 Task: Add an event  with title  Casual Second Webinar: Digital Marketing Strategies, date '2024/05/02' to 2024/05/03  & Select Event type as  Group. Add location for the event as  Delhi, India and add a description: The session will begin with an introduction to the importance of effective presentations, emphasizing the impact of clear communication, engaging delivery, and confident body language. Participants will have the opportunity to learn key strategies and best practices for creating impactful presentations that captivate audiences and convey messages effectively.Create an event link  http-casualsecondwebinar:digitalmarketingstrategiescom & Select the event color as  Magenta. , logged in from the account softage.4@softage.netand send the event invitation to softage.7@softage.net and softage.8@softage.net
Action: Mouse pressed left at (682, 105)
Screenshot: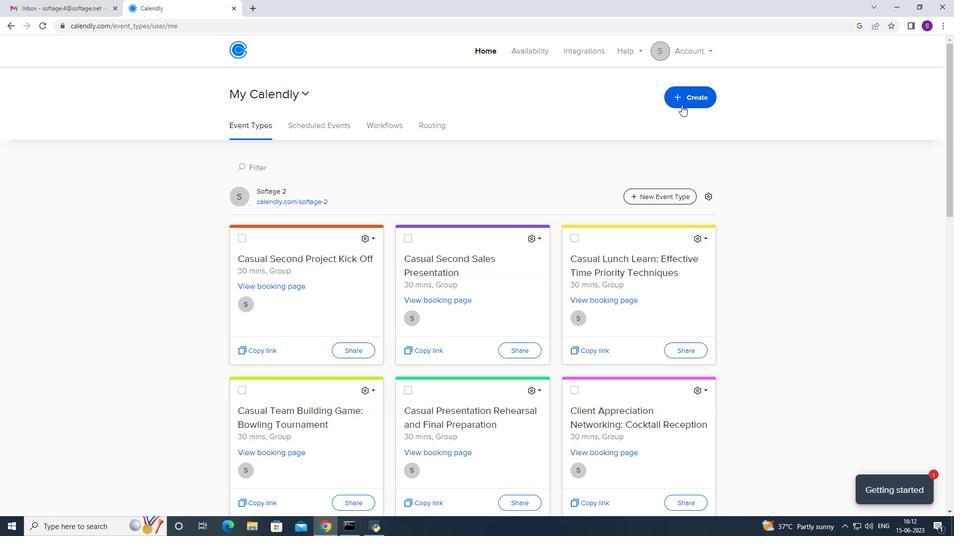 
Action: Mouse moved to (615, 144)
Screenshot: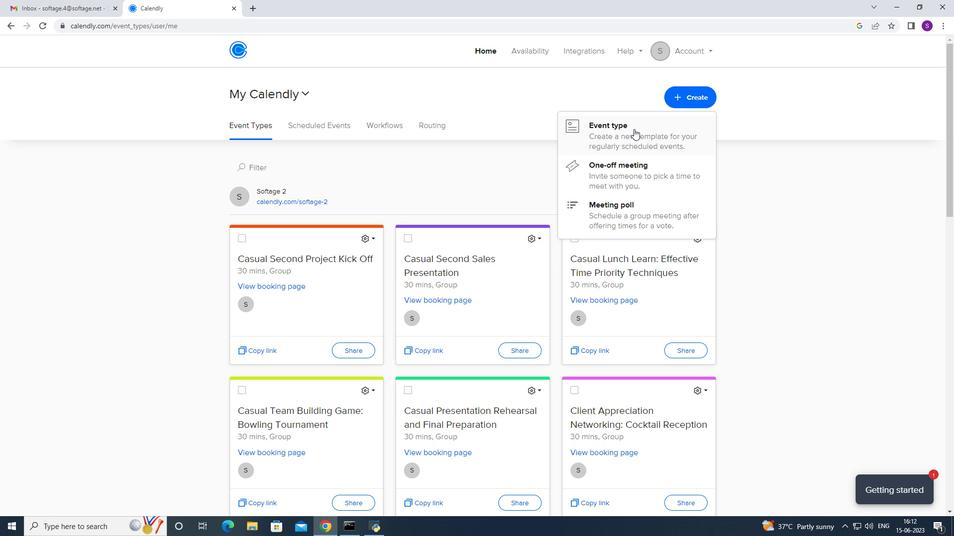 
Action: Mouse pressed left at (615, 144)
Screenshot: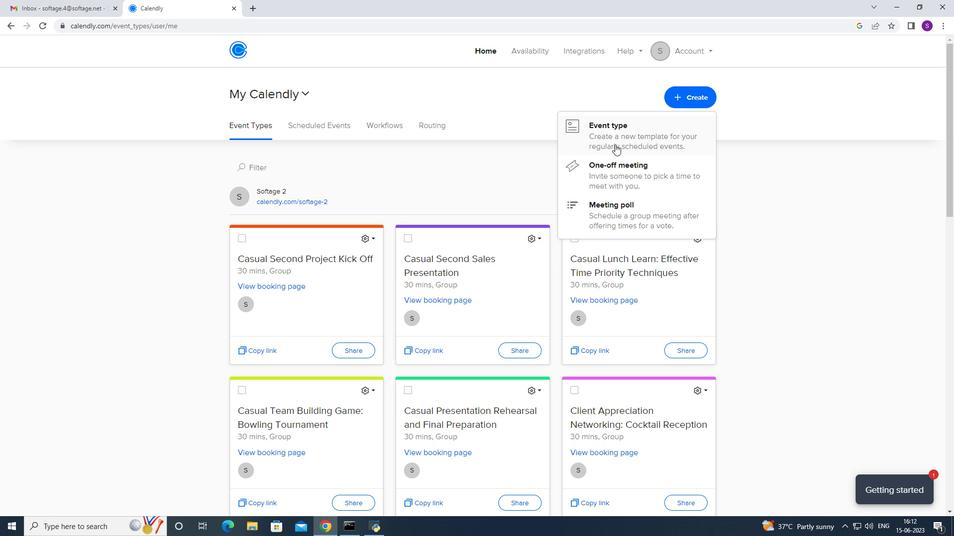 
Action: Mouse moved to (447, 240)
Screenshot: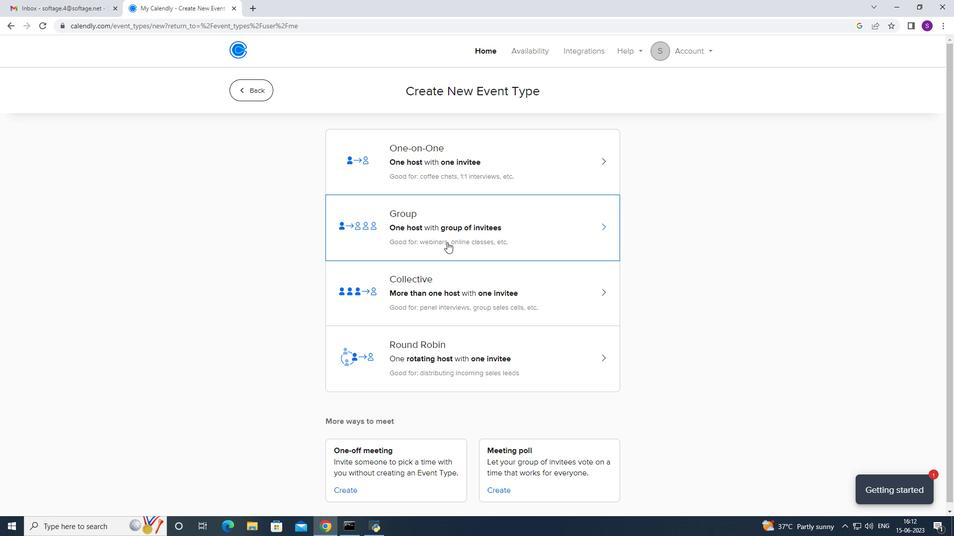 
Action: Mouse scrolled (447, 240) with delta (0, 0)
Screenshot: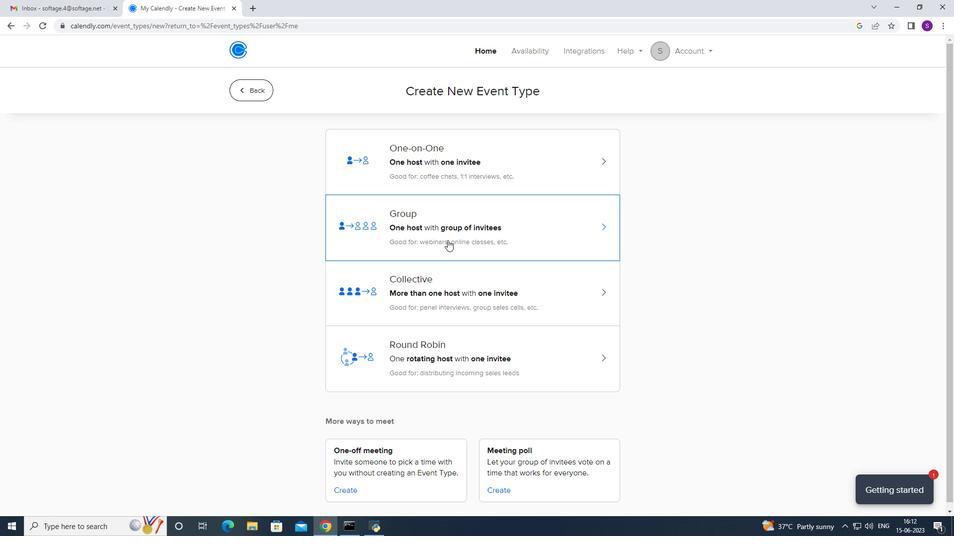 
Action: Mouse scrolled (447, 240) with delta (0, 0)
Screenshot: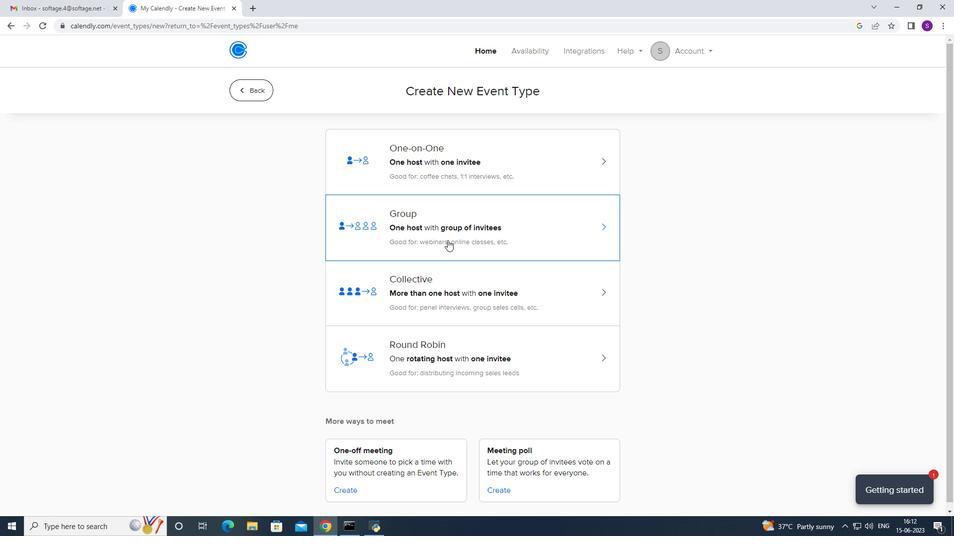 
Action: Mouse moved to (440, 220)
Screenshot: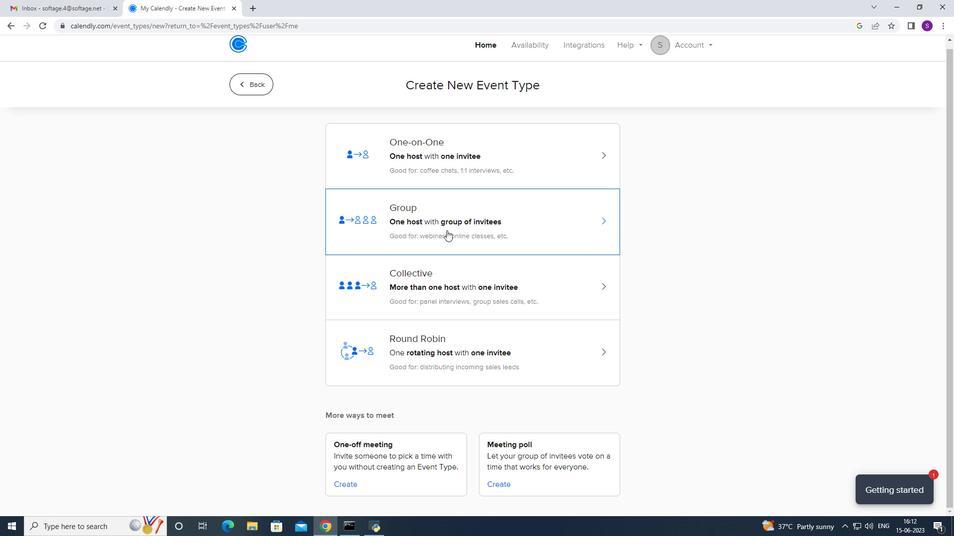 
Action: Mouse pressed left at (440, 220)
Screenshot: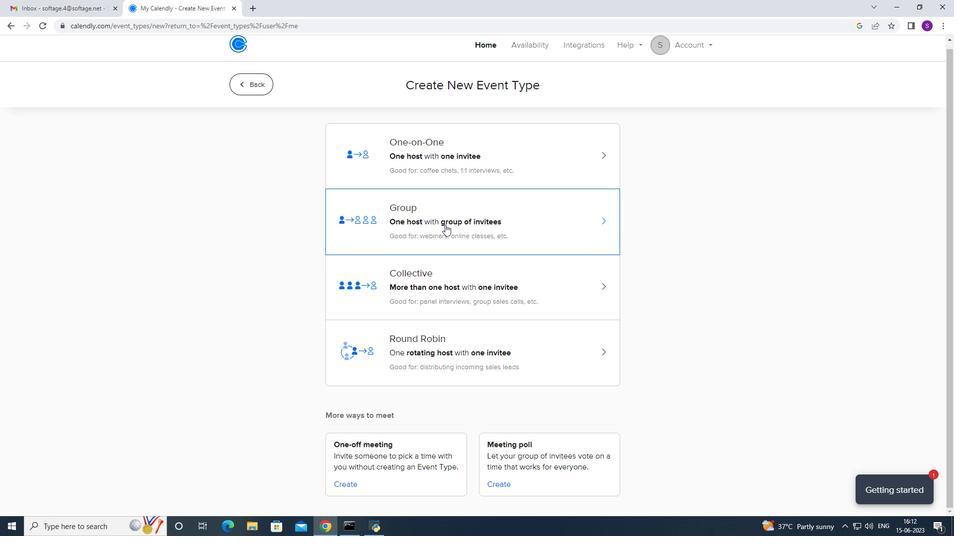 
Action: Mouse moved to (382, 228)
Screenshot: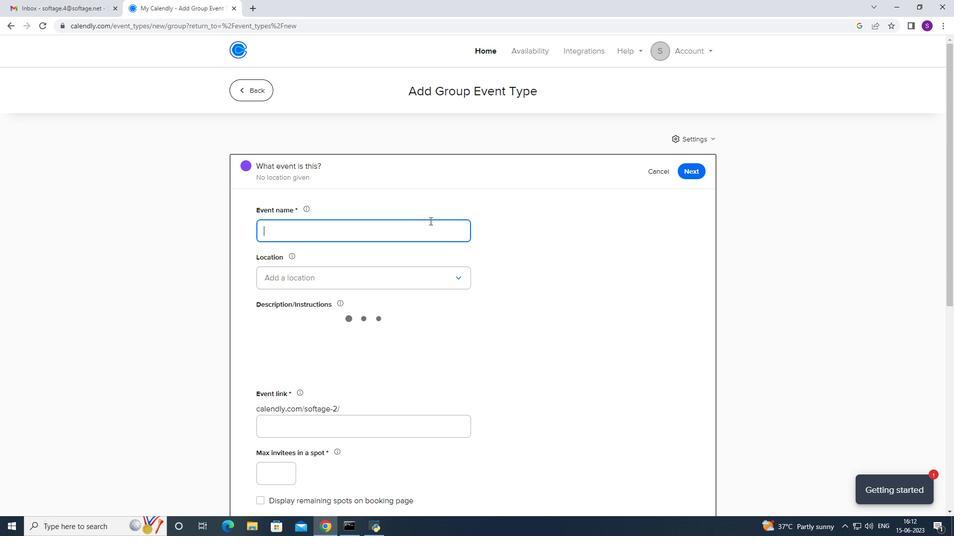 
Action: Key pressed <Key.caps_lock>C<Key.caps_lock>s=<Key.backspace><Key.backspace>asual<Key.space><Key.caps_lock>S<Key.caps_lock>econd<Key.space><Key.caps_lock>W<Key.caps_lock>eb9in<Key.backspace><Key.backspace><Key.backspace>inar<Key.shift_r>:<Key.space>
Screenshot: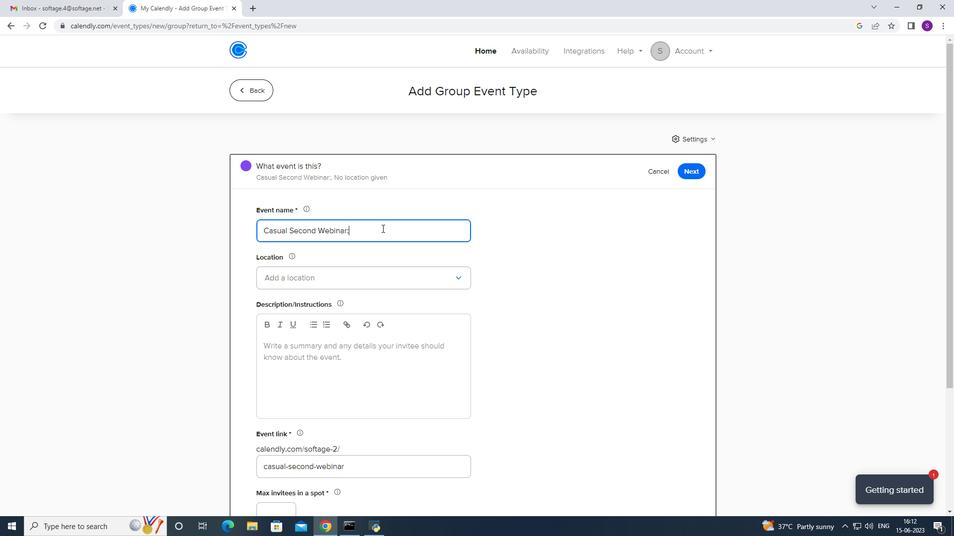 
Action: Mouse moved to (430, 241)
Screenshot: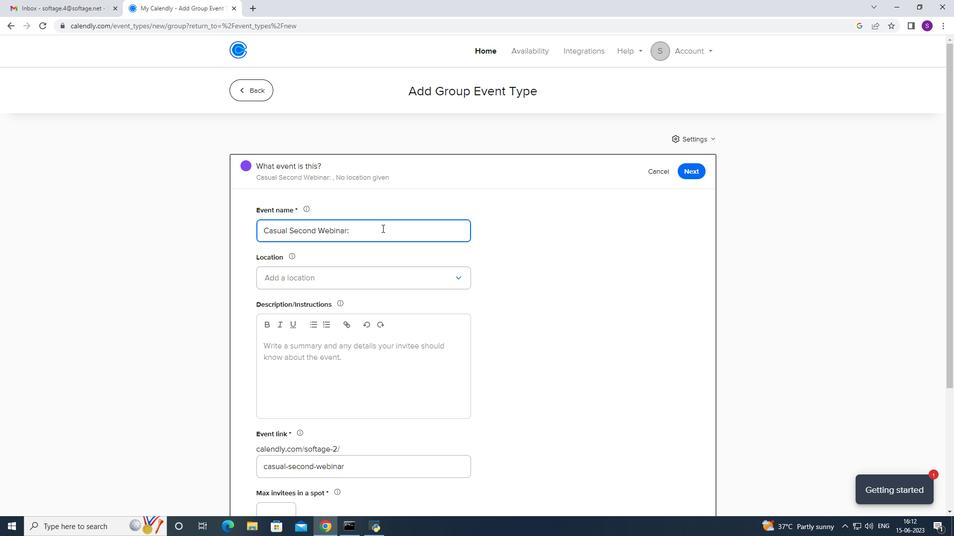 
Action: Key pressed <Key.caps_lock>D<Key.caps_lock>igital<Key.space><Key.caps_lock>M<Key.caps_lock>arketing<Key.space><Key.caps_lock>S<Key.caps_lock>trategies
Screenshot: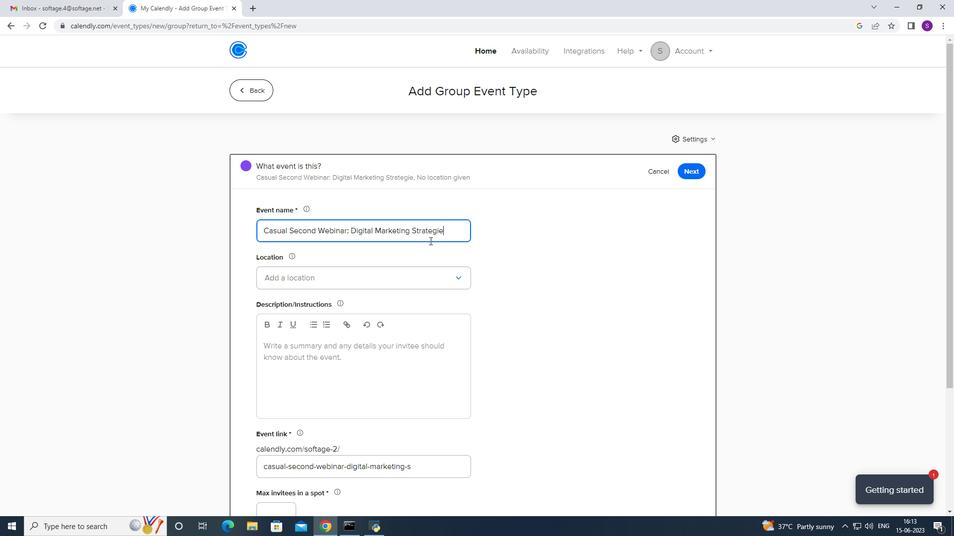 
Action: Mouse moved to (357, 280)
Screenshot: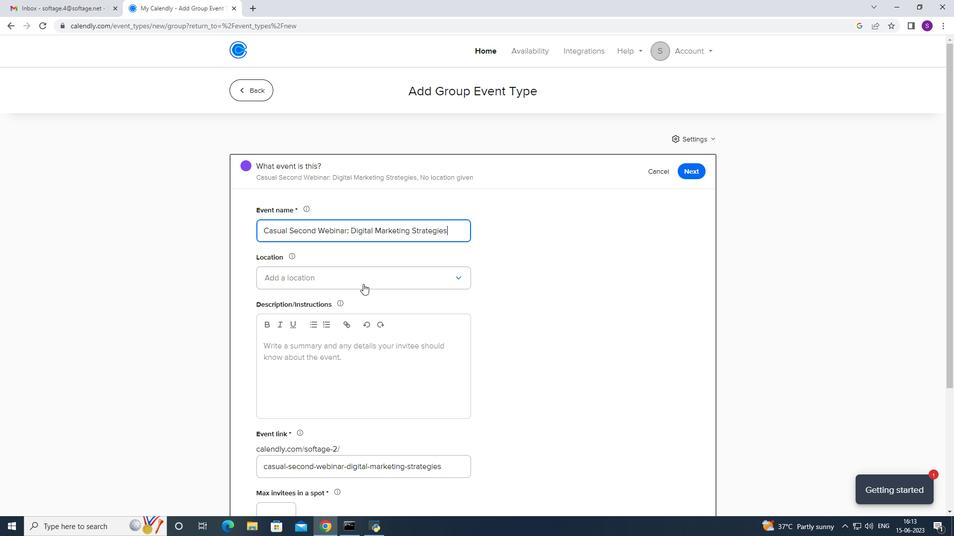 
Action: Mouse pressed left at (357, 280)
Screenshot: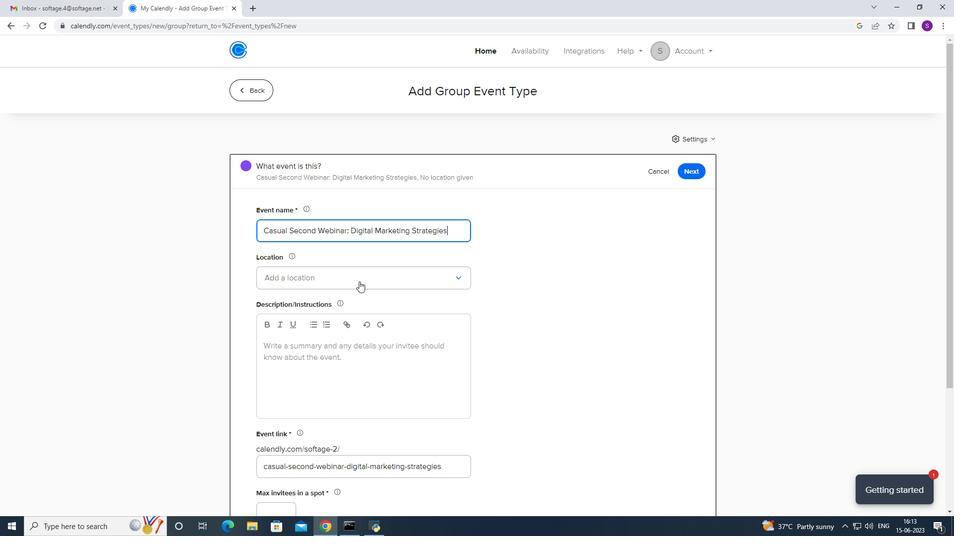 
Action: Mouse moved to (346, 315)
Screenshot: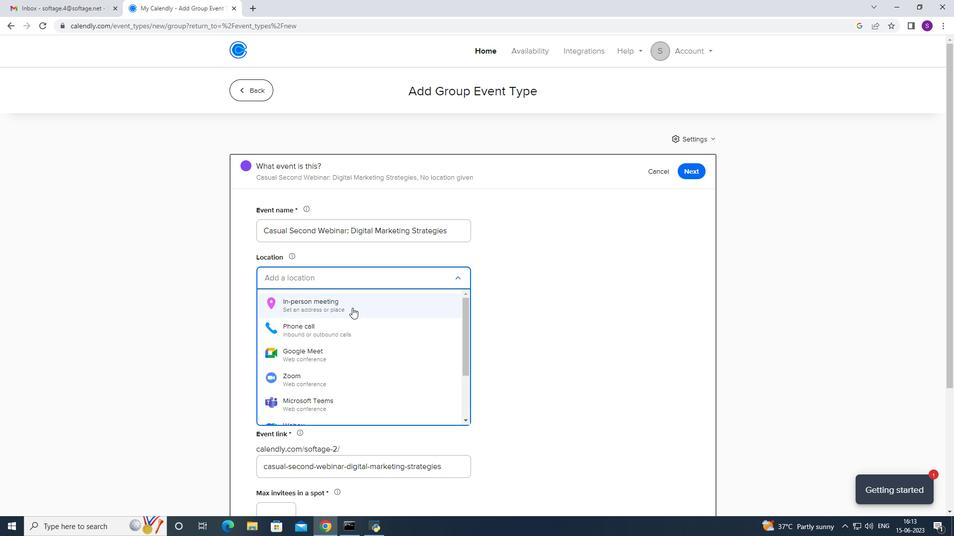 
Action: Mouse pressed left at (346, 315)
Screenshot: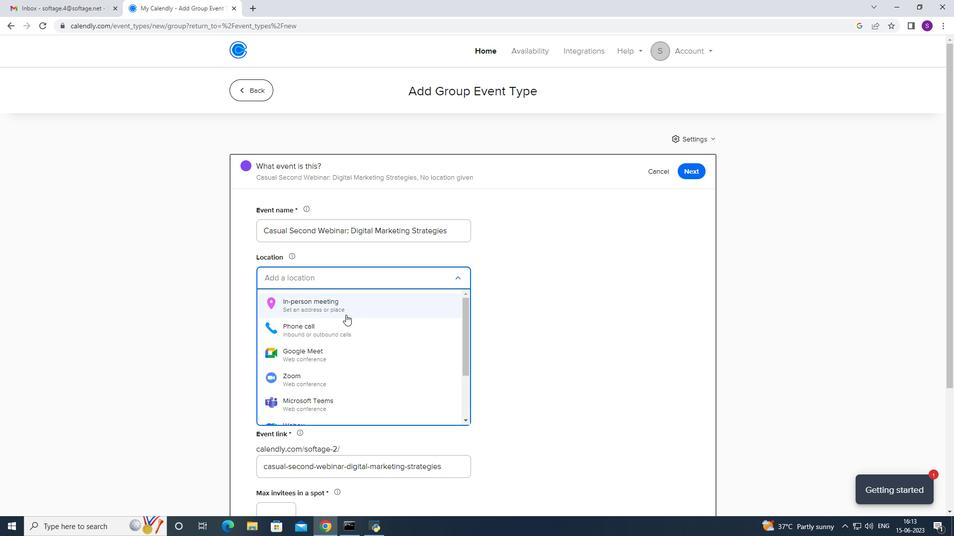 
Action: Mouse moved to (449, 154)
Screenshot: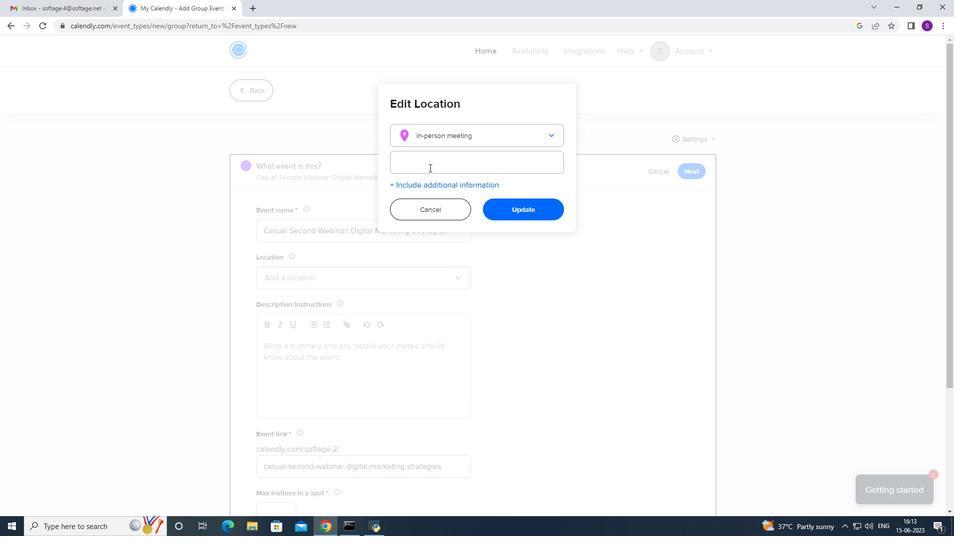 
Action: Mouse pressed left at (449, 154)
Screenshot: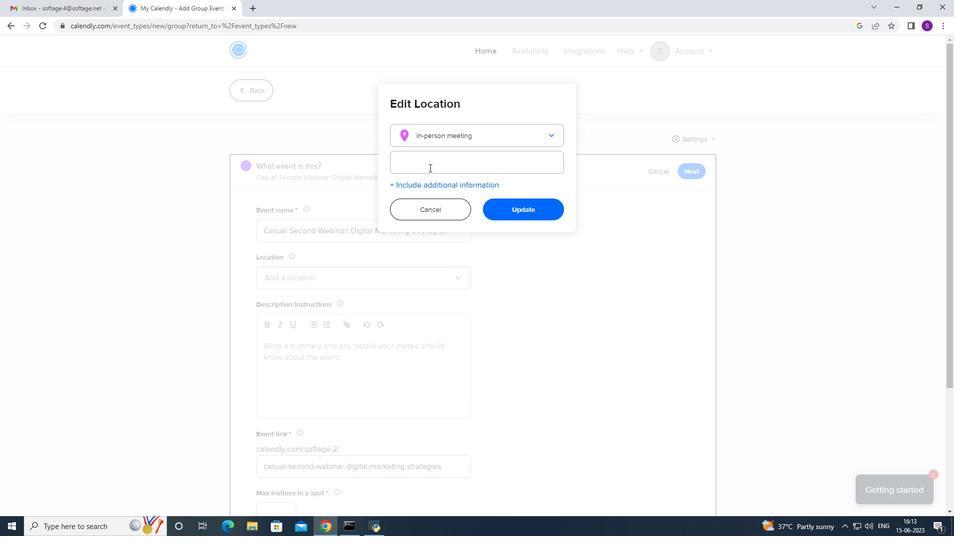 
Action: Mouse moved to (442, 155)
Screenshot: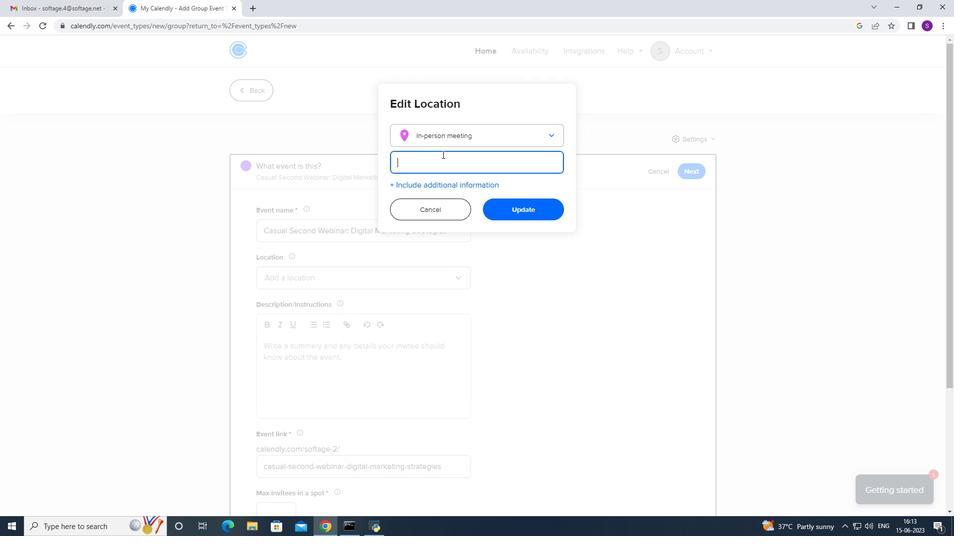 
Action: Key pressed <Key.caps_lock>D<Key.caps_lock>elhi,<Key.space><Key.caps_lock>I<Key.caps_lock>ndia
Screenshot: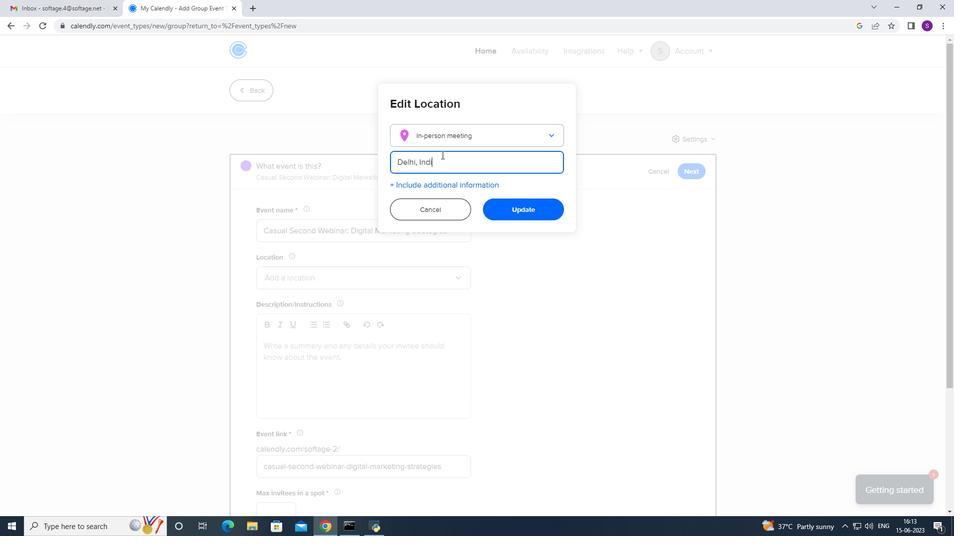 
Action: Mouse moved to (499, 206)
Screenshot: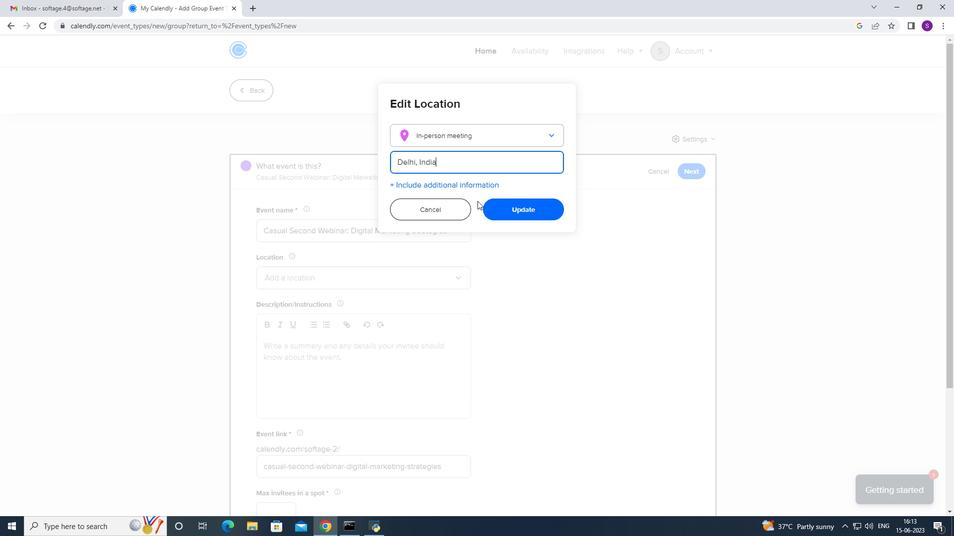 
Action: Mouse pressed left at (499, 206)
Screenshot: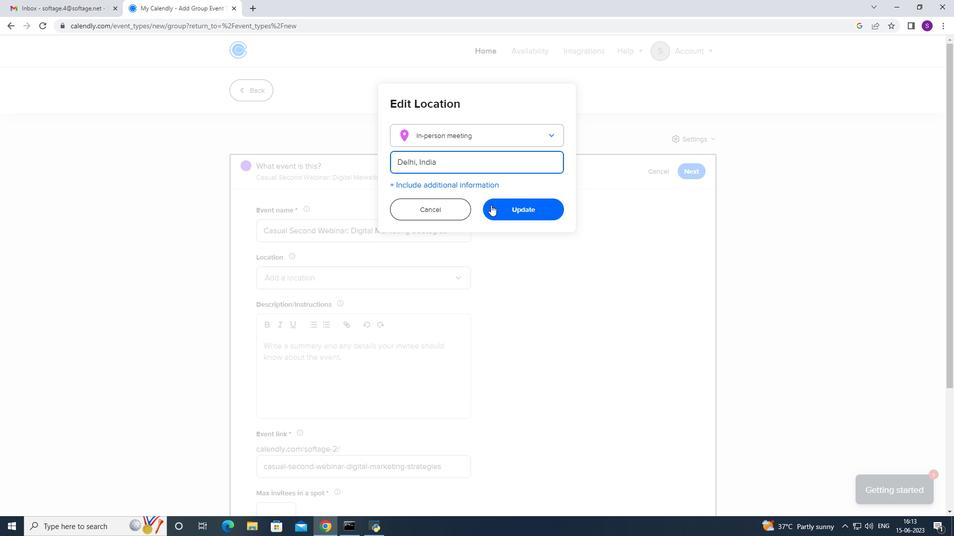
Action: Mouse moved to (345, 314)
Screenshot: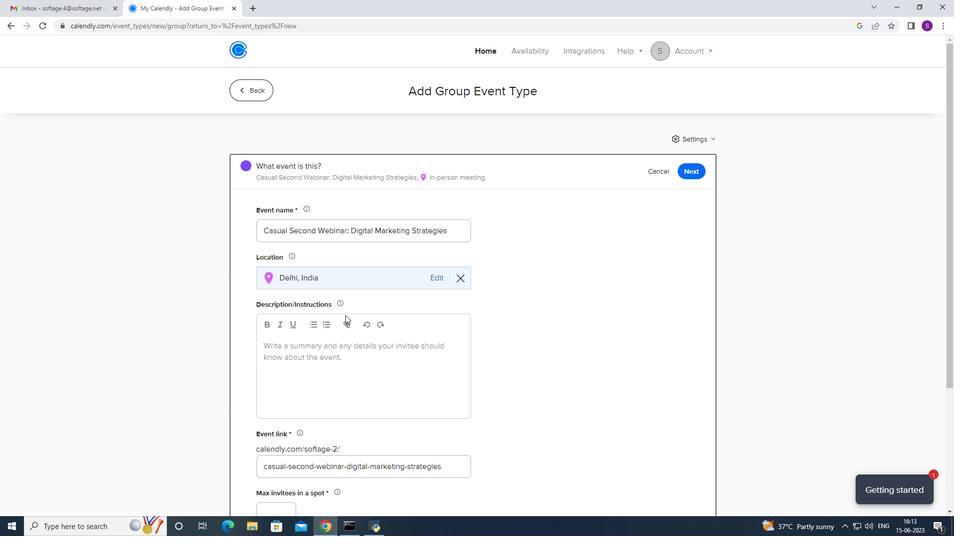 
Action: Mouse scrolled (345, 313) with delta (0, 0)
Screenshot: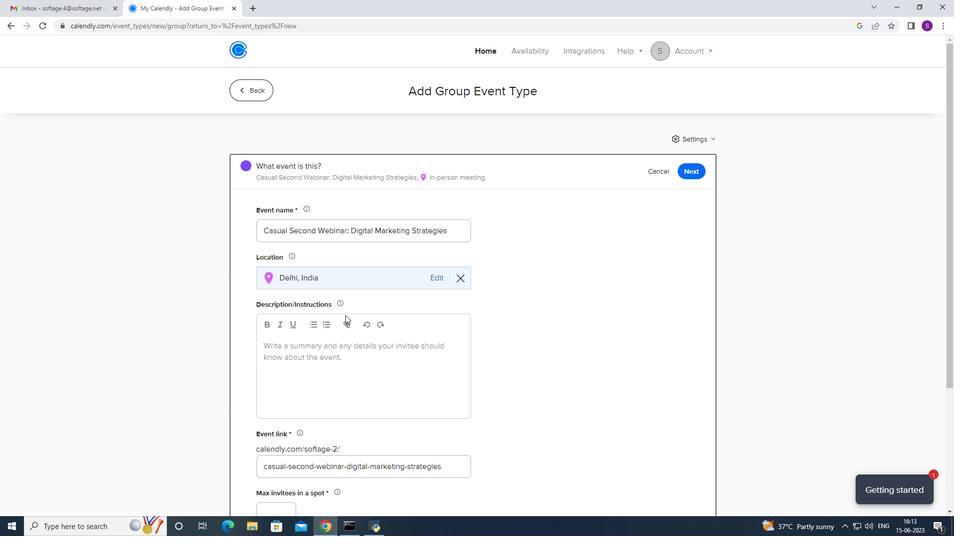 
Action: Mouse scrolled (345, 313) with delta (0, 0)
Screenshot: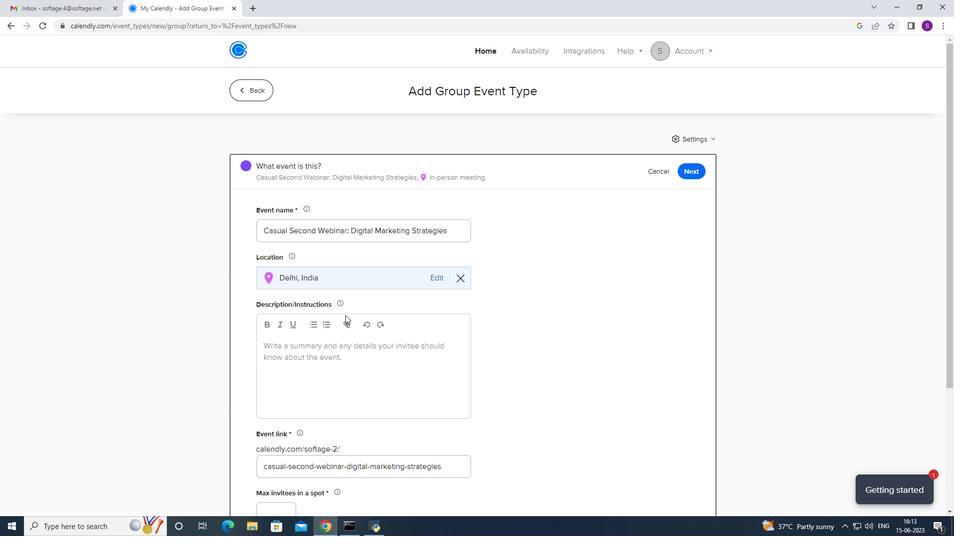 
Action: Mouse scrolled (345, 313) with delta (0, 0)
Screenshot: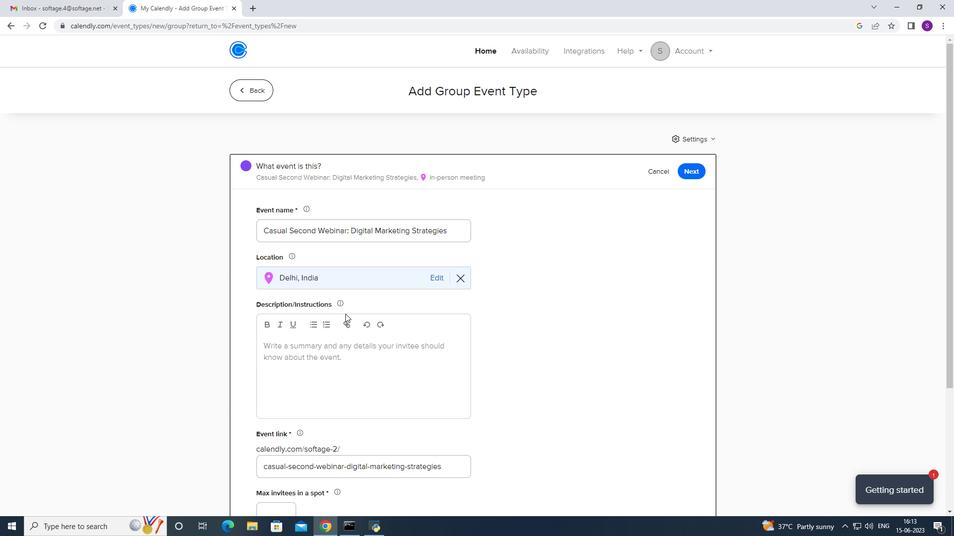 
Action: Mouse moved to (277, 370)
Screenshot: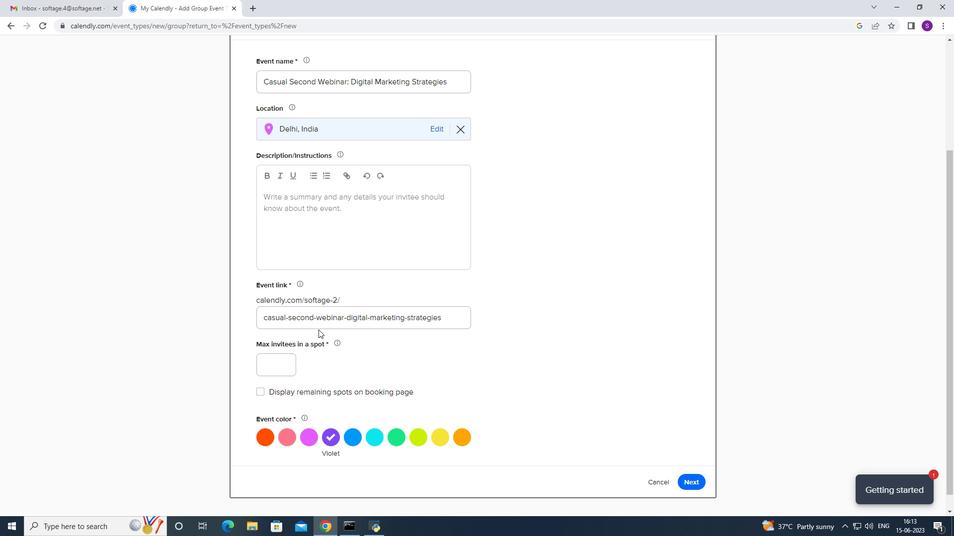 
Action: Mouse pressed left at (277, 370)
Screenshot: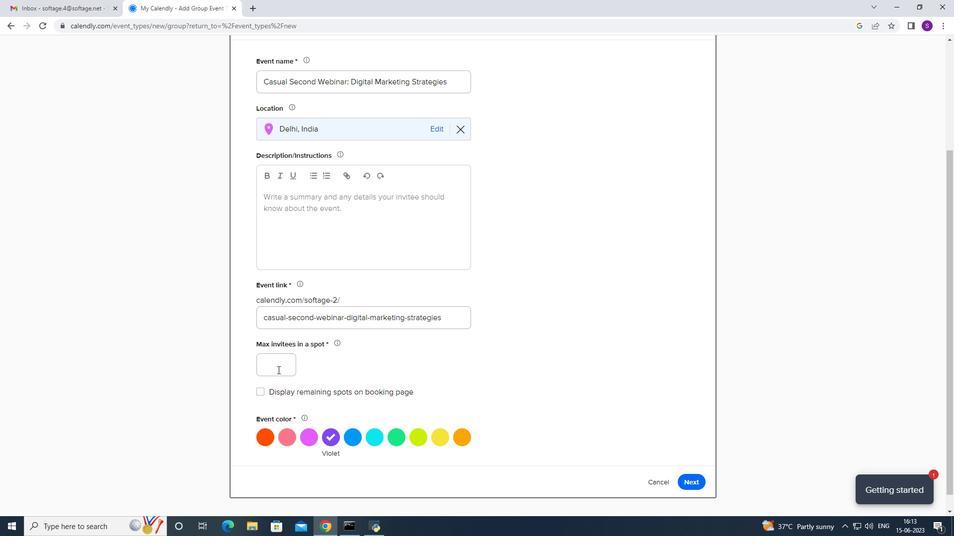 
Action: Mouse moved to (277, 370)
Screenshot: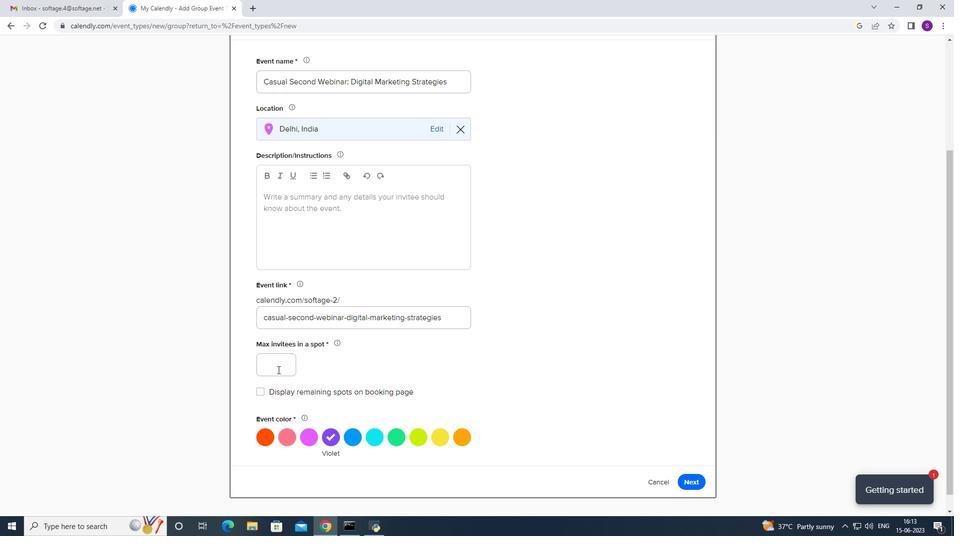 
Action: Key pressed 4
Screenshot: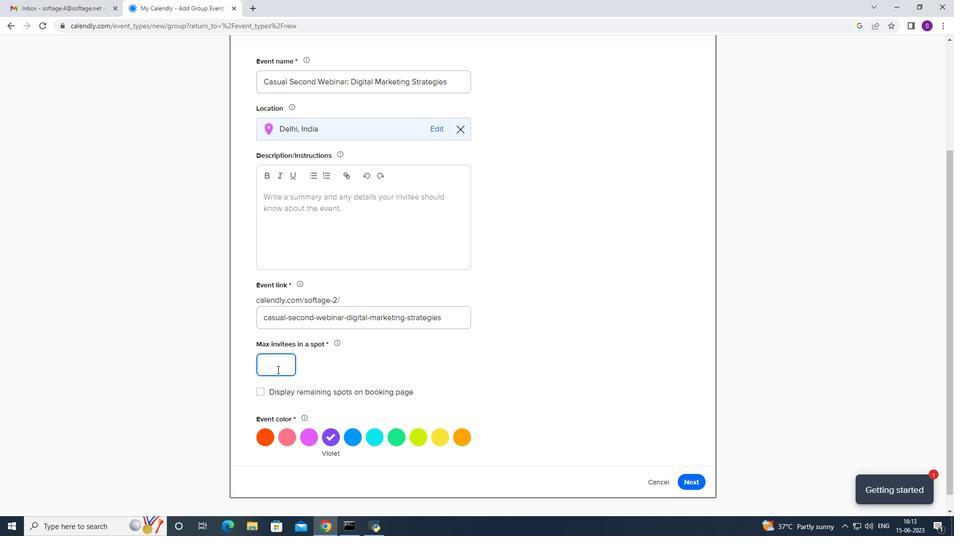 
Action: Mouse moved to (307, 432)
Screenshot: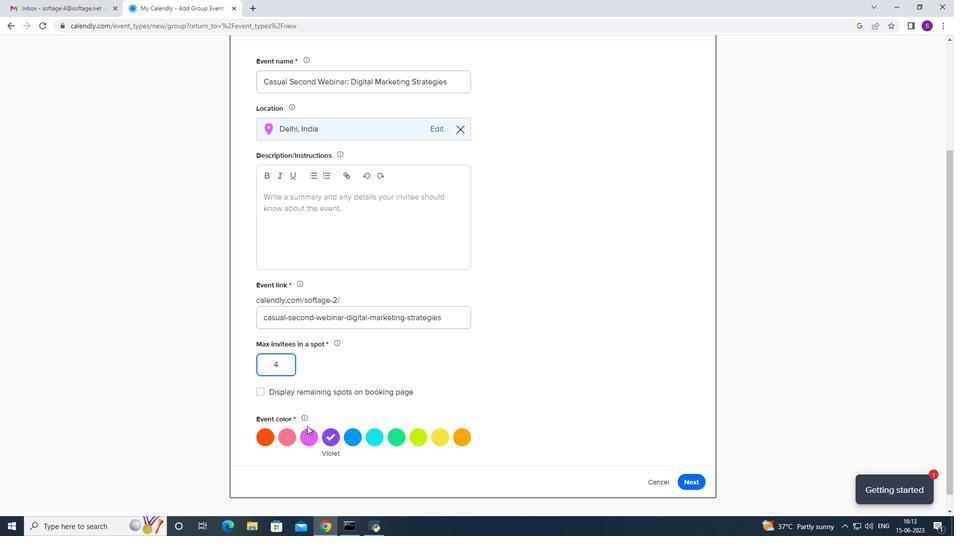 
Action: Mouse pressed left at (307, 432)
Screenshot: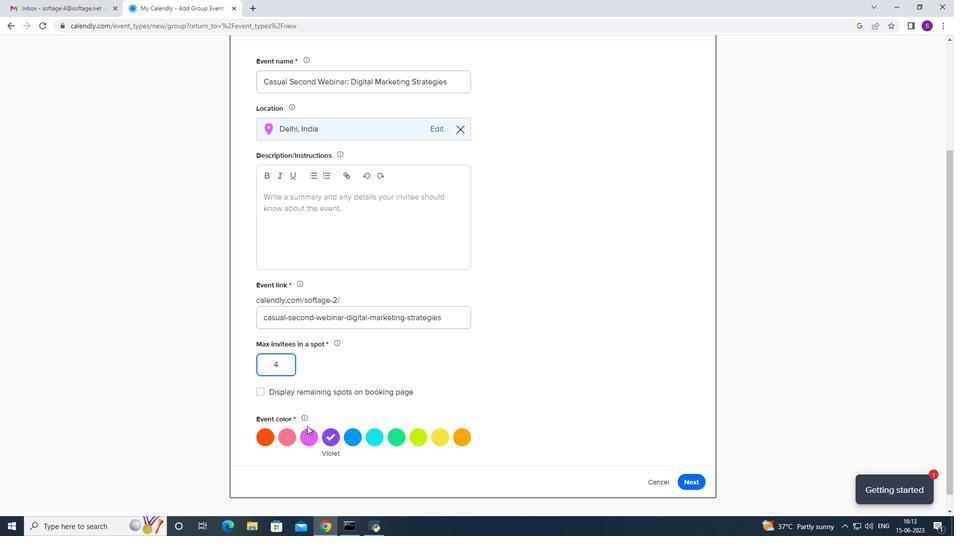 
Action: Mouse moved to (265, 231)
Screenshot: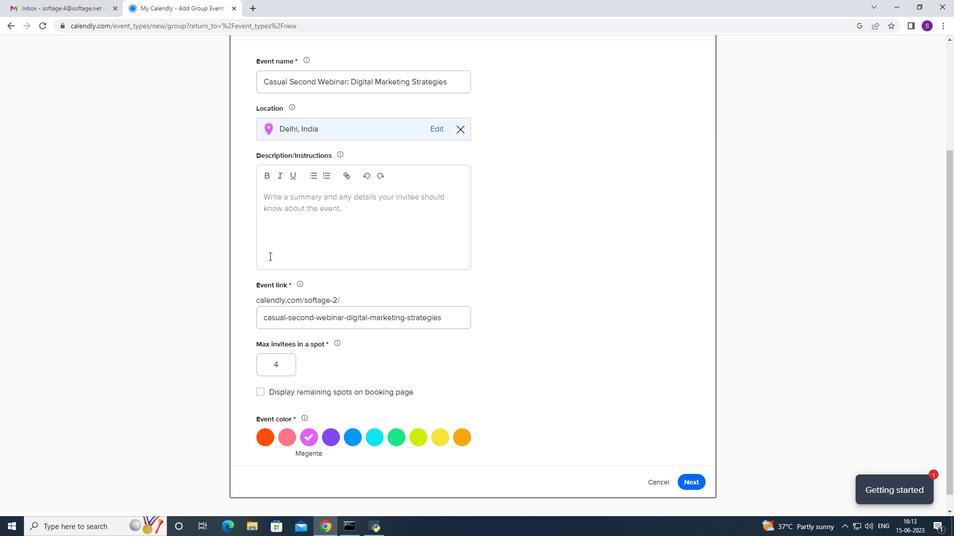 
Action: Mouse pressed left at (265, 231)
Screenshot: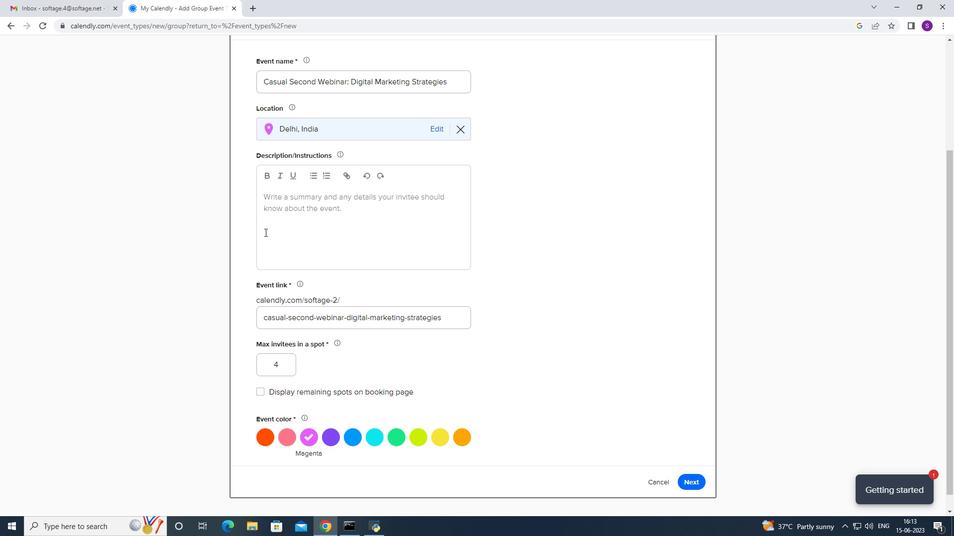 
Action: Mouse moved to (275, 227)
Screenshot: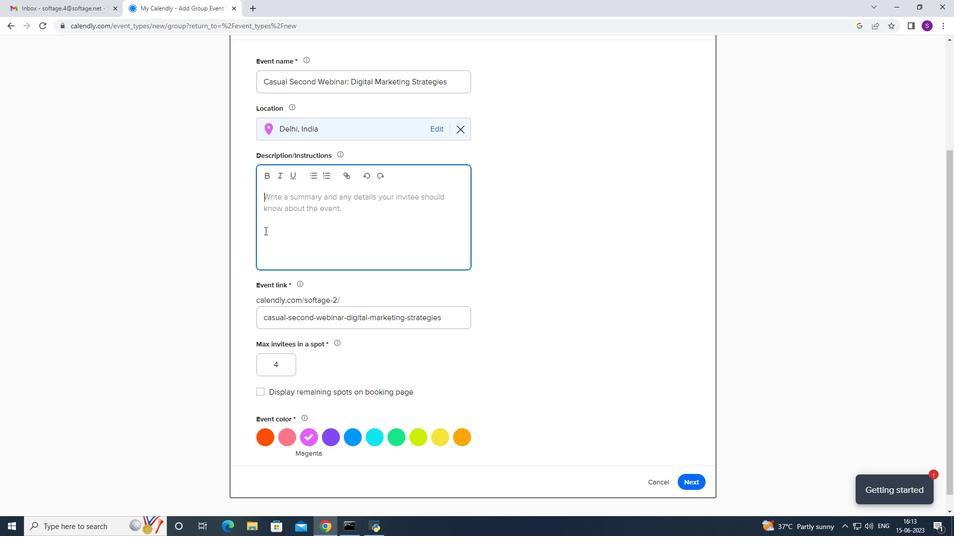 
Action: Mouse scrolled (275, 228) with delta (0, 0)
Screenshot: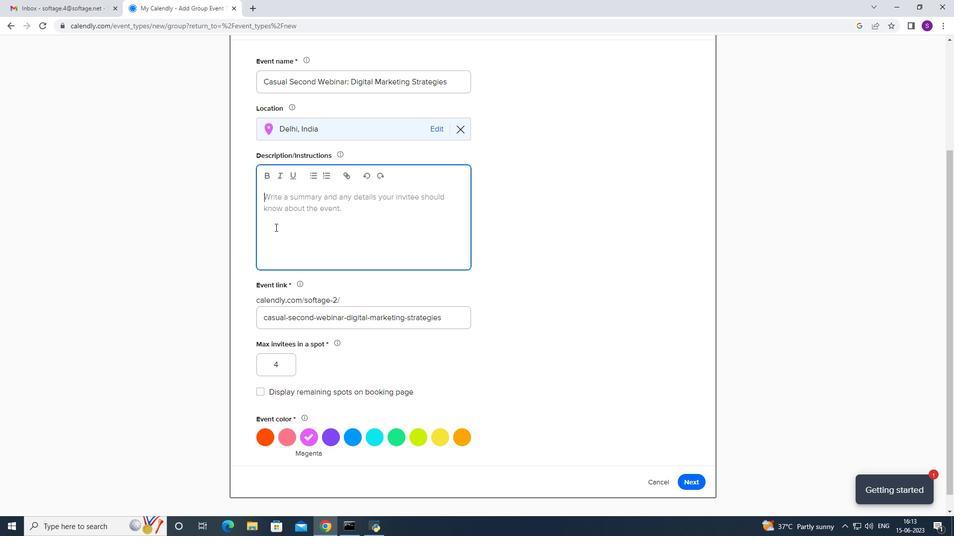 
Action: Mouse scrolled (275, 228) with delta (0, 0)
Screenshot: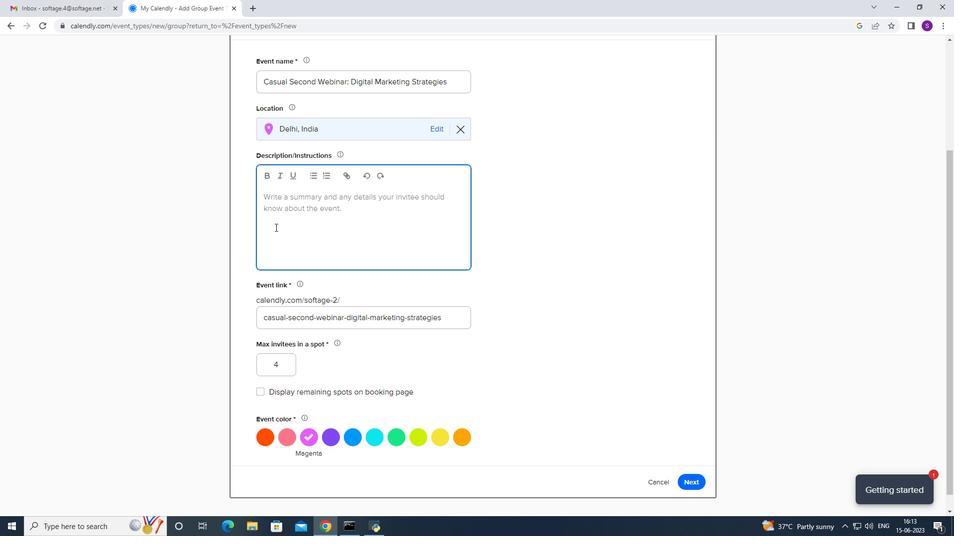 
Action: Mouse scrolled (275, 228) with delta (0, 0)
Screenshot: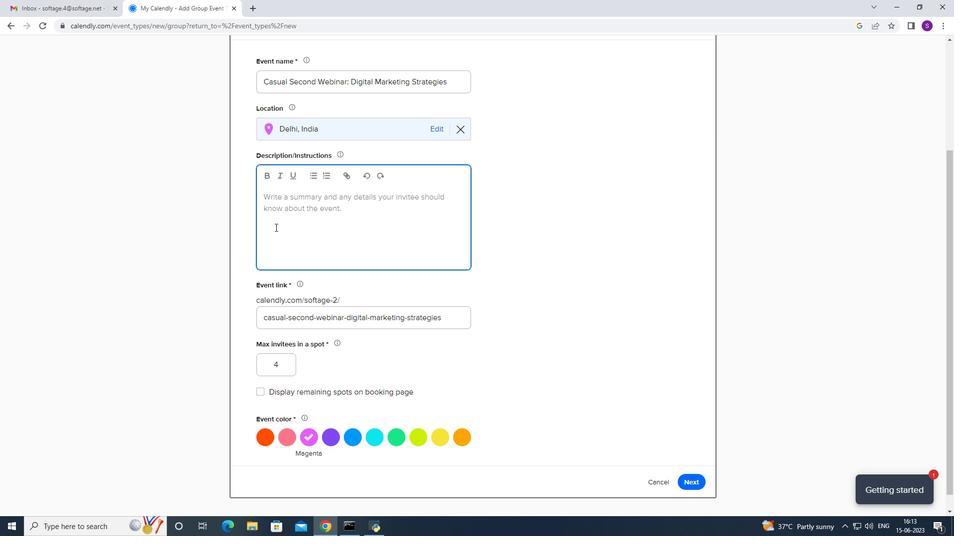 
Action: Key pressed <Key.caps_lock>T<Key.caps_lock>he<Key.space>session<Key.space>will<Key.space>begin<Key.space>with<Key.space>an<Key.space>introduction<Key.space>to<Key.space>the<Key.space>impr<Key.backspace>ortance<Key.space>of<Key.space>effecxtivre<Key.space>presentations,<Key.space>
Screenshot: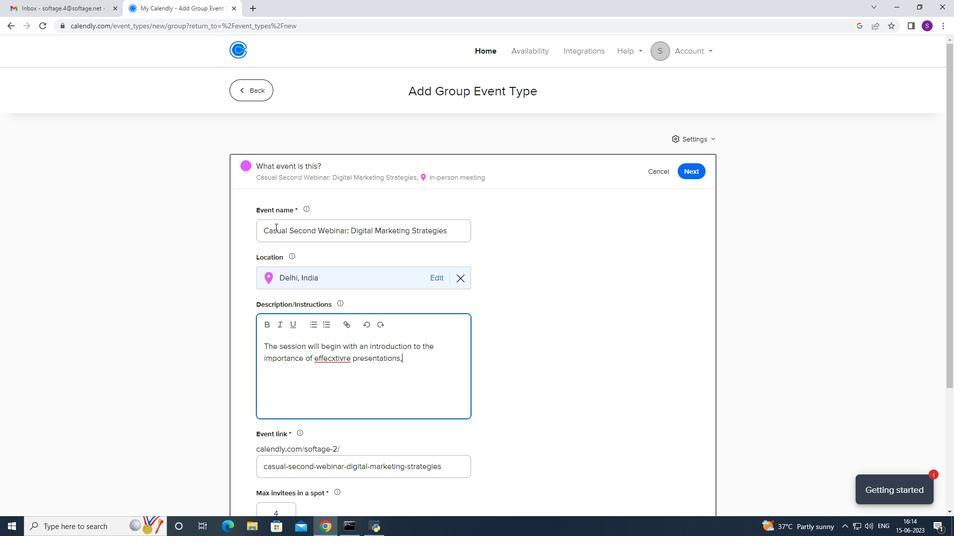 
Action: Mouse moved to (349, 363)
Screenshot: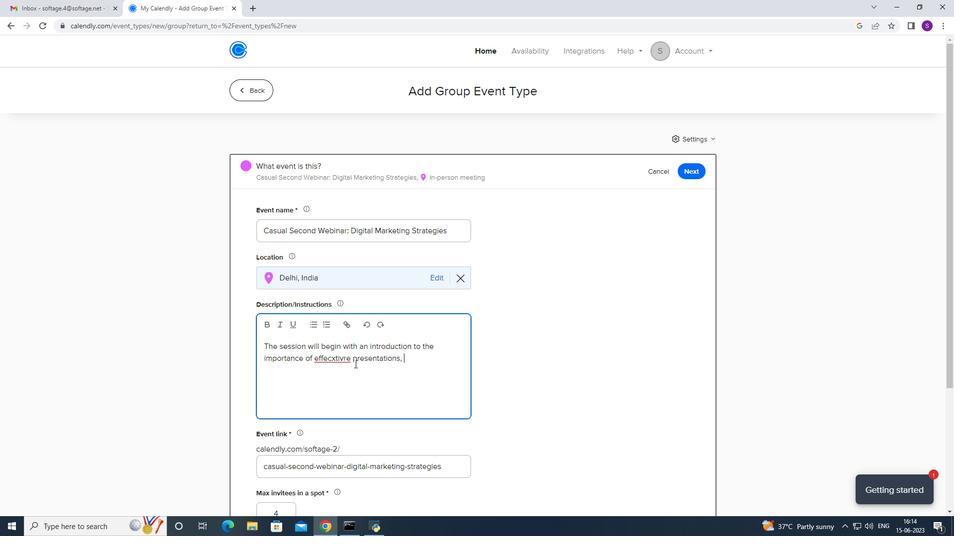 
Action: Mouse pressed left at (349, 363)
Screenshot: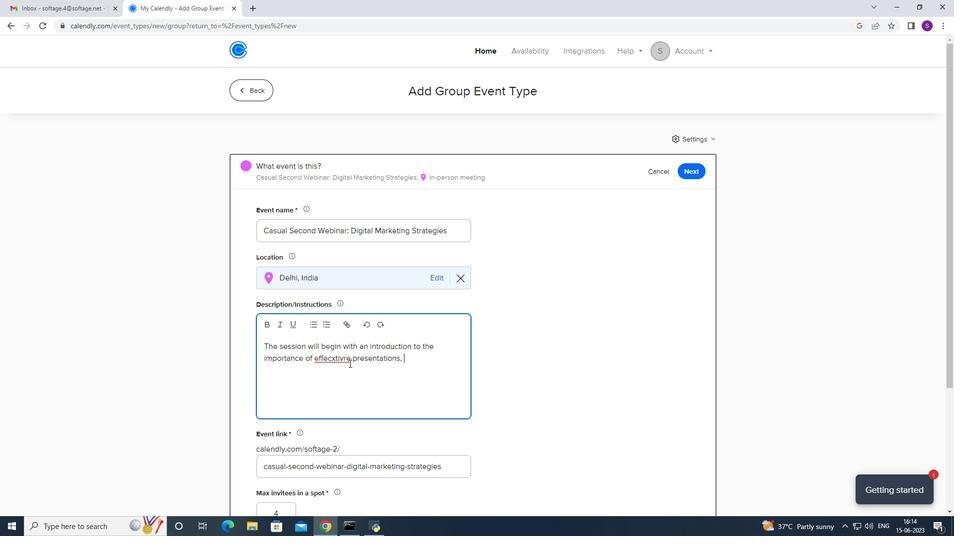 
Action: Mouse moved to (344, 362)
Screenshot: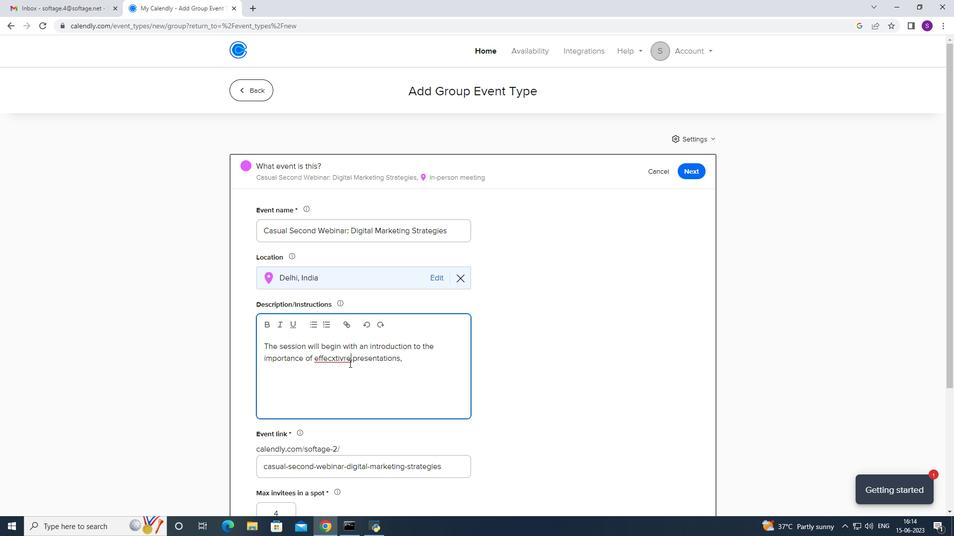 
Action: Mouse pressed left at (344, 362)
Screenshot: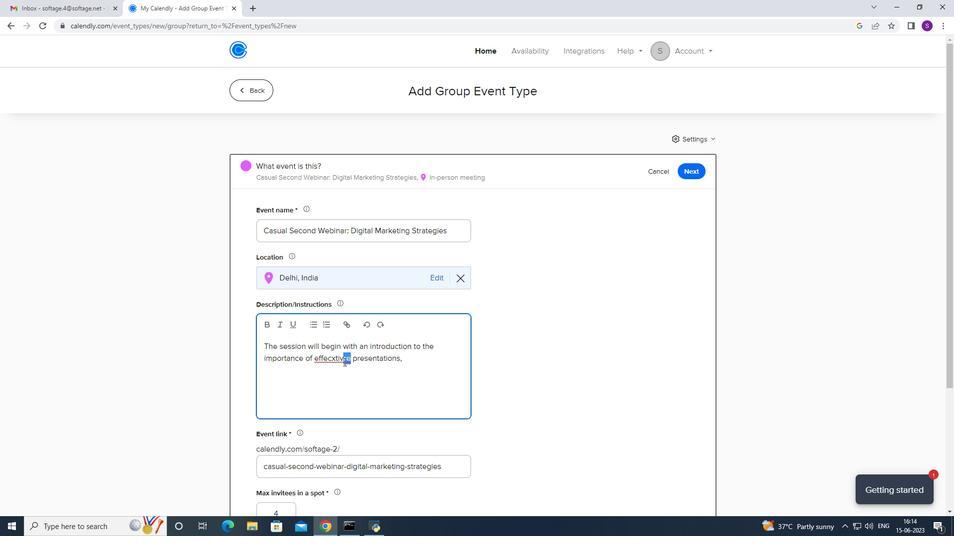 
Action: Mouse pressed right at (344, 362)
Screenshot: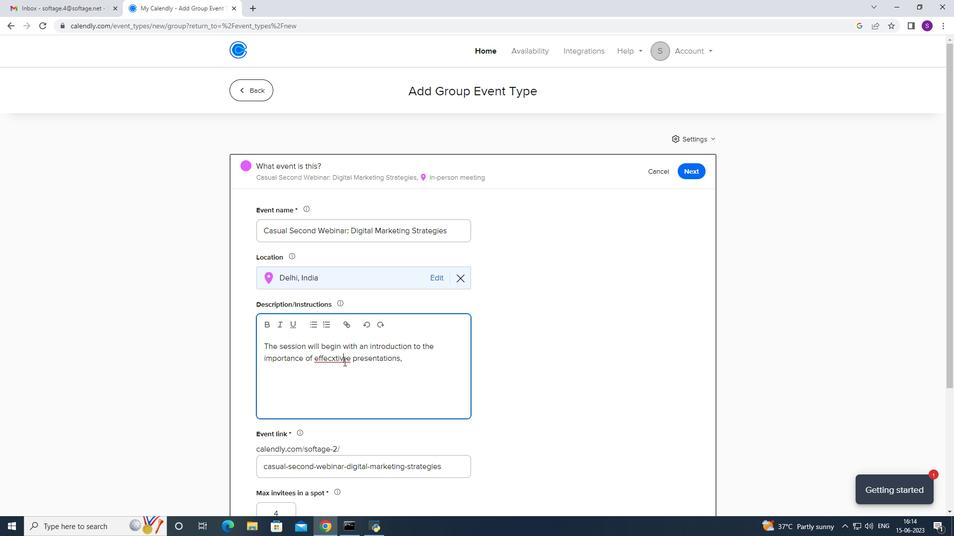 
Action: Mouse moved to (419, 235)
Screenshot: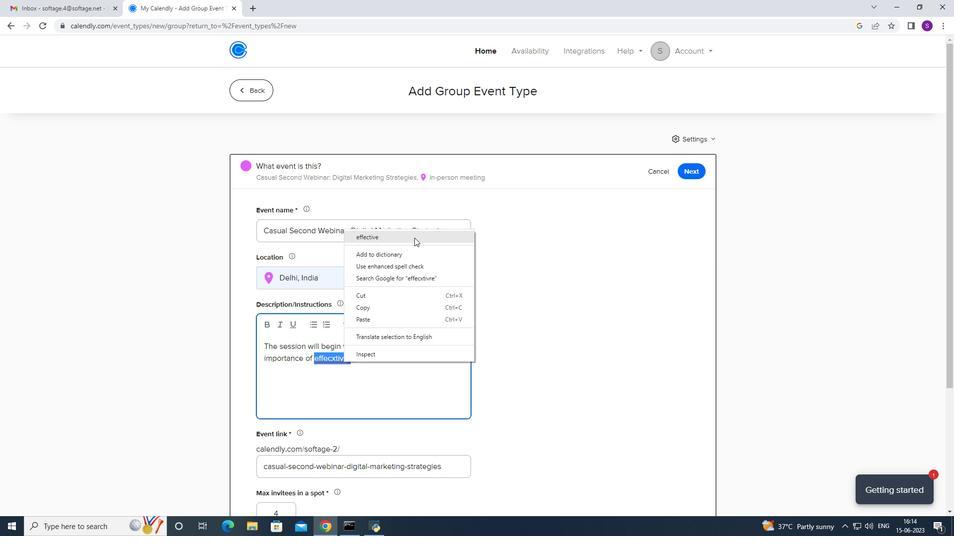 
Action: Mouse pressed left at (419, 235)
Screenshot: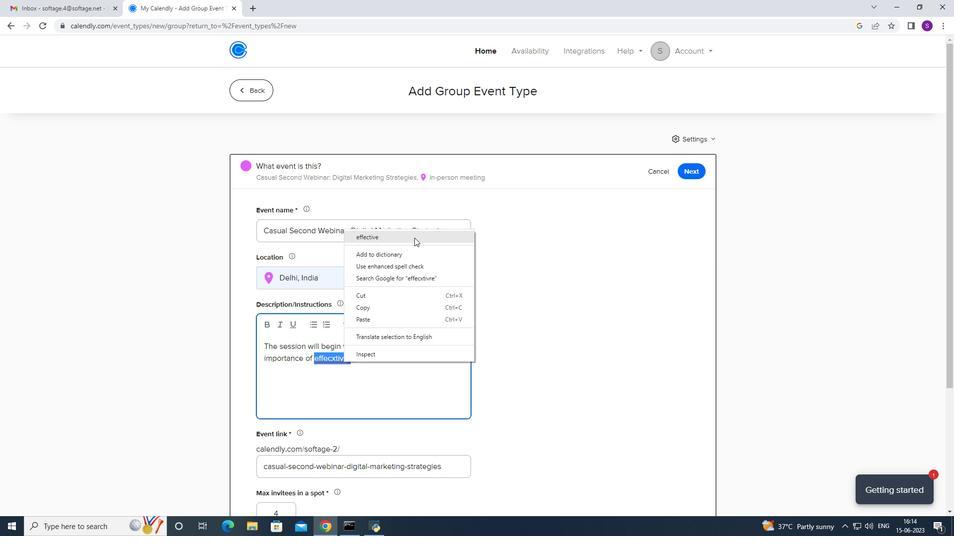 
Action: Mouse moved to (422, 359)
Screenshot: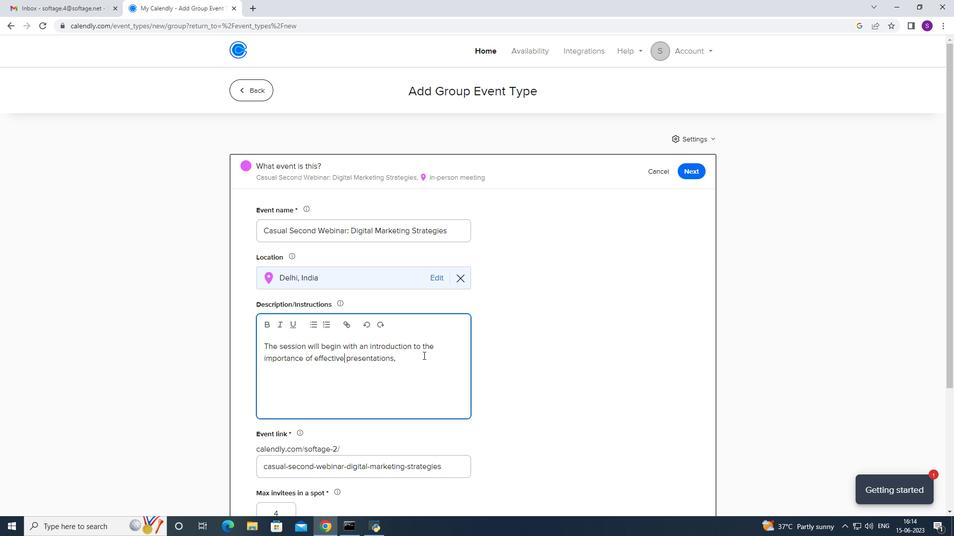 
Action: Mouse pressed left at (422, 359)
Screenshot: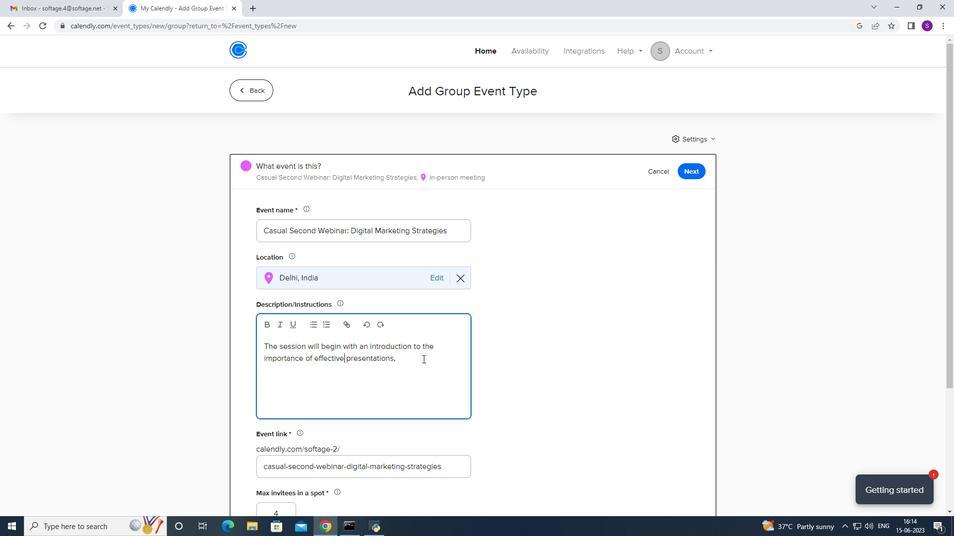 
Action: Mouse moved to (421, 359)
Screenshot: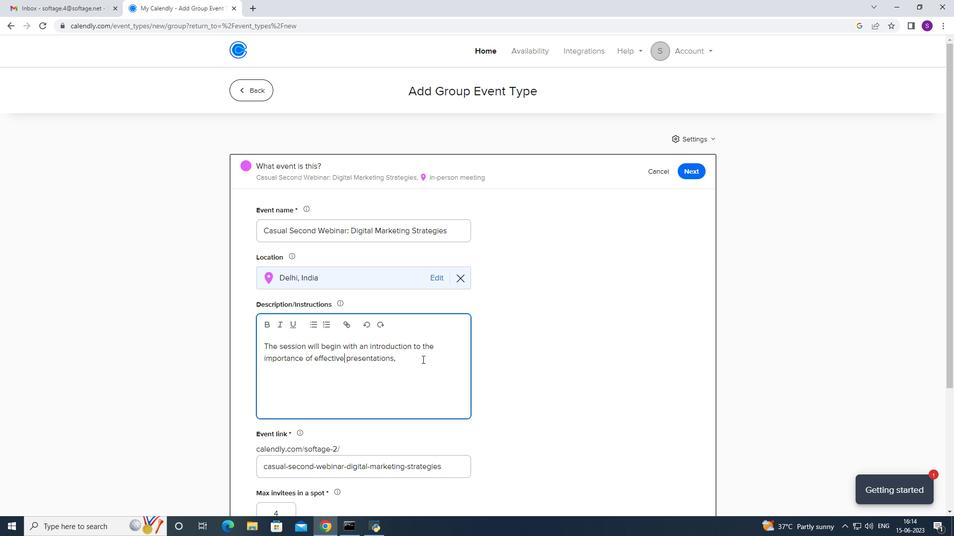 
Action: Key pressed emphasois<Key.backspace><Key.backspace><Key.backspace>
Screenshot: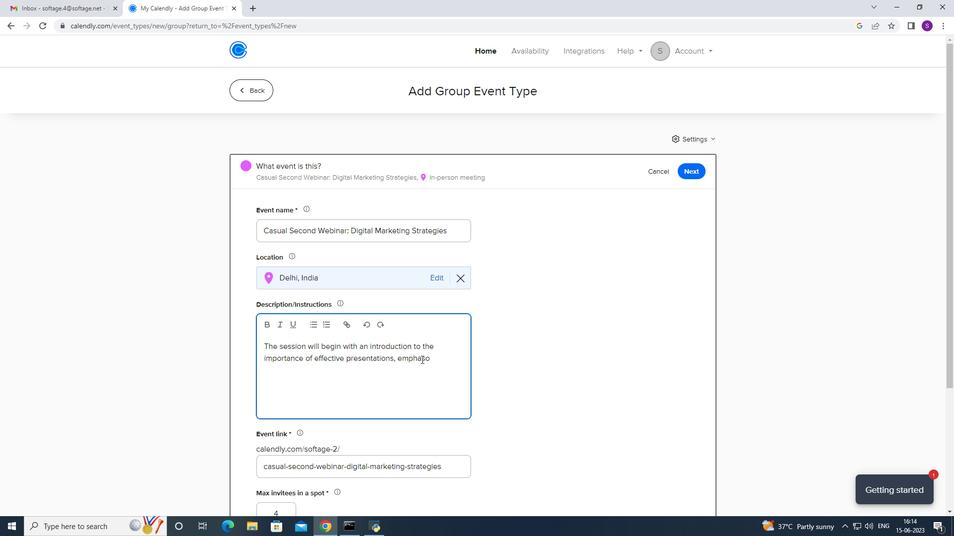 
Action: Mouse moved to (431, 357)
Screenshot: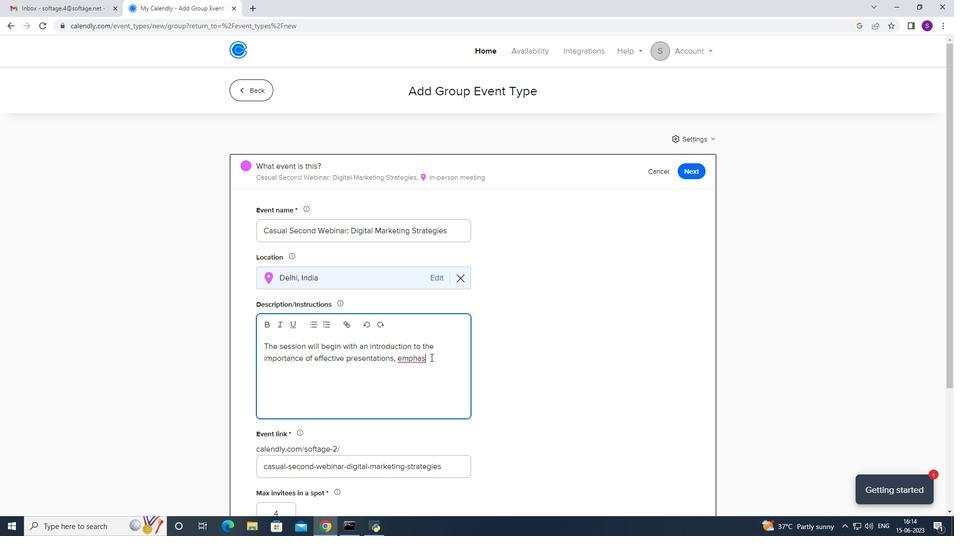 
Action: Key pressed izing<Key.space>the<Key.space>impact<Key.space>vof<Key.space>clear<Key.space>communication<Key.space>,<Key.space>engageing<Key.space><Key.backspace><Key.backspace><Key.backspace><Key.backspace><Key.backspace>ing<Key.space>dewlivery<Key.space>and<Key.space>confident<Key.space>
Screenshot: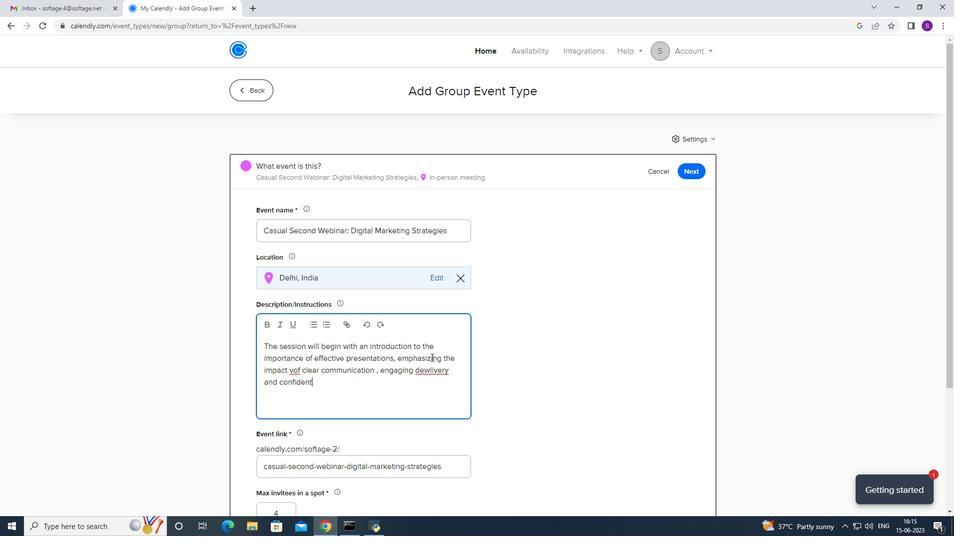 
Action: Mouse moved to (431, 374)
Screenshot: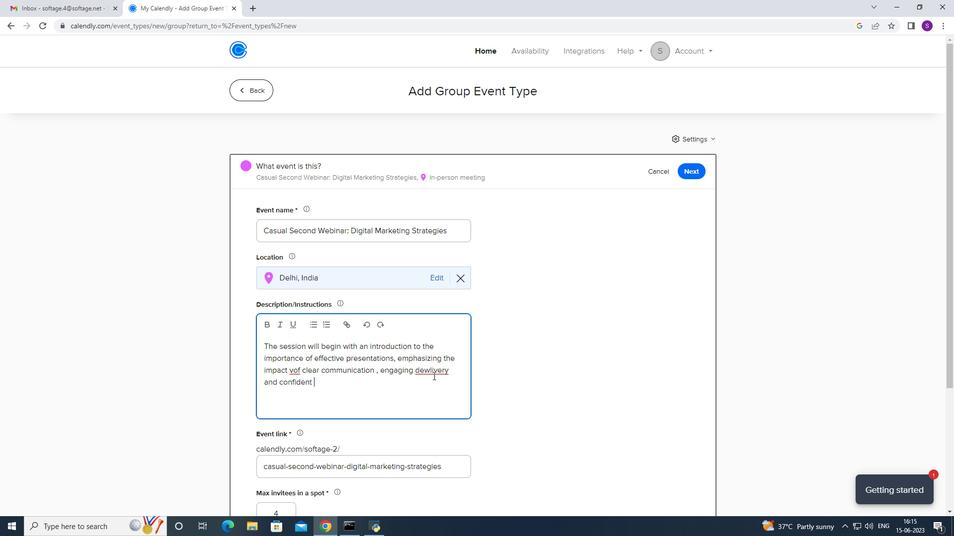 
Action: Mouse pressed left at (431, 374)
Screenshot: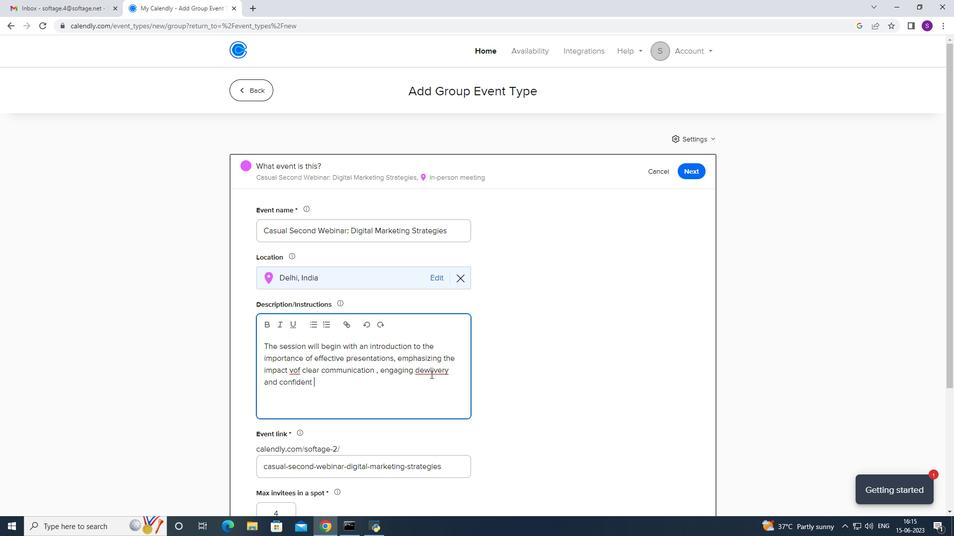 
Action: Key pressed <Key.backspace>
Screenshot: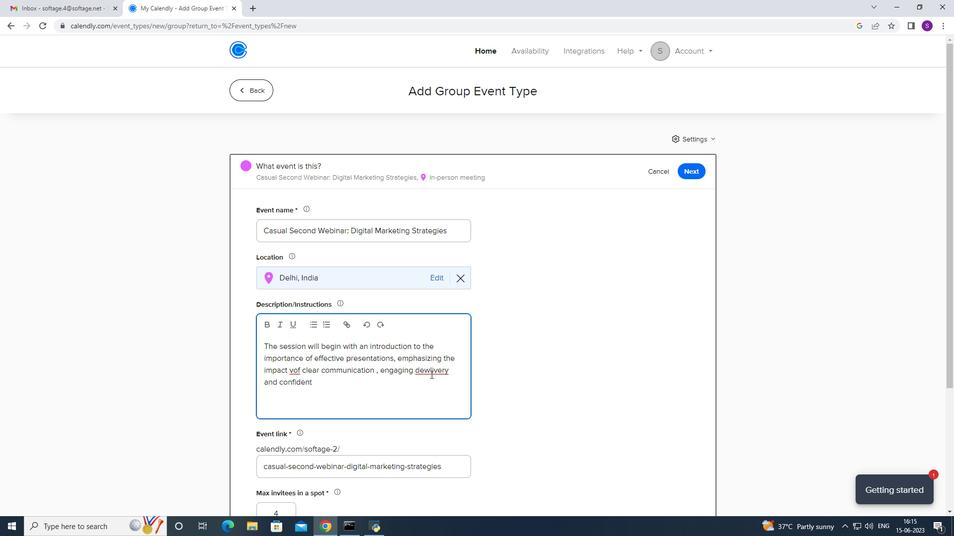
Action: Mouse moved to (393, 372)
Screenshot: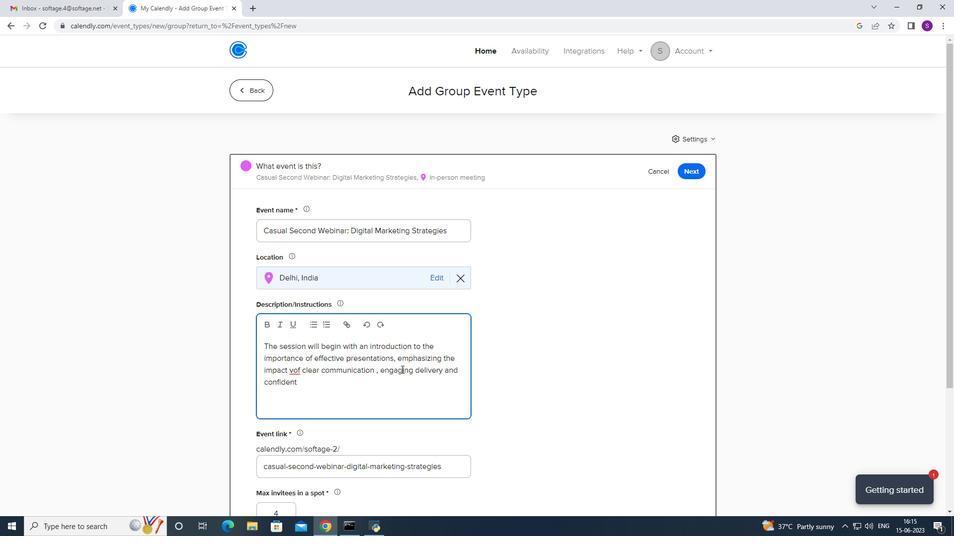 
Action: Mouse pressed left at (393, 372)
Screenshot: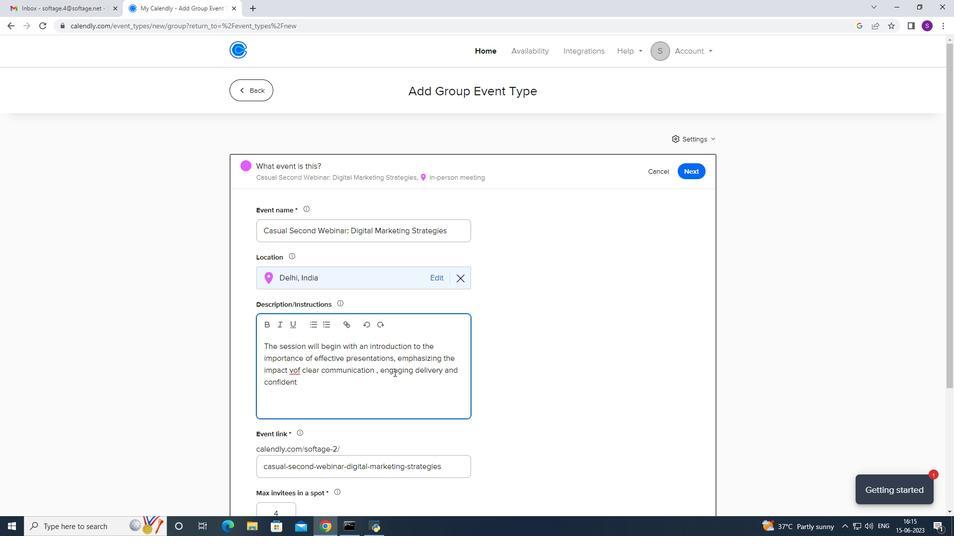 
Action: Mouse moved to (295, 374)
Screenshot: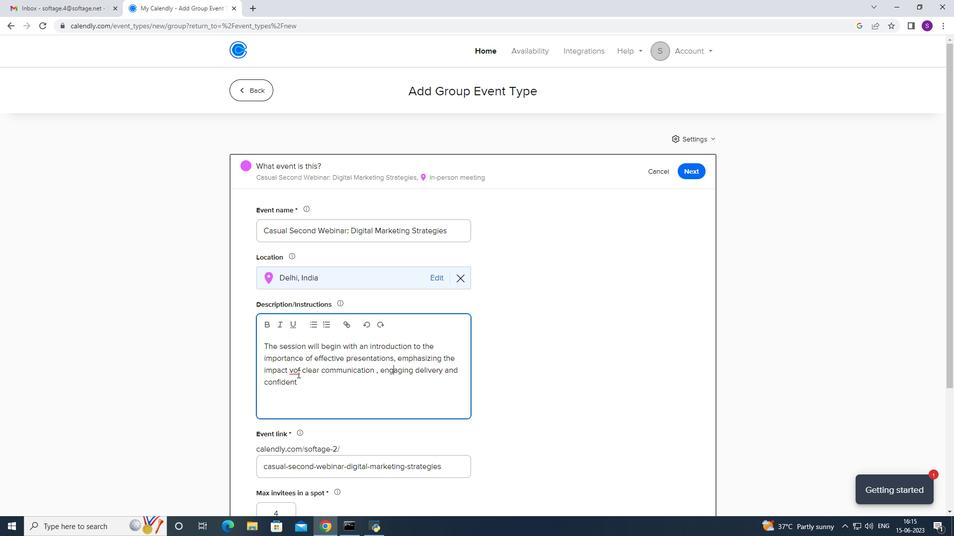 
Action: Mouse pressed left at (295, 374)
Screenshot: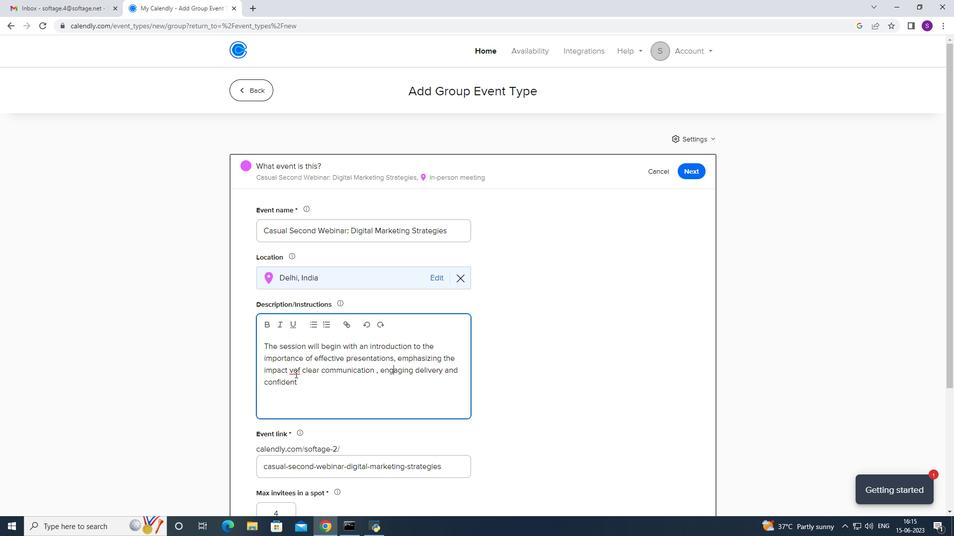 
Action: Key pressed \
Screenshot: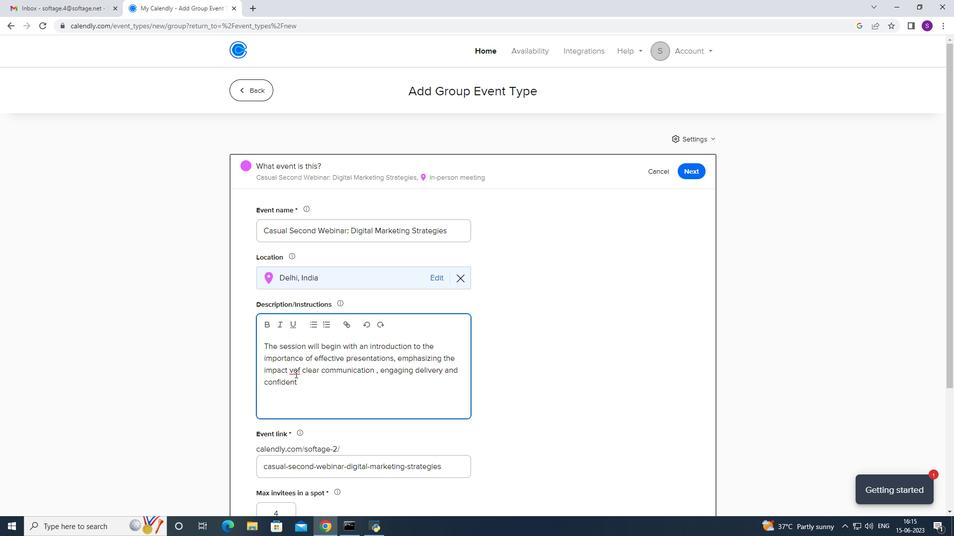 
Action: Mouse moved to (302, 378)
Screenshot: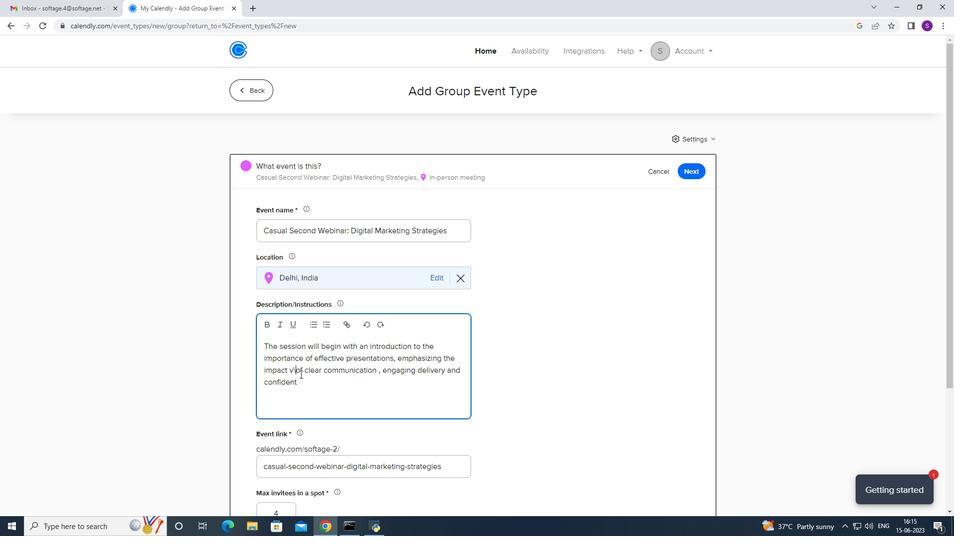 
Action: Key pressed <Key.backspace>
Screenshot: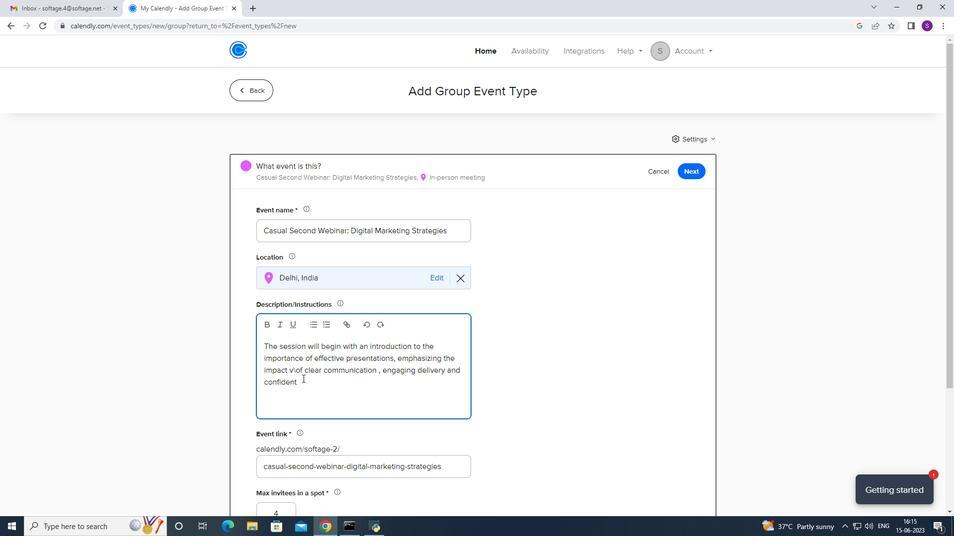 
Action: Mouse moved to (304, 381)
Screenshot: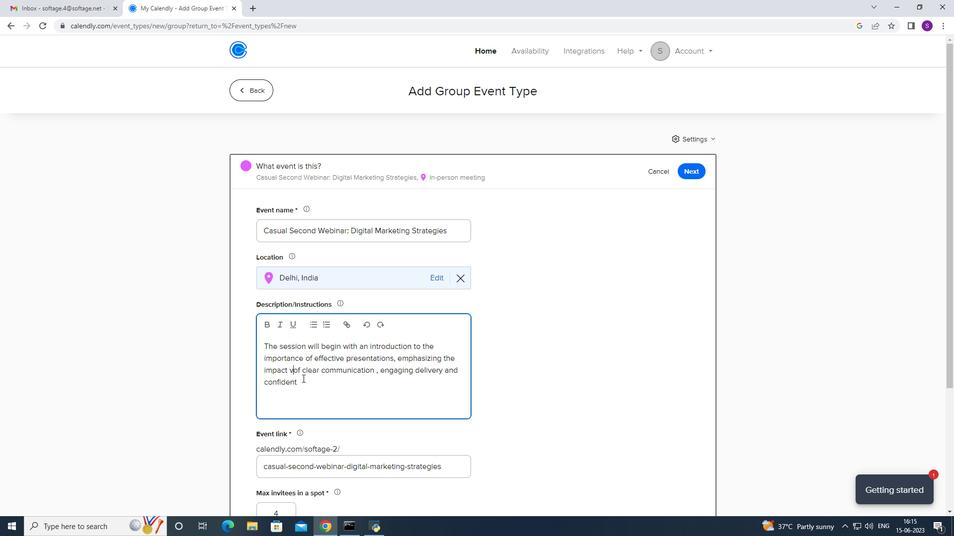 
Action: Key pressed <Key.backspace>
Screenshot: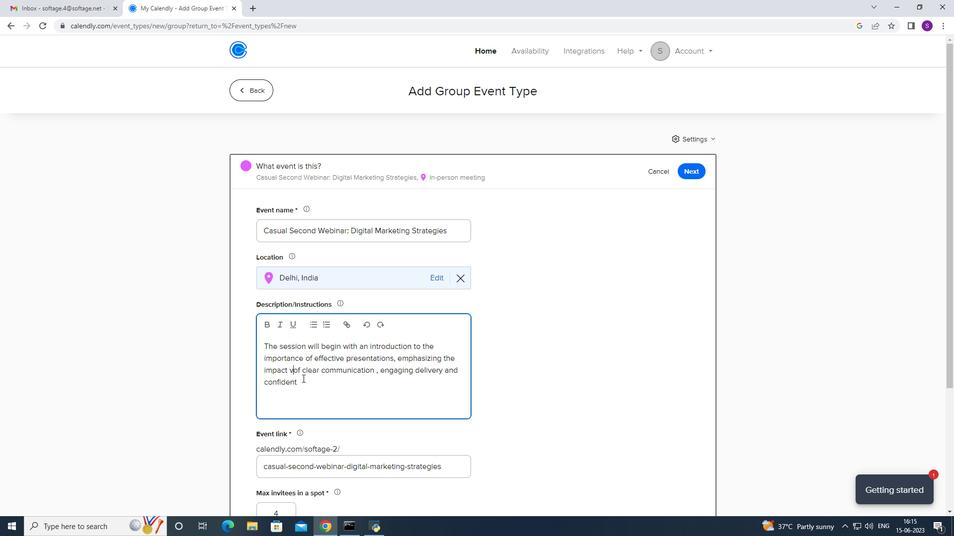 
Action: Mouse moved to (306, 388)
Screenshot: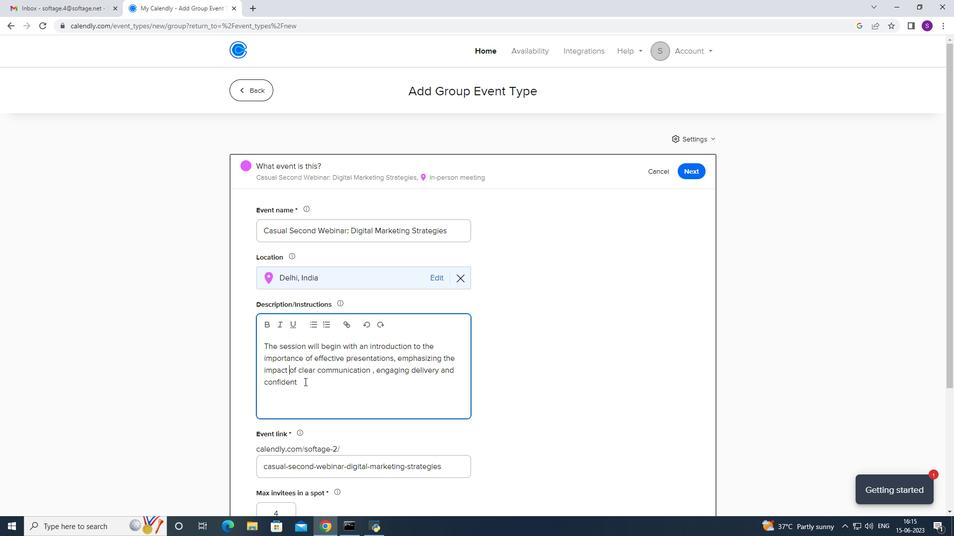 
Action: Mouse pressed left at (306, 388)
Screenshot: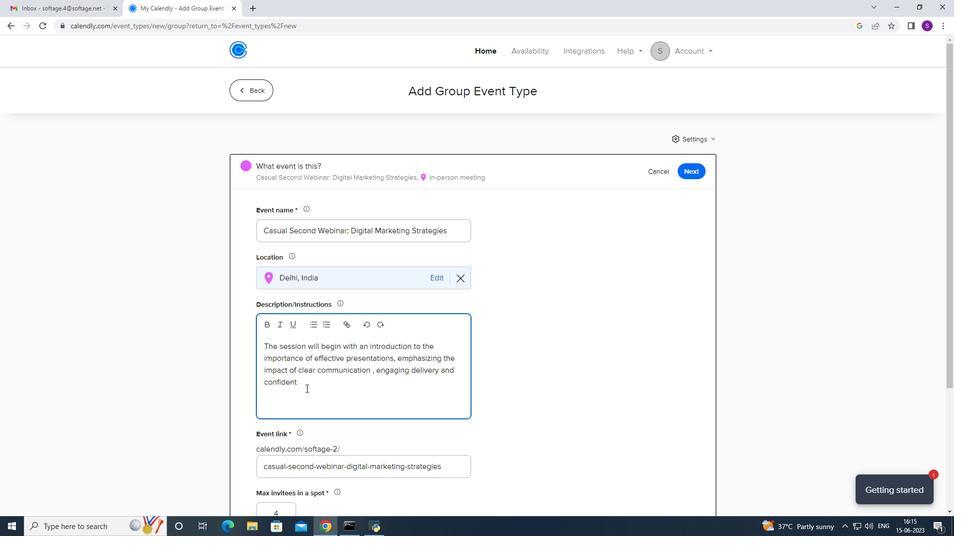 
Action: Mouse moved to (306, 388)
Screenshot: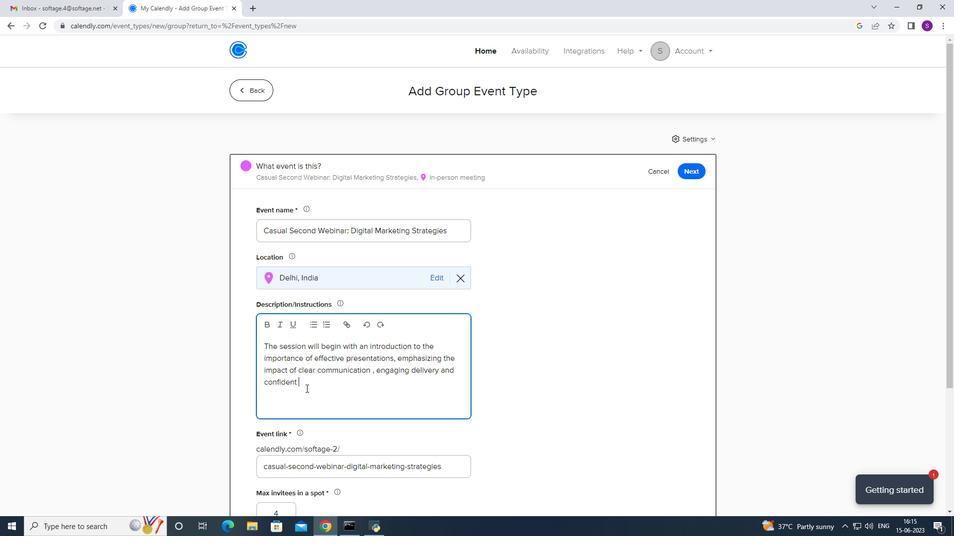 
Action: Key pressed <Key.space><Key.backspace>bodfy<Key.backspace><Key.backspace>y<Key.space>language<Key.space>.<Key.caps_lock>P<Key.caps_lock>articipanyde<Key.backspace><Key.backspace><Key.backspace>ts<Key.space>will<Key.space>
Screenshot: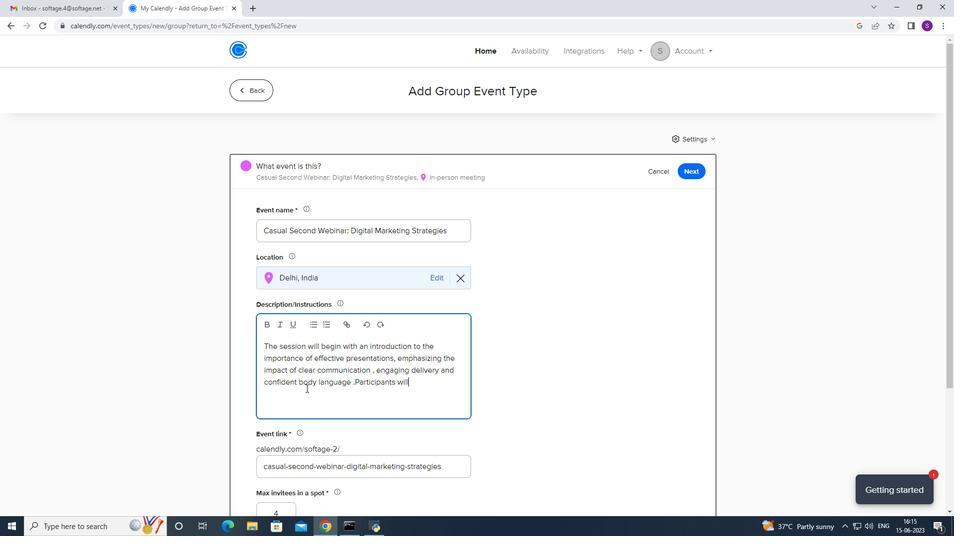 
Action: Mouse moved to (954, 536)
Screenshot: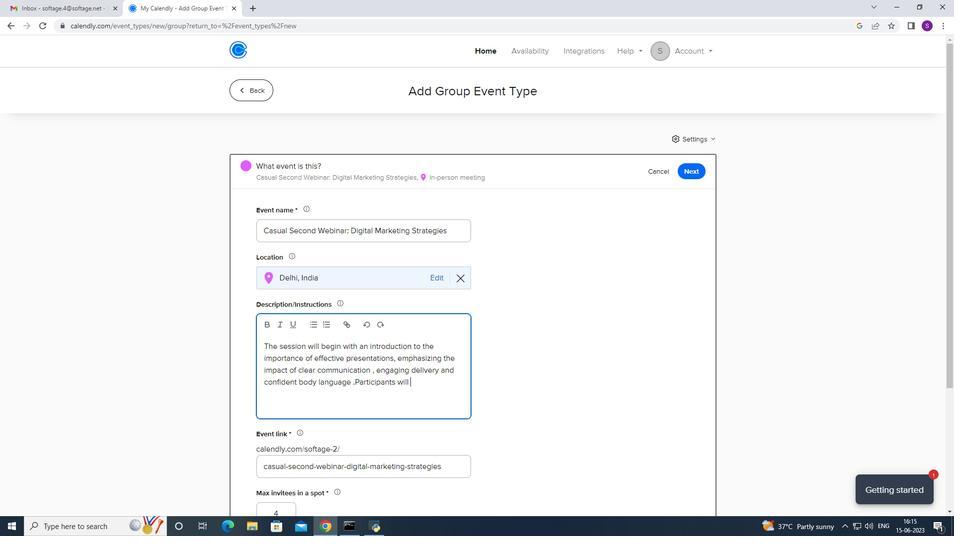 
Action: Key pressed j<Key.backspace>have<Key.space>the<Key.space>opportunity<Key.space>to<Key.space>learn<Key.space>key<Key.space>strategies<Key.space>and<Key.space>best<Key.space>practices<Key.space>for<Key.space>impactful<Key.space>presentations<Key.space>that<Key.space>capoivate<Key.space>
Screenshot: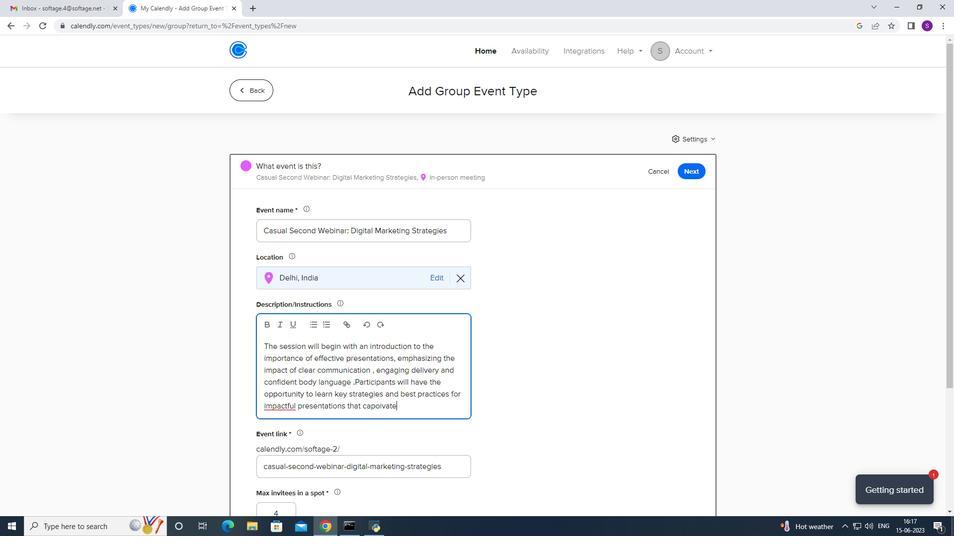
Action: Mouse moved to (357, 390)
Screenshot: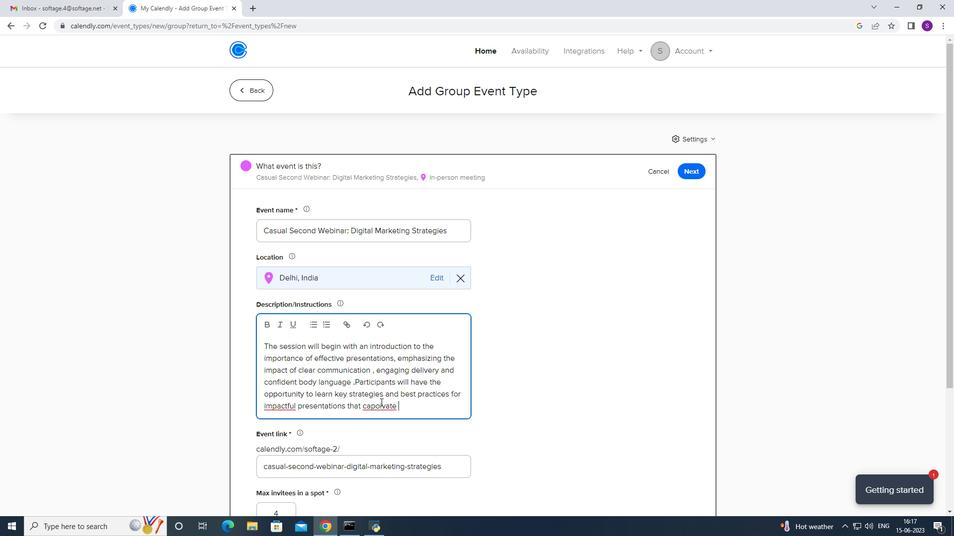 
Action: Mouse pressed right at (357, 390)
Screenshot: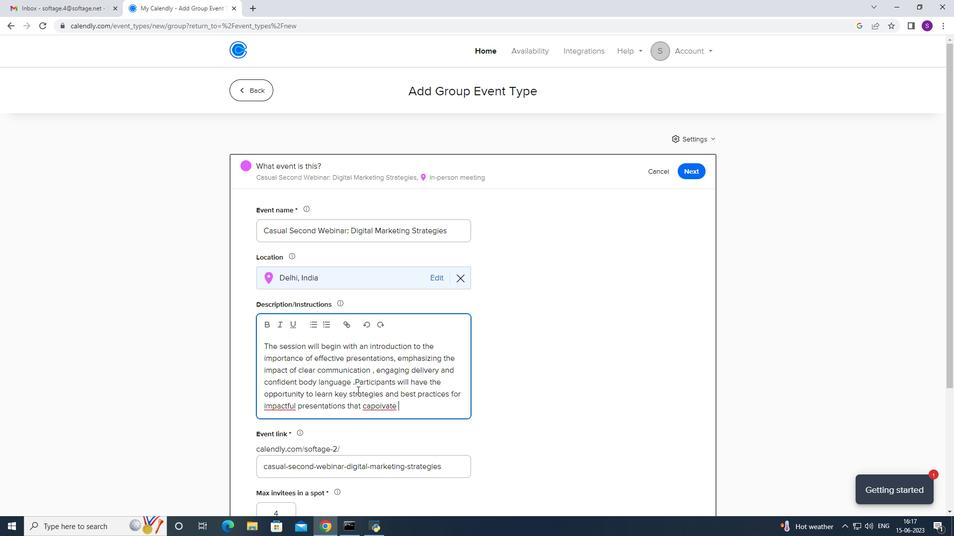 
Action: Mouse moved to (379, 404)
Screenshot: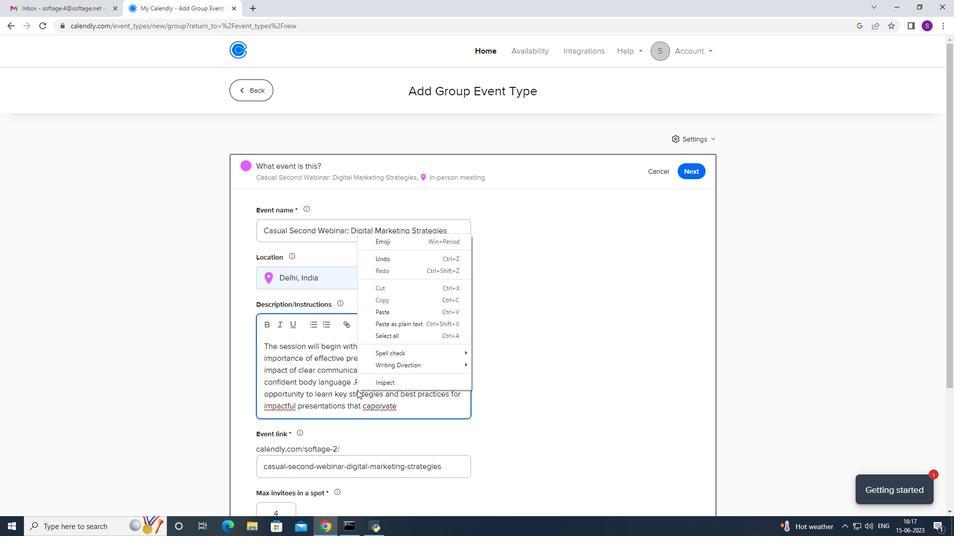 
Action: Mouse pressed left at (379, 404)
Screenshot: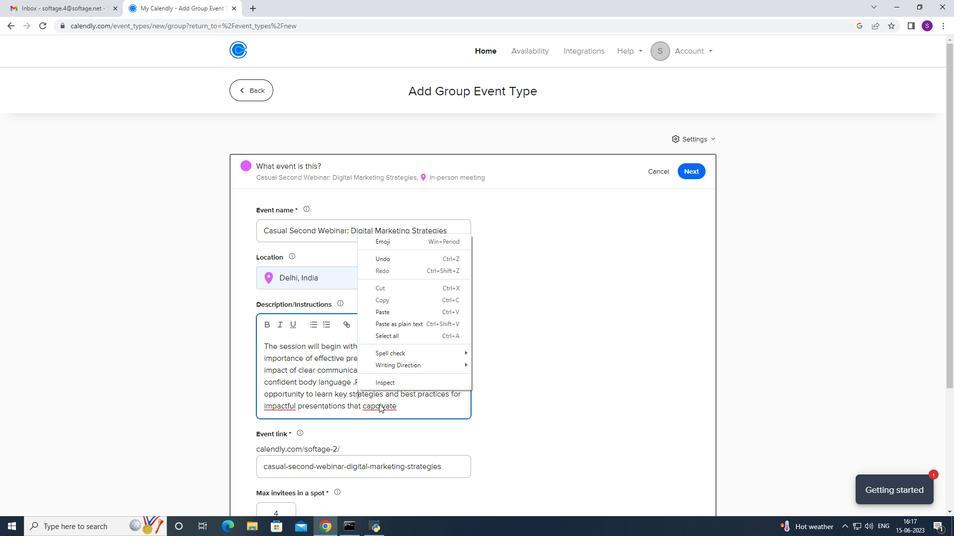 
Action: Mouse pressed right at (379, 404)
Screenshot: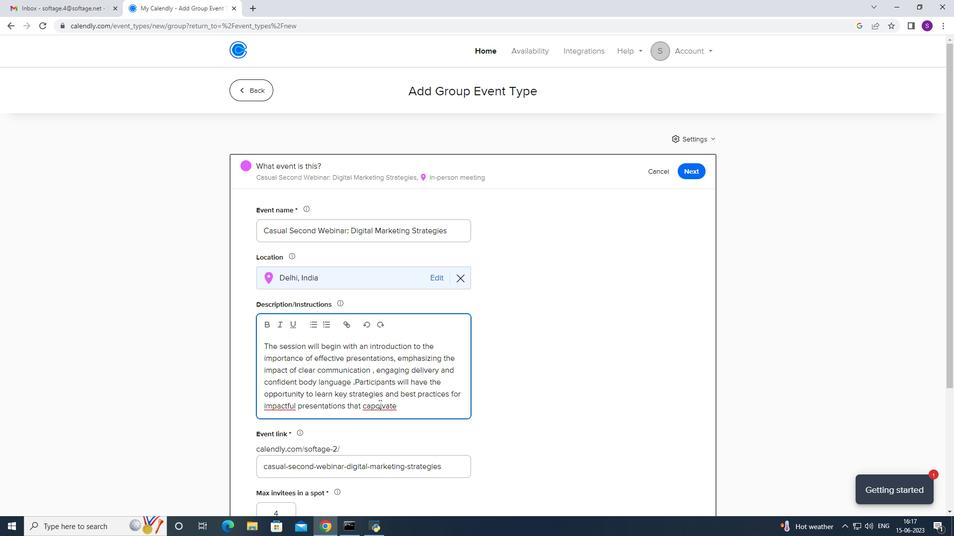 
Action: Mouse moved to (411, 264)
Screenshot: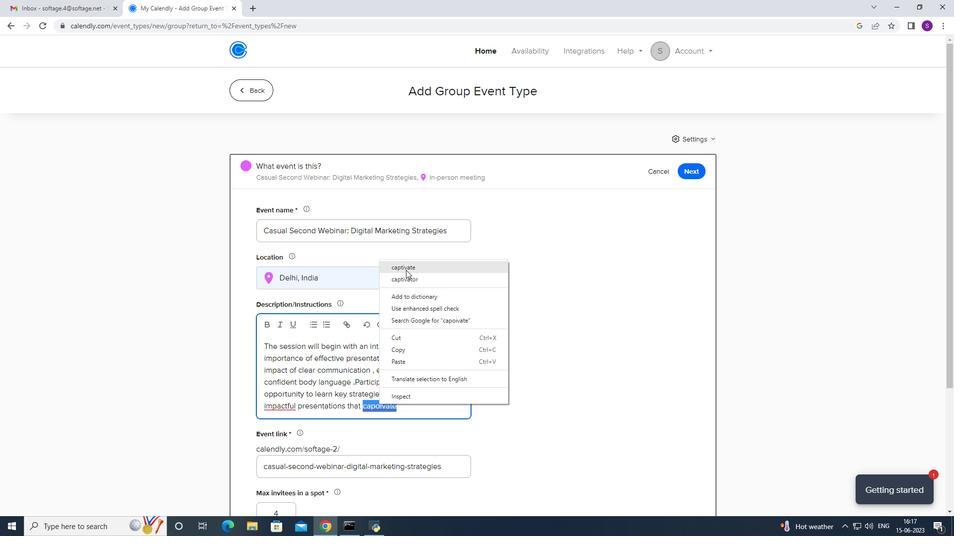 
Action: Mouse pressed left at (411, 264)
Screenshot: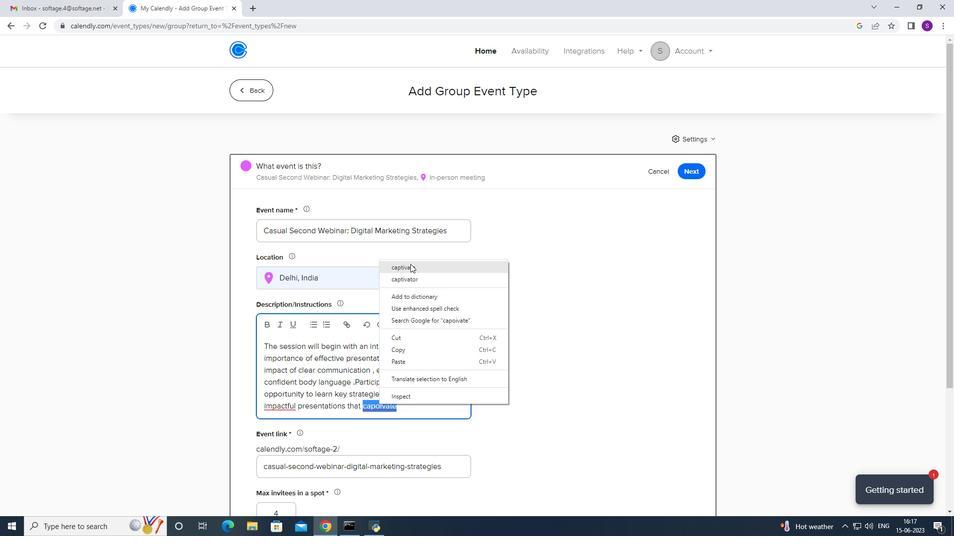 
Action: Mouse moved to (402, 402)
Screenshot: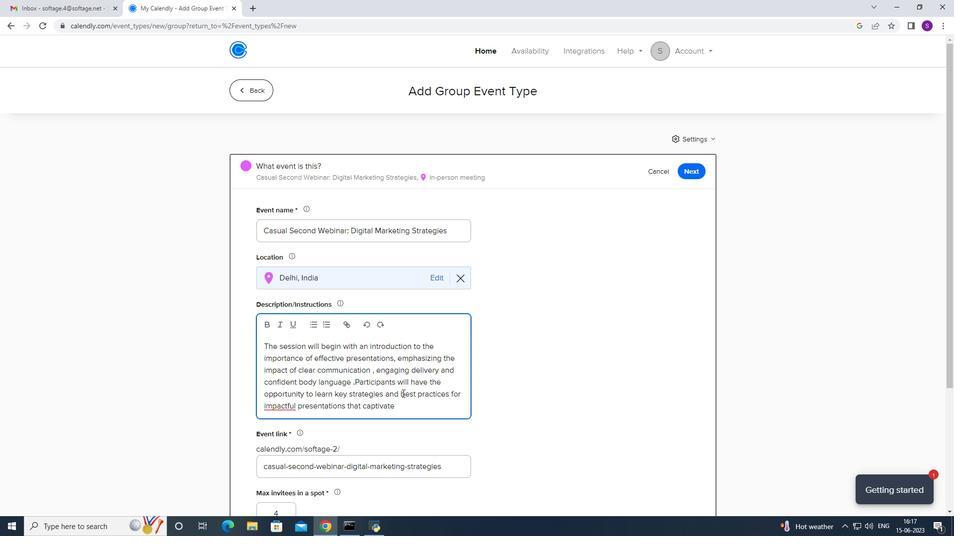 
Action: Mouse pressed left at (402, 402)
Screenshot: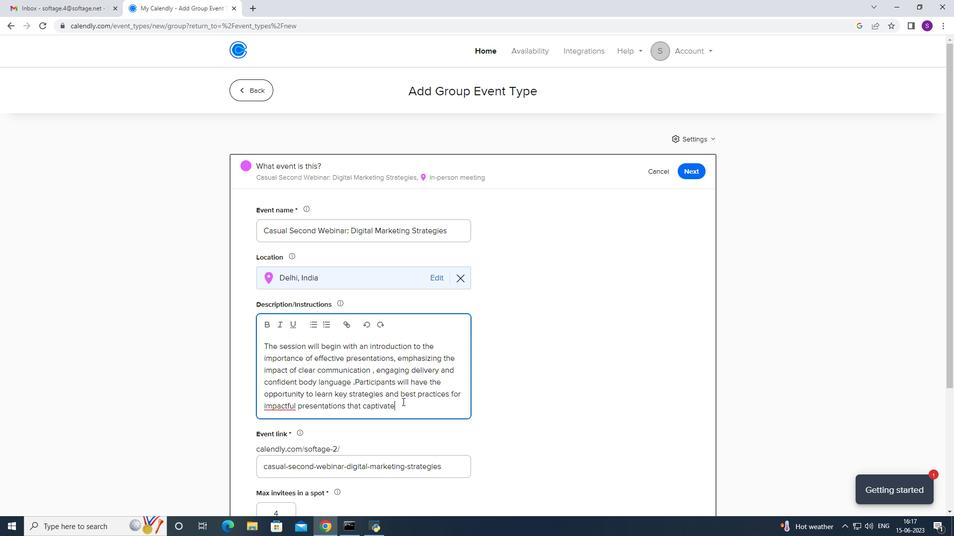 
Action: Mouse moved to (398, 411)
Screenshot: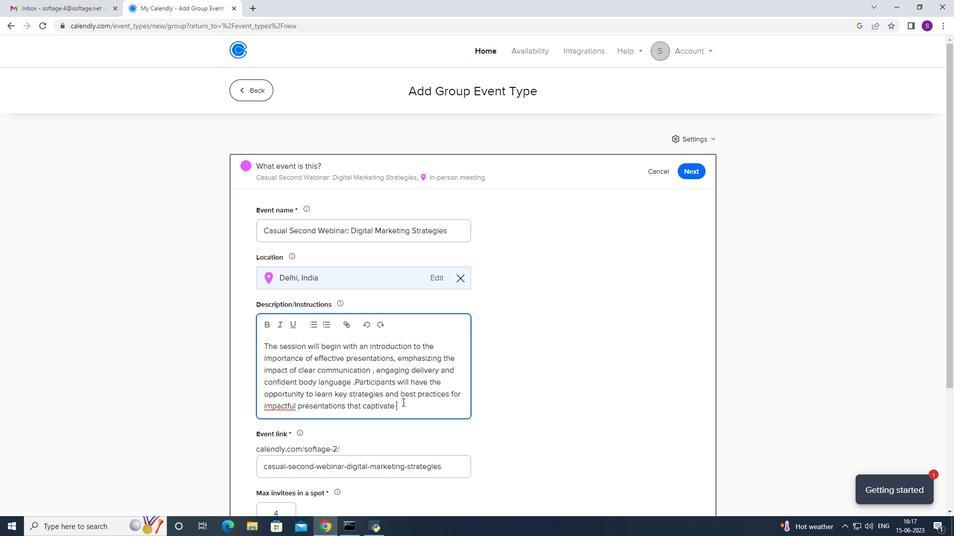 
Action: Key pressed auduiebxces<Key.space>
Screenshot: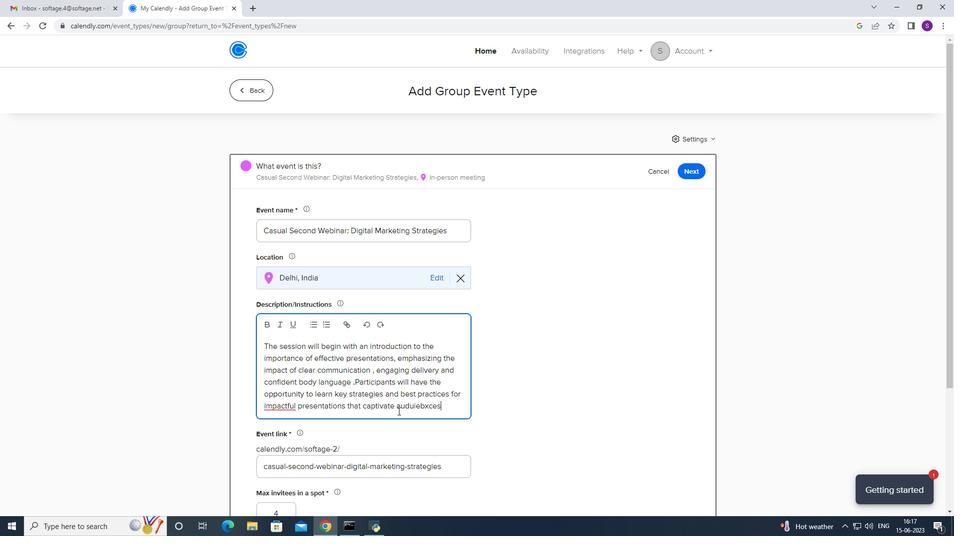
Action: Mouse moved to (419, 405)
Screenshot: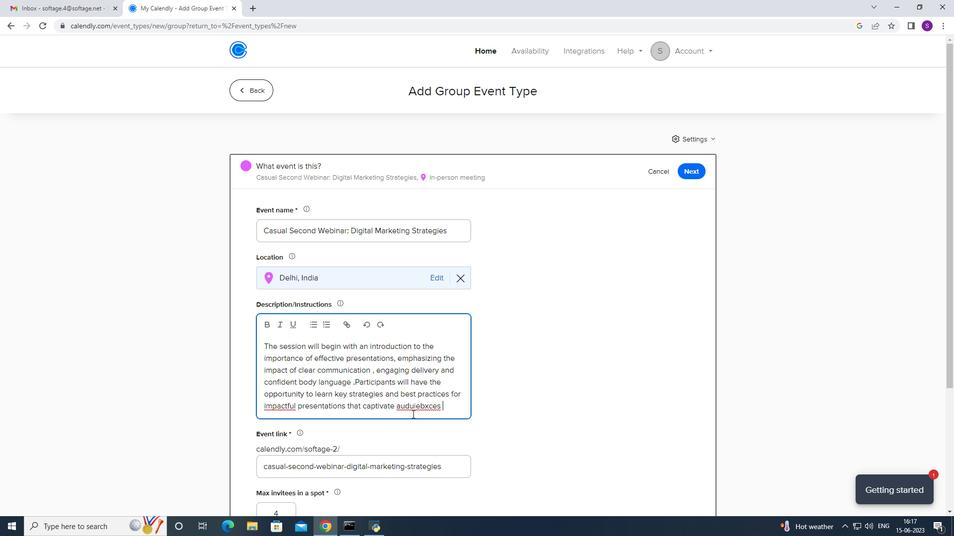 
Action: Mouse pressed right at (419, 405)
Screenshot: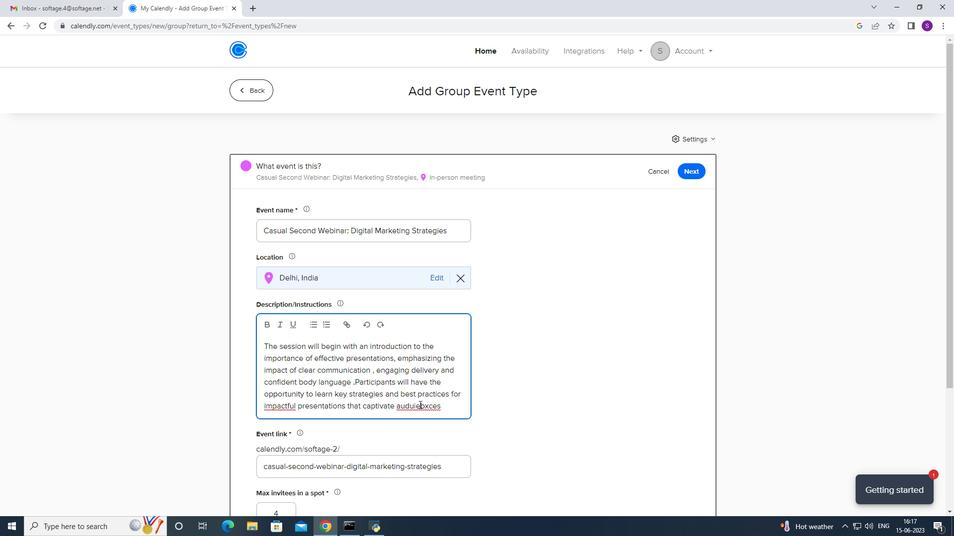 
Action: Mouse moved to (459, 282)
Screenshot: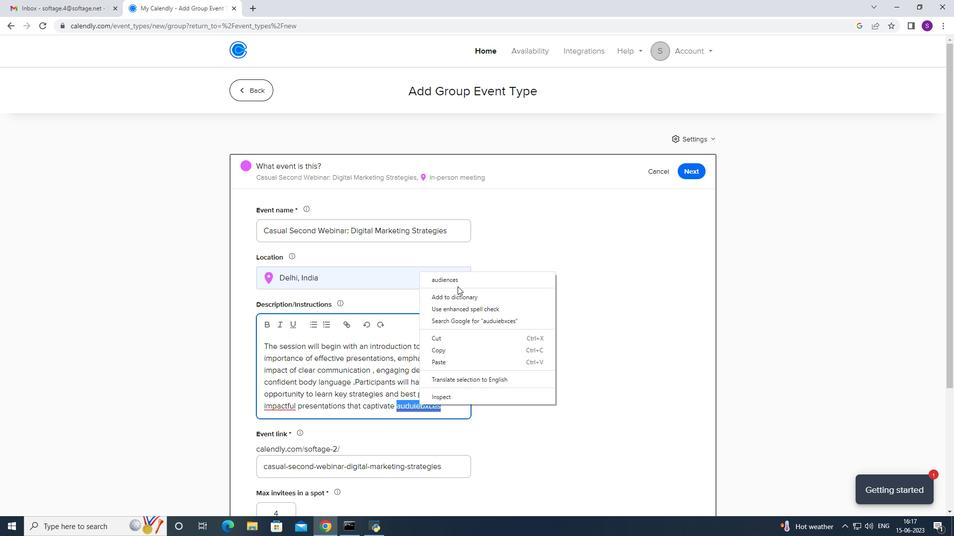 
Action: Mouse pressed left at (459, 282)
Screenshot: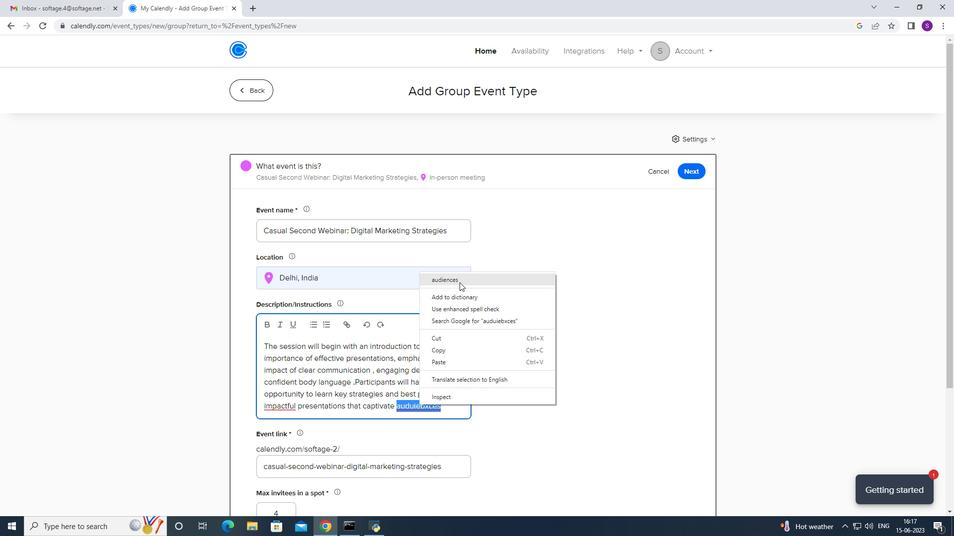 
Action: Mouse moved to (444, 403)
Screenshot: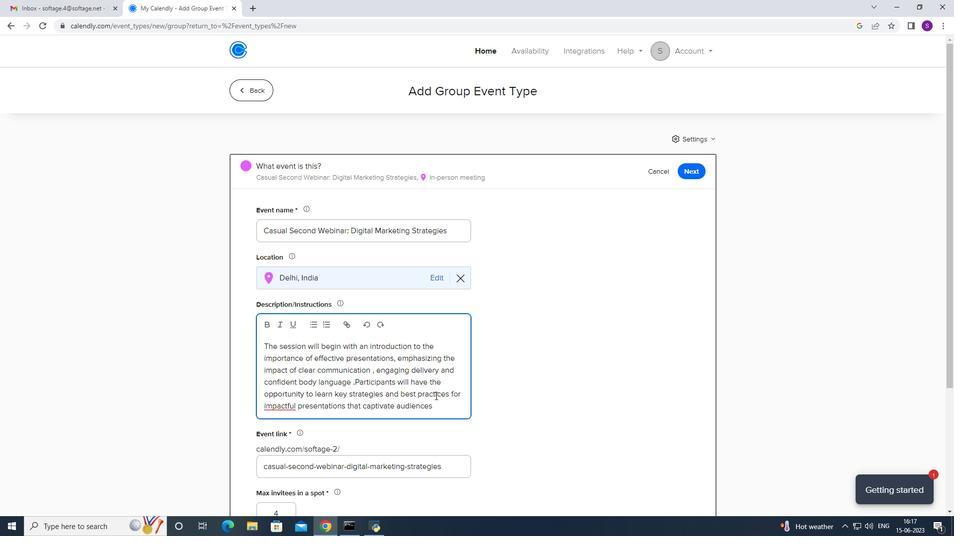 
Action: Mouse pressed left at (444, 403)
Screenshot: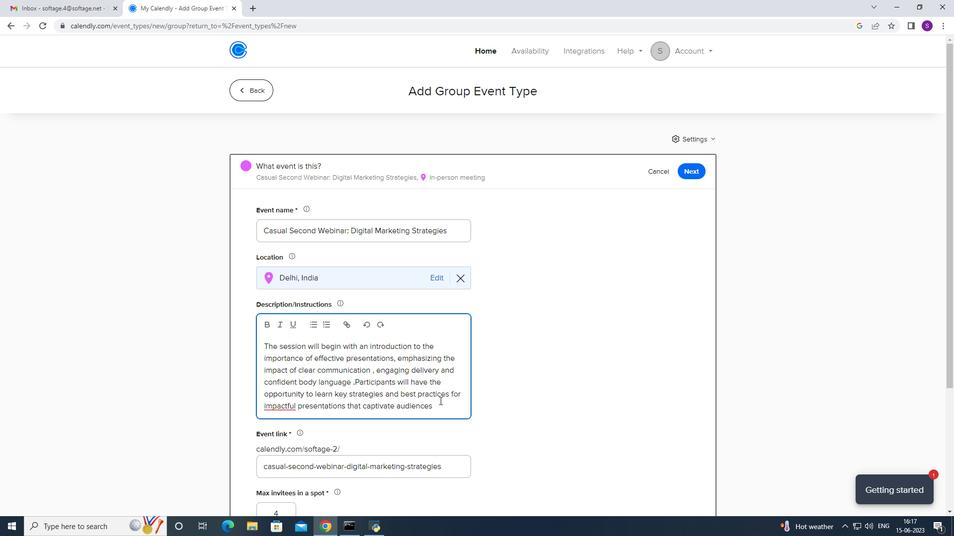 
Action: Mouse moved to (445, 403)
Screenshot: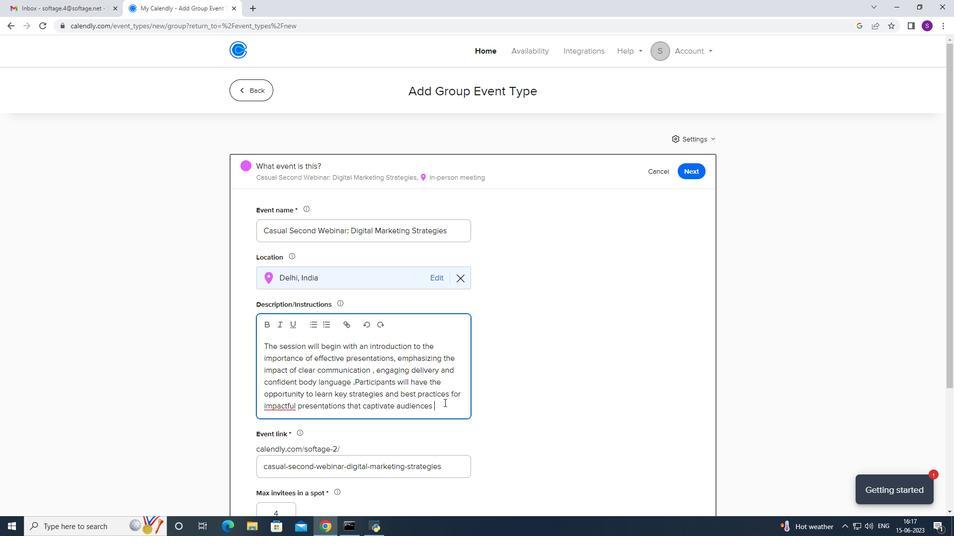 
Action: Key pressed and<Key.space>convey<Key.space>messages<Key.space>effewciveky.
Screenshot: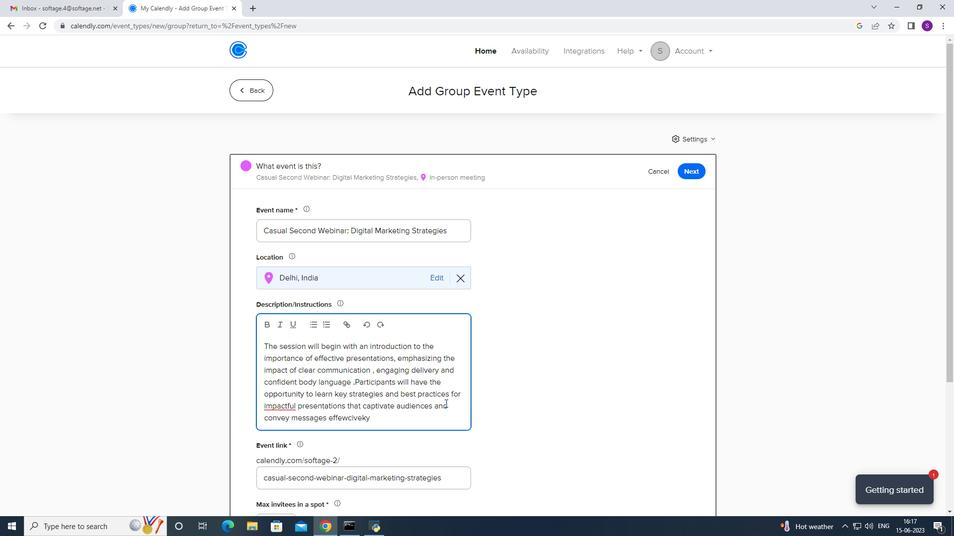 
Action: Mouse moved to (355, 421)
Screenshot: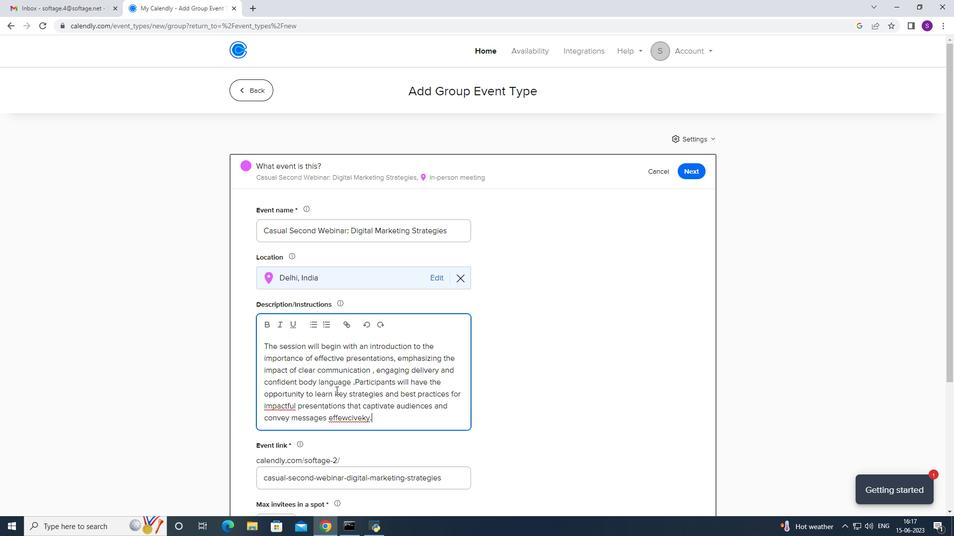 
Action: Mouse pressed right at (355, 421)
Screenshot: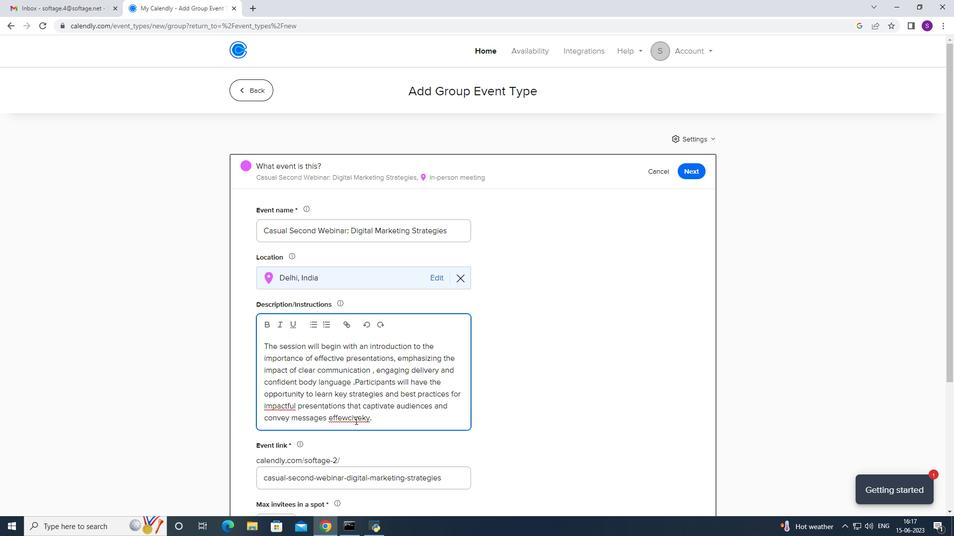 
Action: Mouse moved to (413, 291)
Screenshot: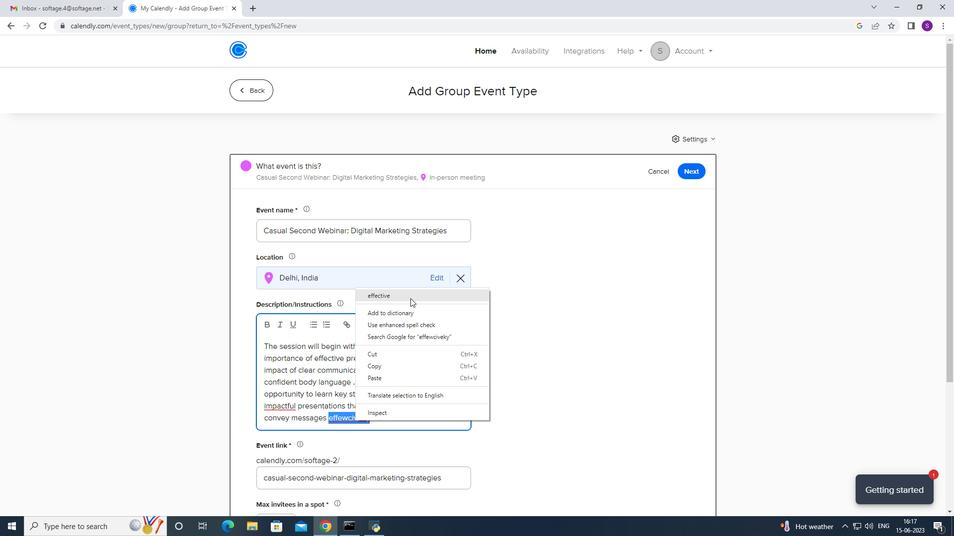 
Action: Mouse pressed left at (413, 291)
Screenshot: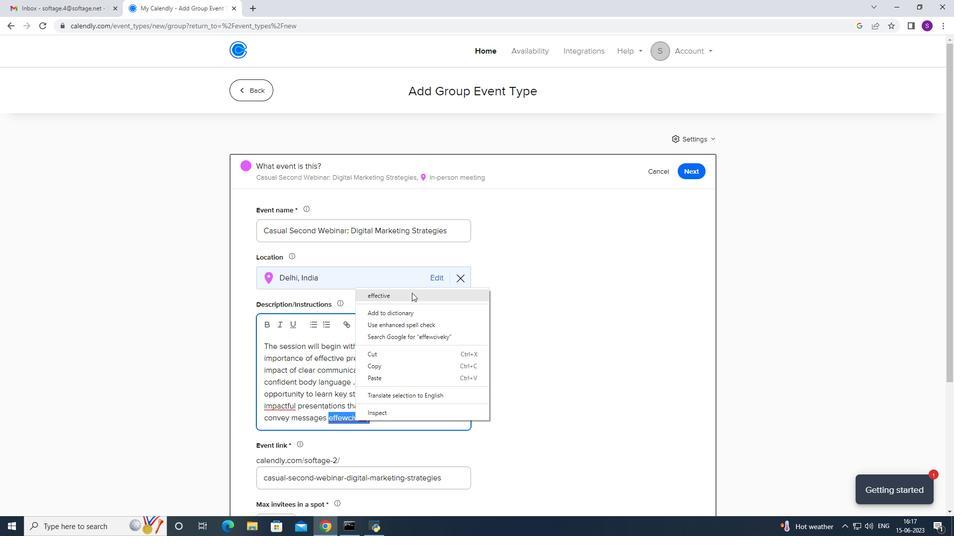 
Action: Mouse moved to (380, 409)
Screenshot: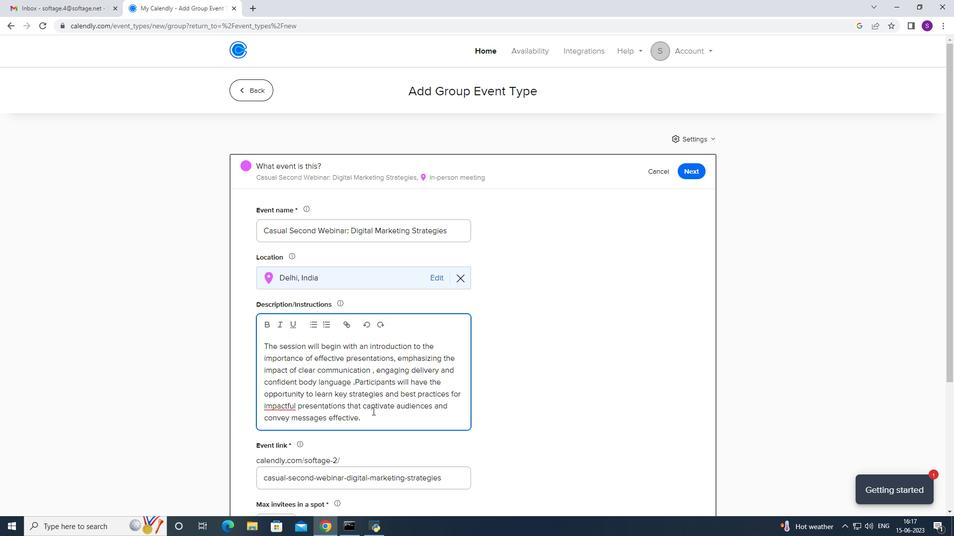 
Action: Key pressed ly
Screenshot: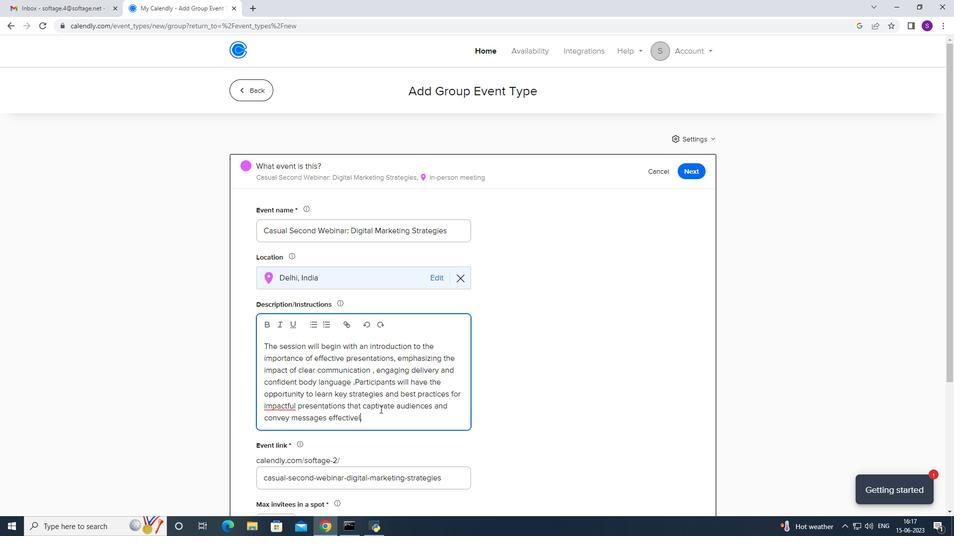 
Action: Mouse scrolled (380, 410) with delta (0, 0)
Screenshot: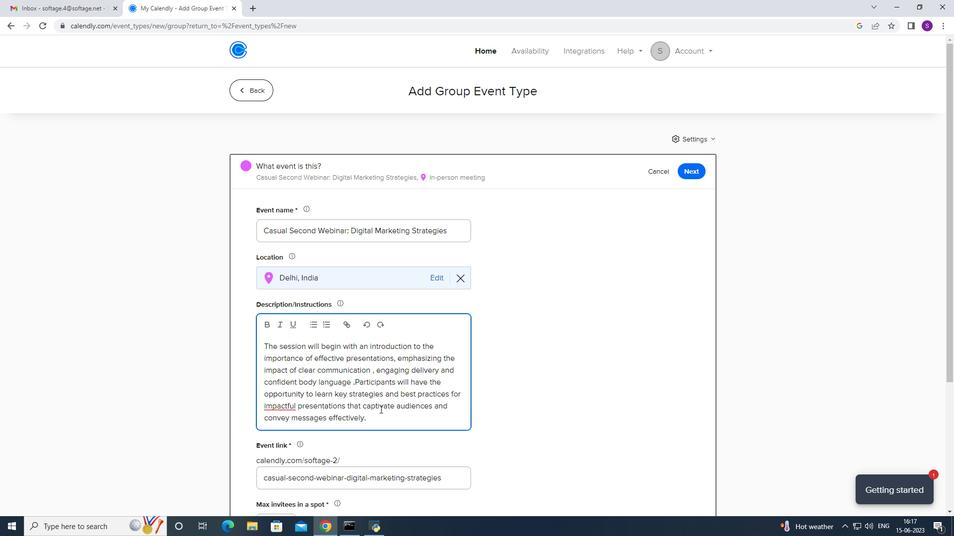 
Action: Mouse moved to (373, 416)
Screenshot: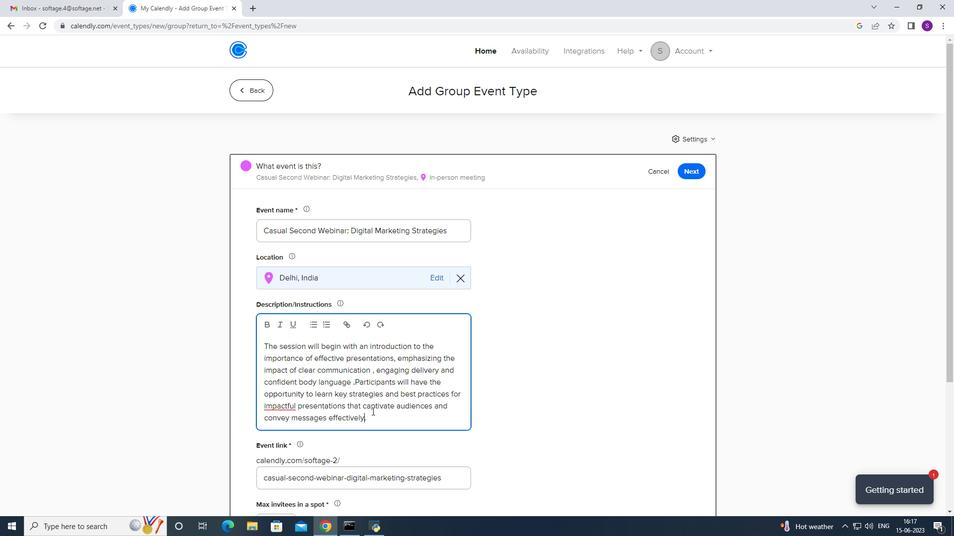 
Action: Mouse pressed left at (373, 416)
Screenshot: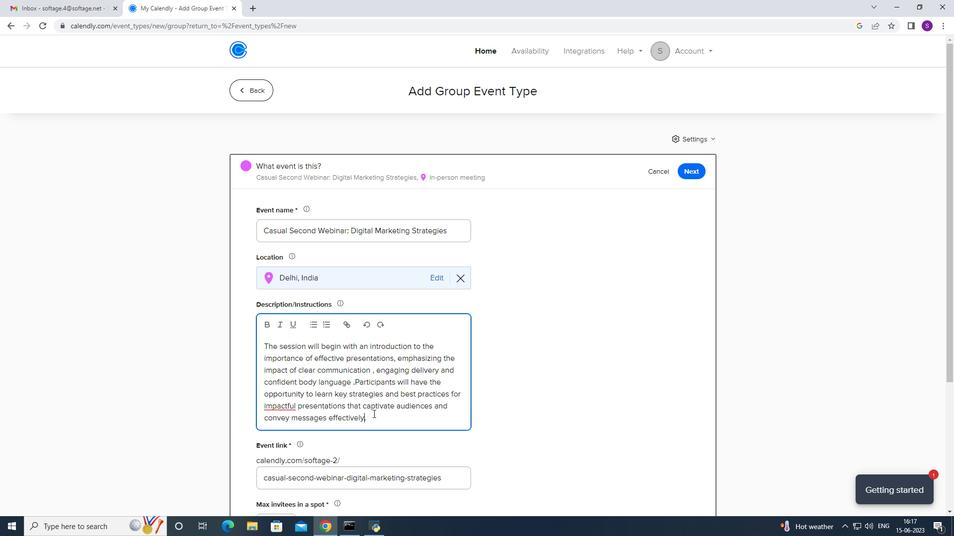 
Action: Mouse moved to (277, 324)
Screenshot: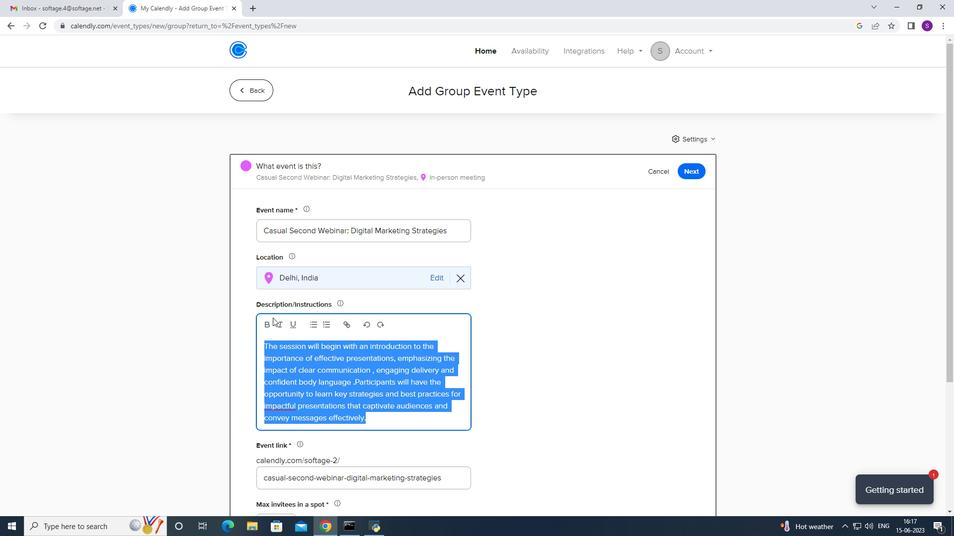 
Action: Mouse pressed left at (277, 324)
Screenshot: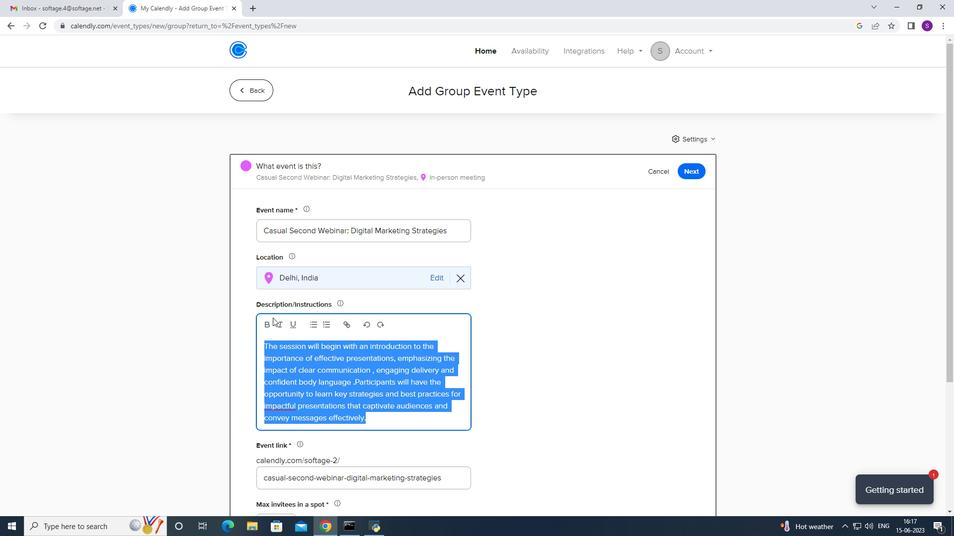 
Action: Mouse moved to (282, 359)
Screenshot: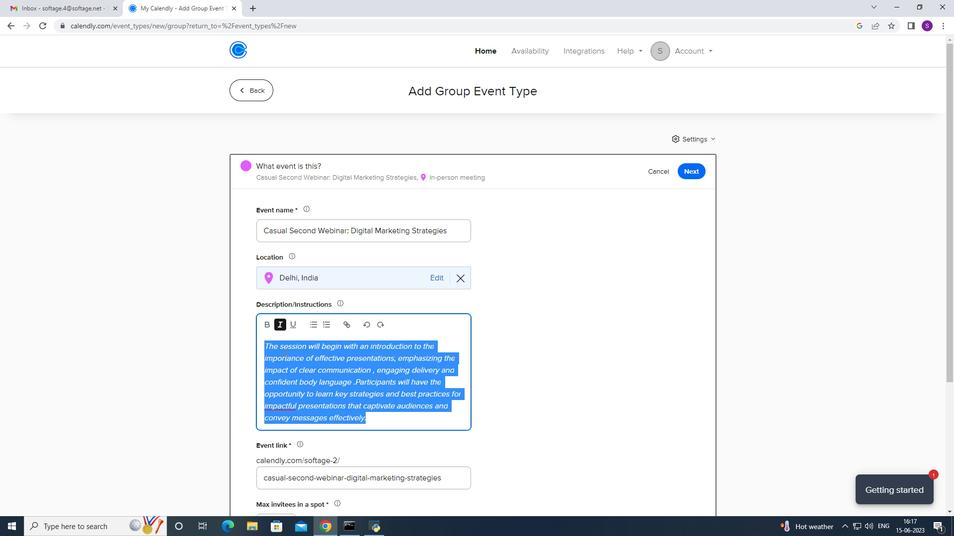 
Action: Mouse pressed left at (282, 359)
Screenshot: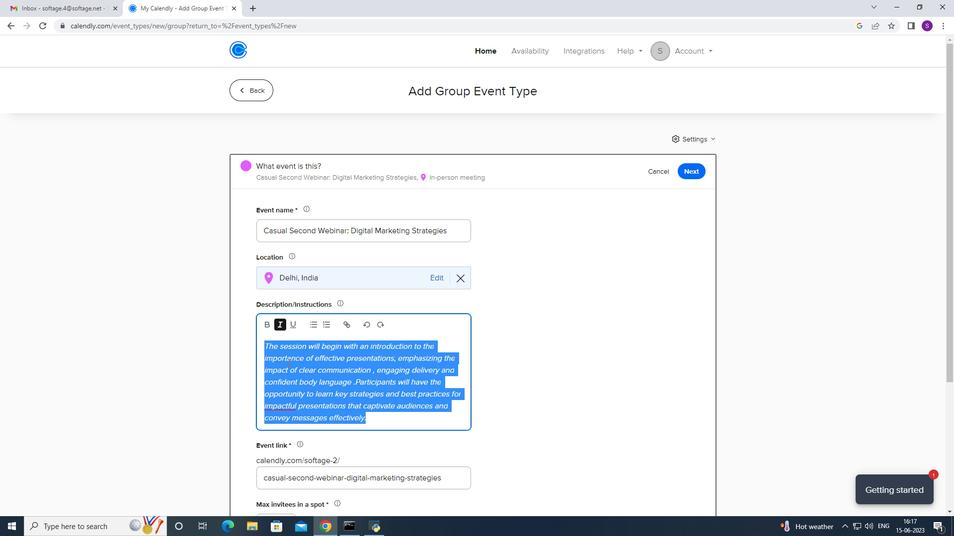 
Action: Mouse moved to (315, 412)
Screenshot: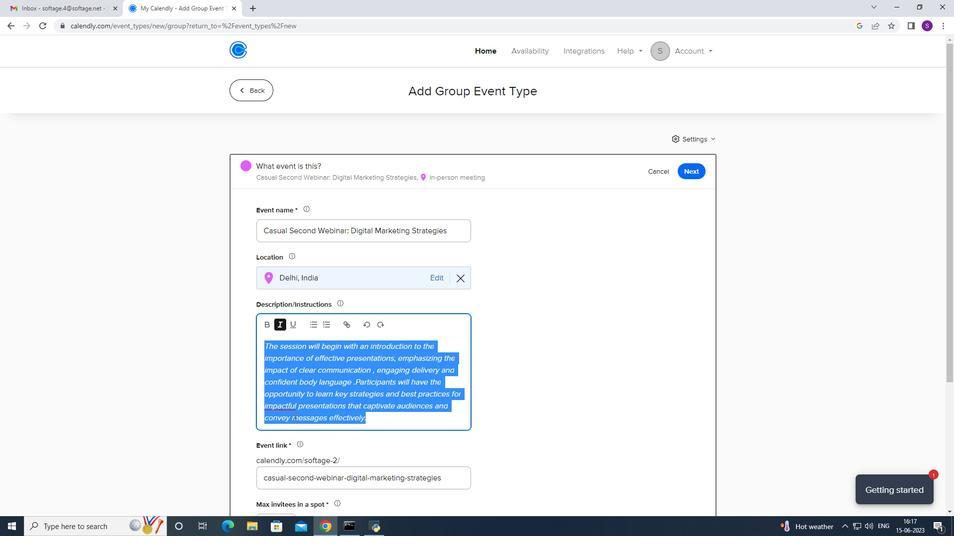 
Action: Mouse pressed left at (315, 412)
Screenshot: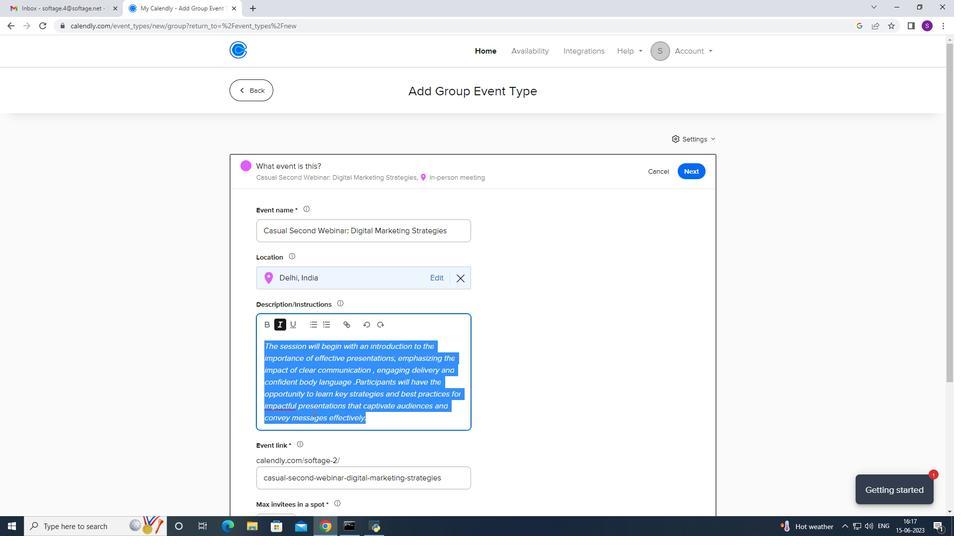 
Action: Mouse moved to (316, 411)
Screenshot: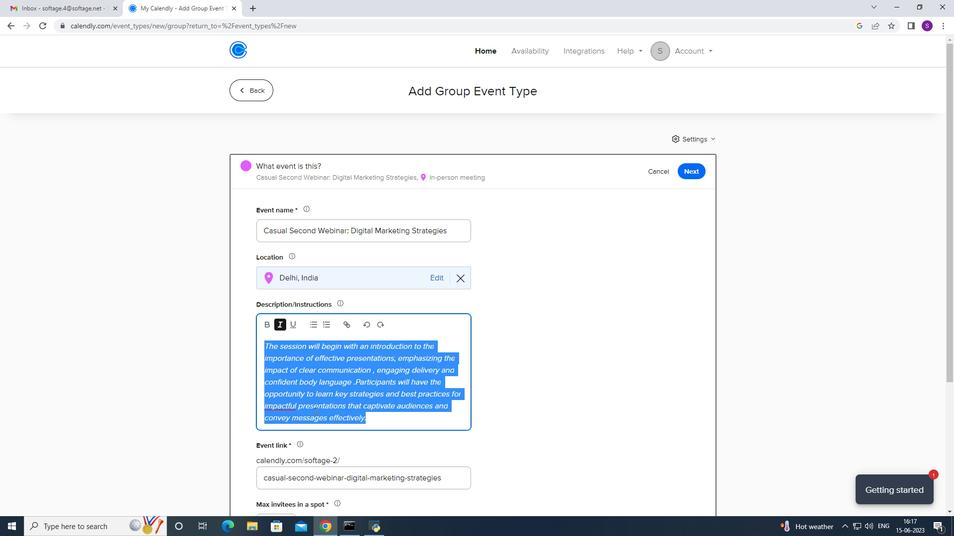 
Action: Mouse scrolled (316, 411) with delta (0, 0)
Screenshot: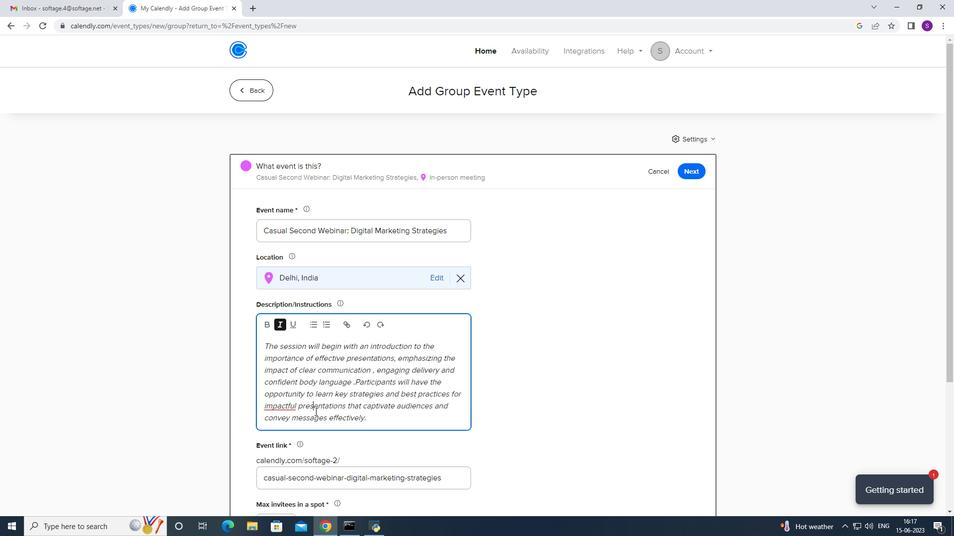 
Action: Mouse scrolled (316, 411) with delta (0, 0)
Screenshot: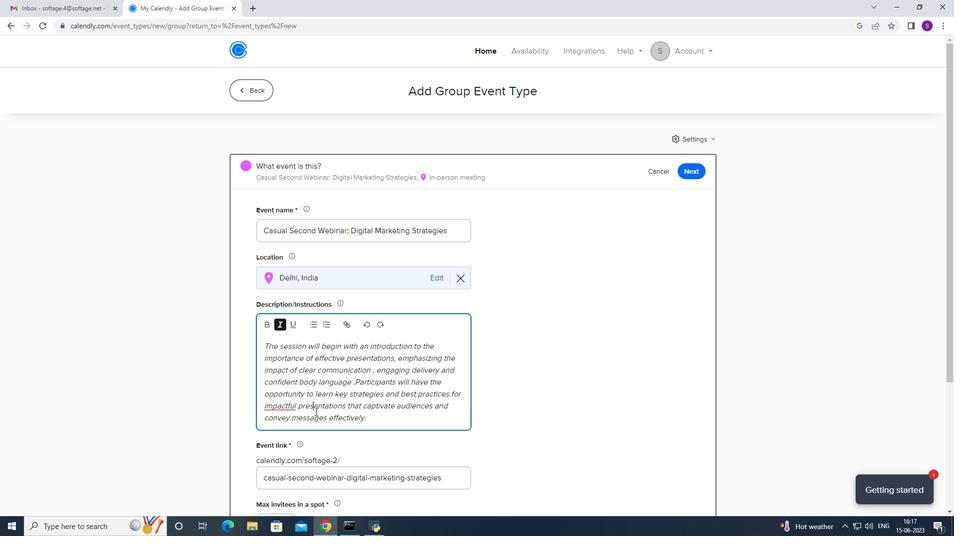 
Action: Mouse scrolled (316, 411) with delta (0, 0)
Screenshot: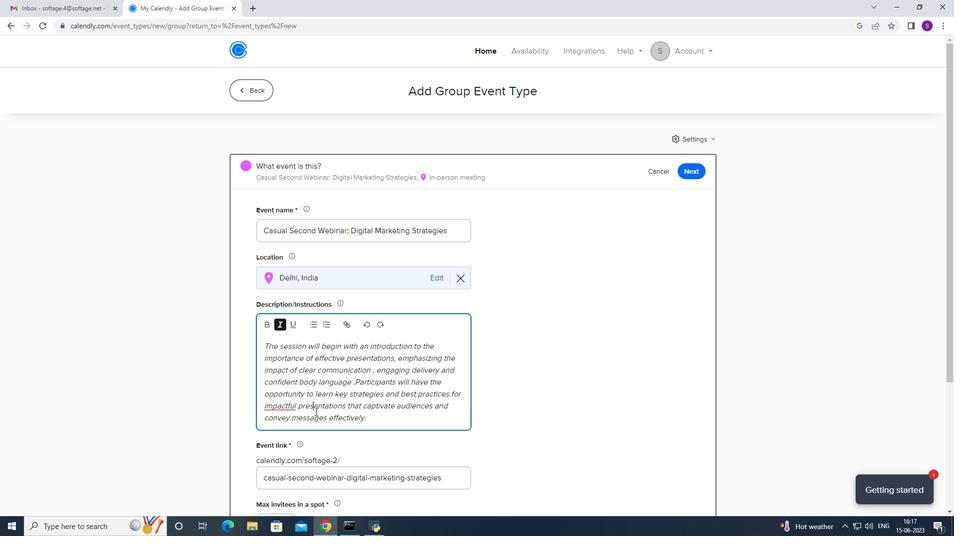 
Action: Mouse scrolled (316, 411) with delta (0, 0)
Screenshot: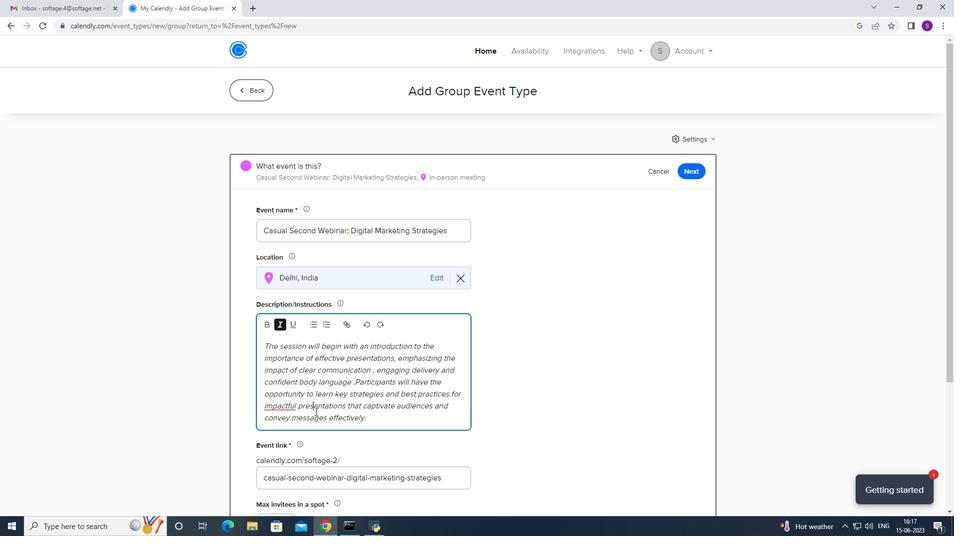 
Action: Mouse scrolled (316, 411) with delta (0, 0)
Screenshot: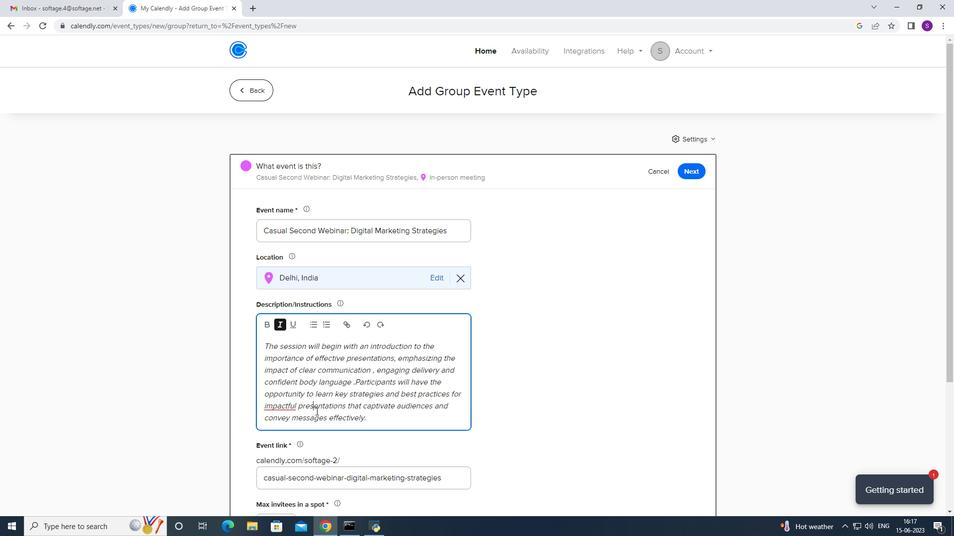 
Action: Mouse moved to (316, 408)
Screenshot: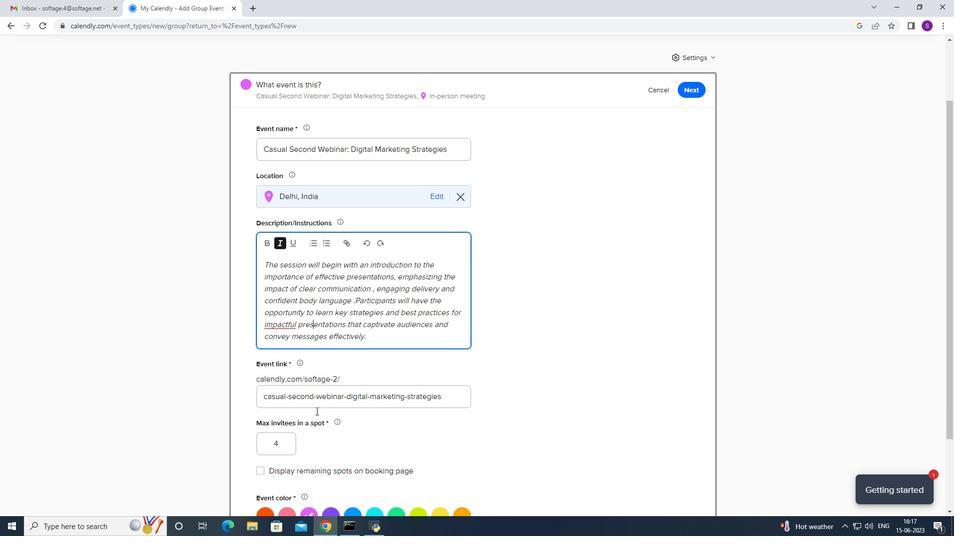 
Action: Mouse scrolled (316, 407) with delta (0, 0)
Screenshot: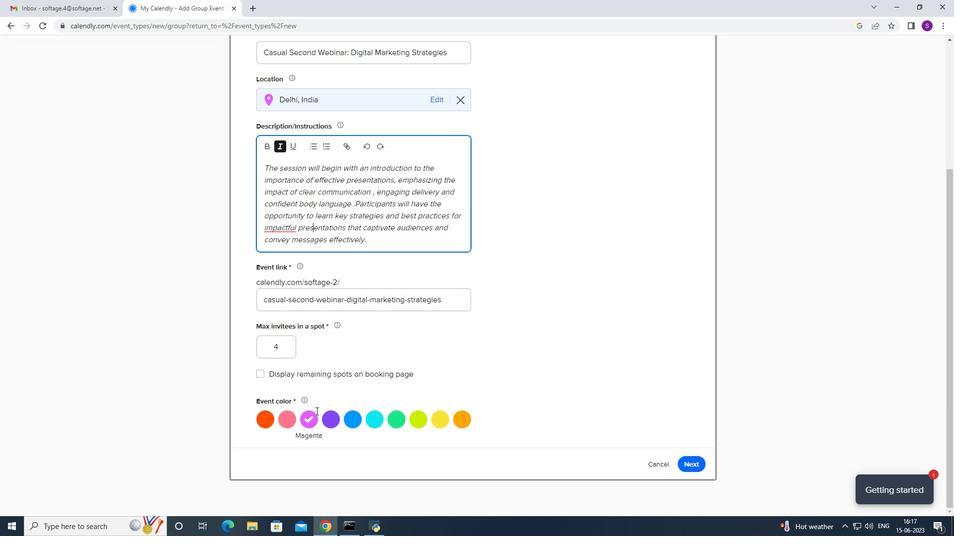 
Action: Mouse scrolled (316, 407) with delta (0, 0)
Screenshot: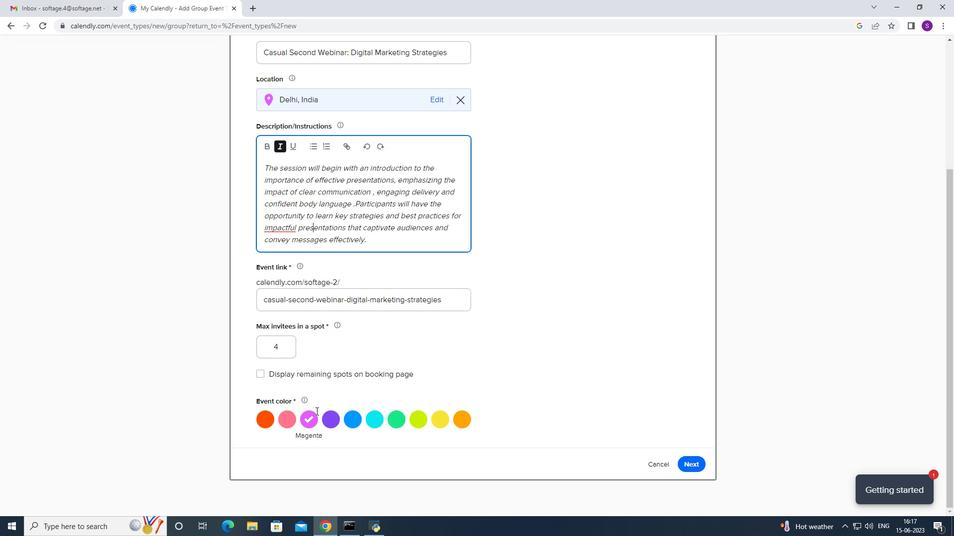 
Action: Mouse scrolled (316, 407) with delta (0, 0)
Screenshot: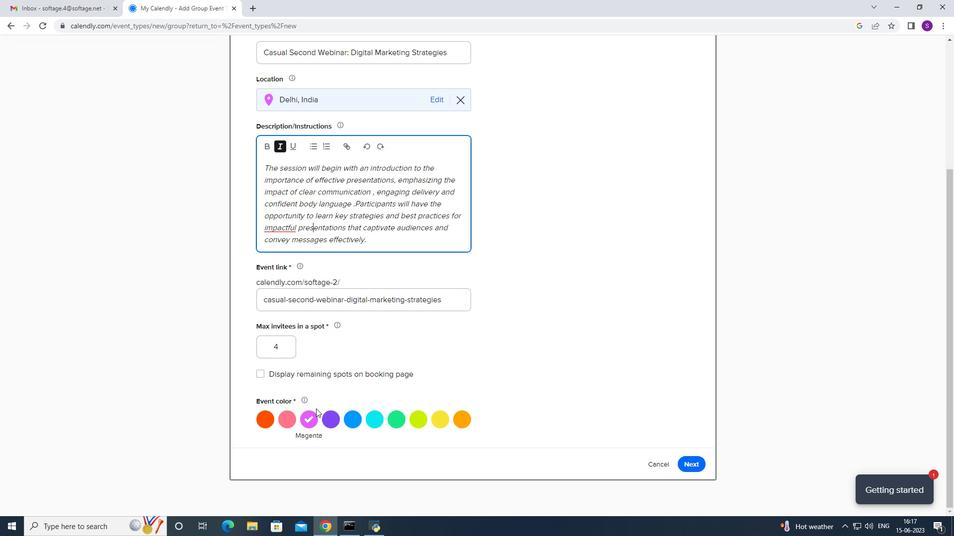 
Action: Mouse moved to (692, 460)
Screenshot: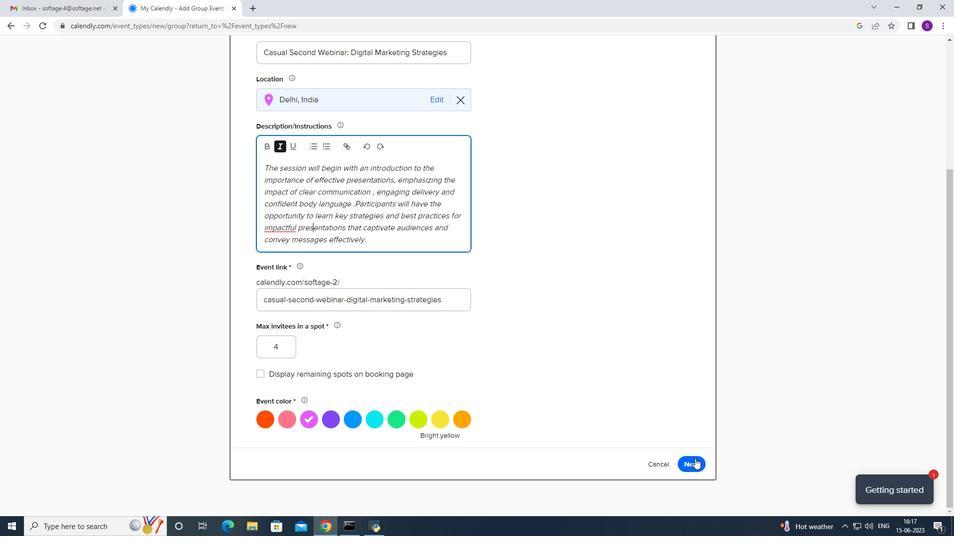 
Action: Mouse pressed left at (692, 460)
Screenshot: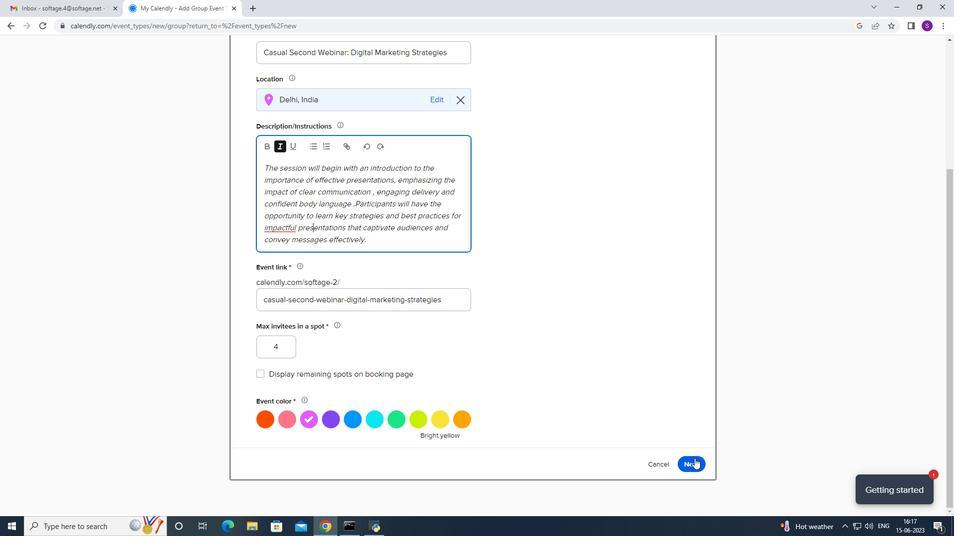 
Action: Mouse moved to (305, 144)
Screenshot: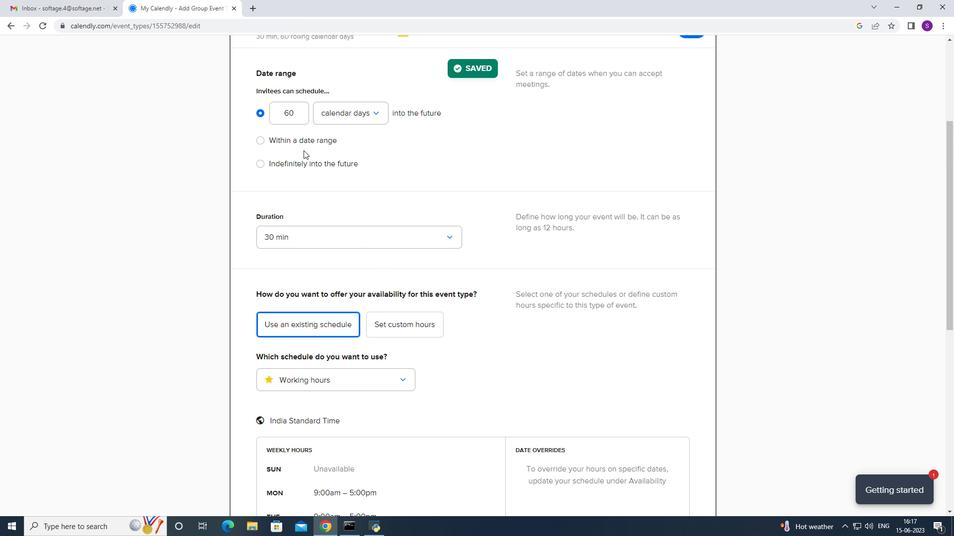 
Action: Mouse pressed left at (305, 144)
Screenshot: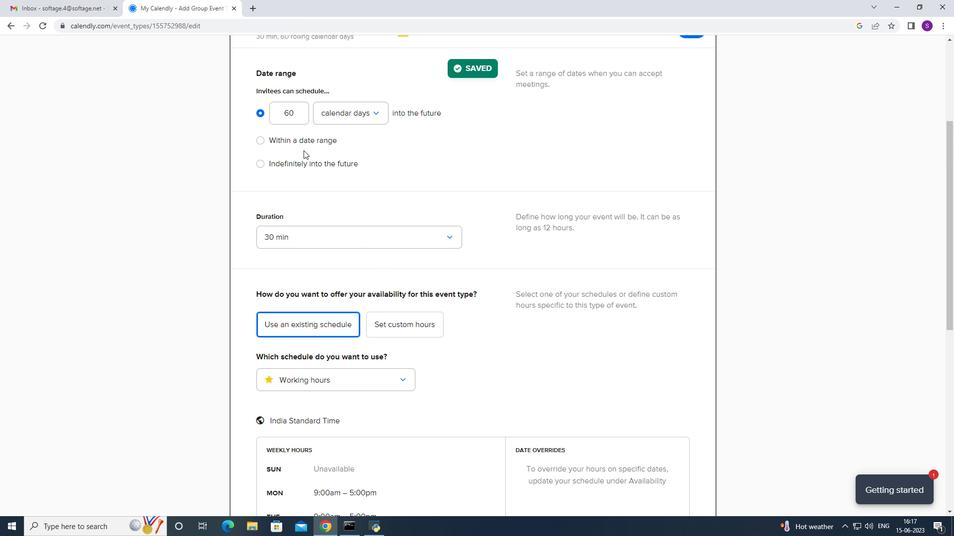 
Action: Mouse moved to (345, 143)
Screenshot: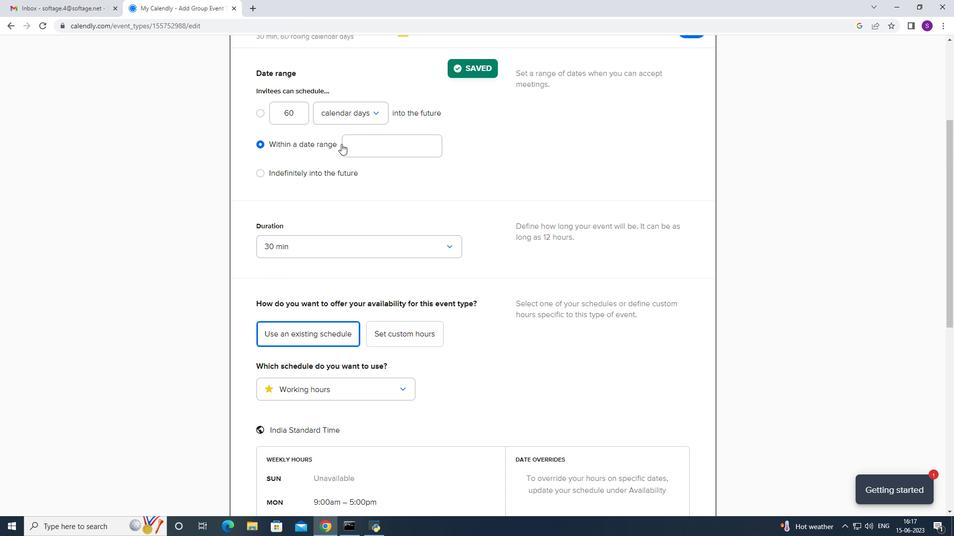 
Action: Mouse pressed left at (345, 143)
Screenshot: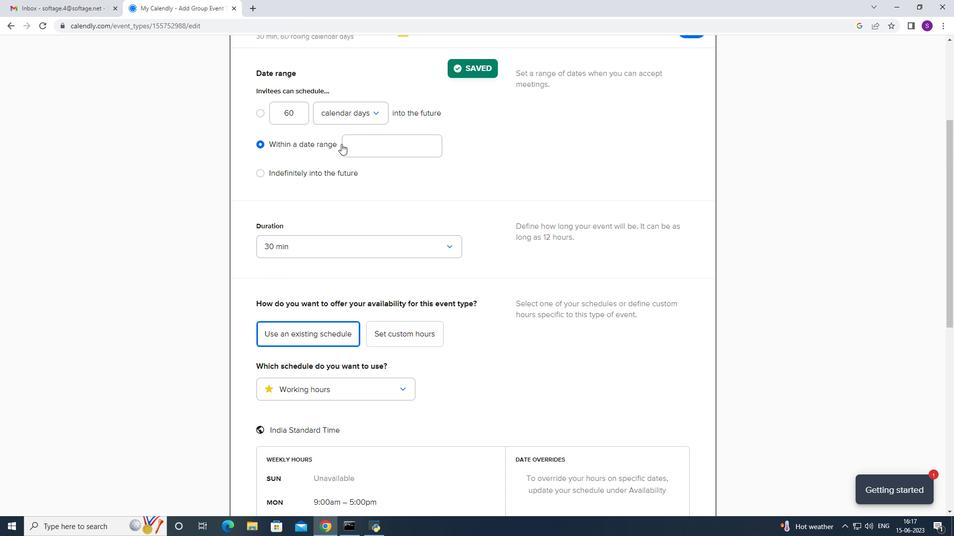 
Action: Mouse moved to (421, 175)
Screenshot: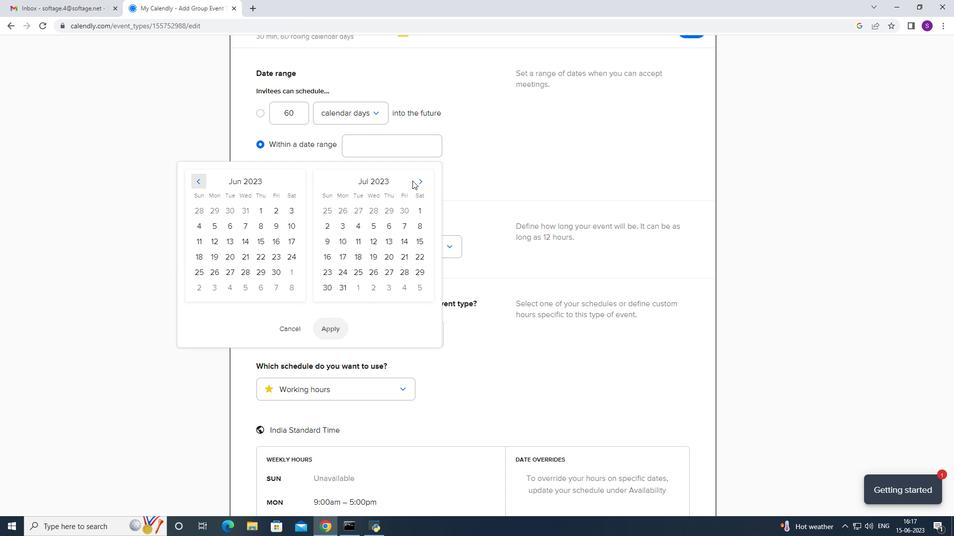 
Action: Mouse pressed left at (421, 175)
Screenshot: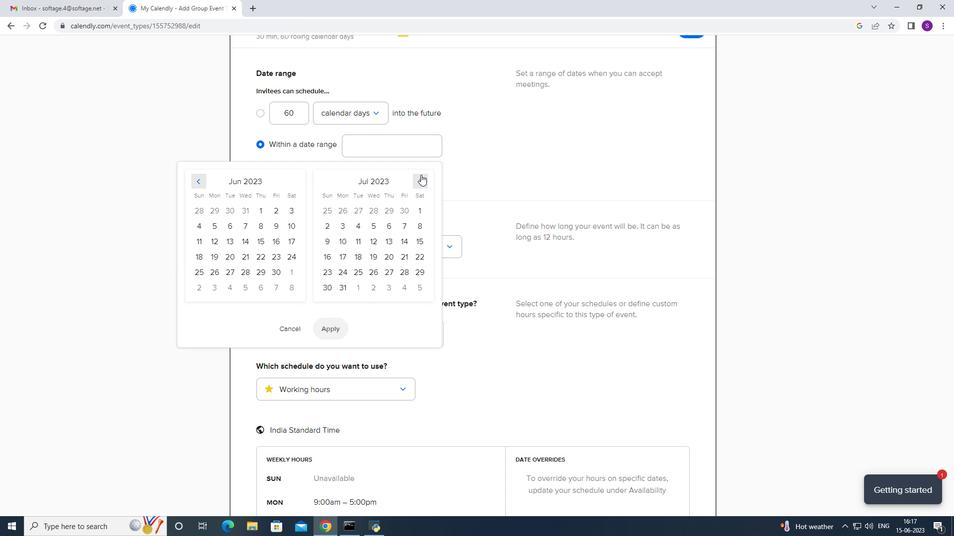 
Action: Mouse pressed left at (421, 175)
Screenshot: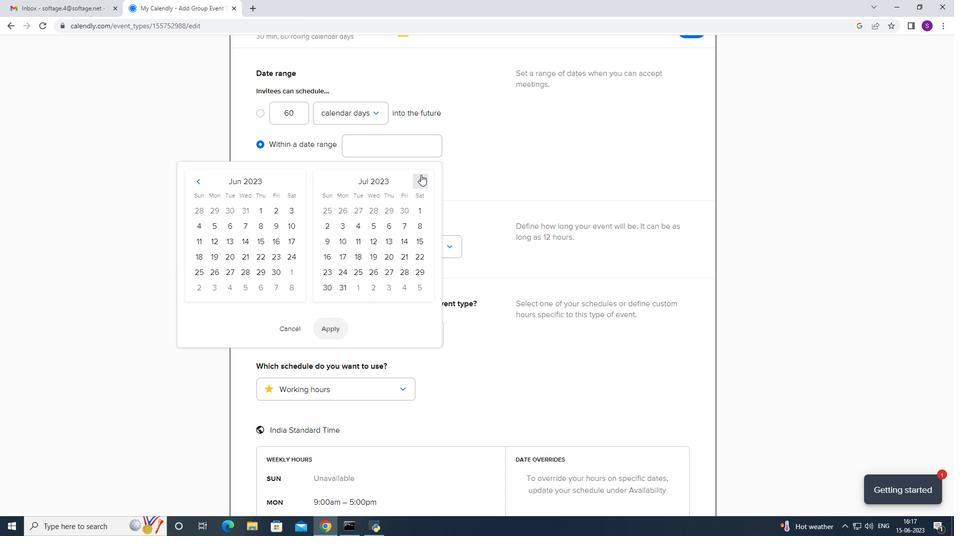
Action: Mouse pressed left at (421, 175)
Screenshot: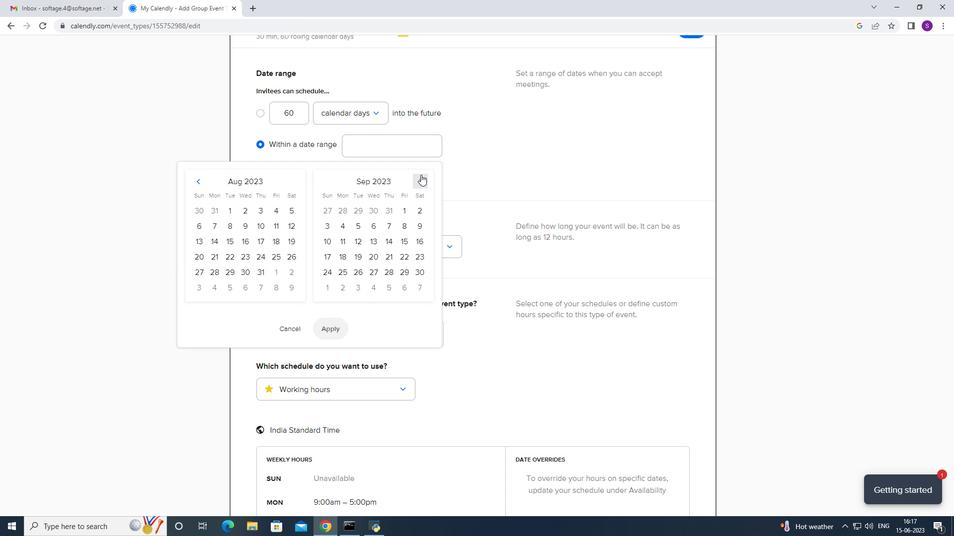 
Action: Mouse pressed left at (421, 175)
Screenshot: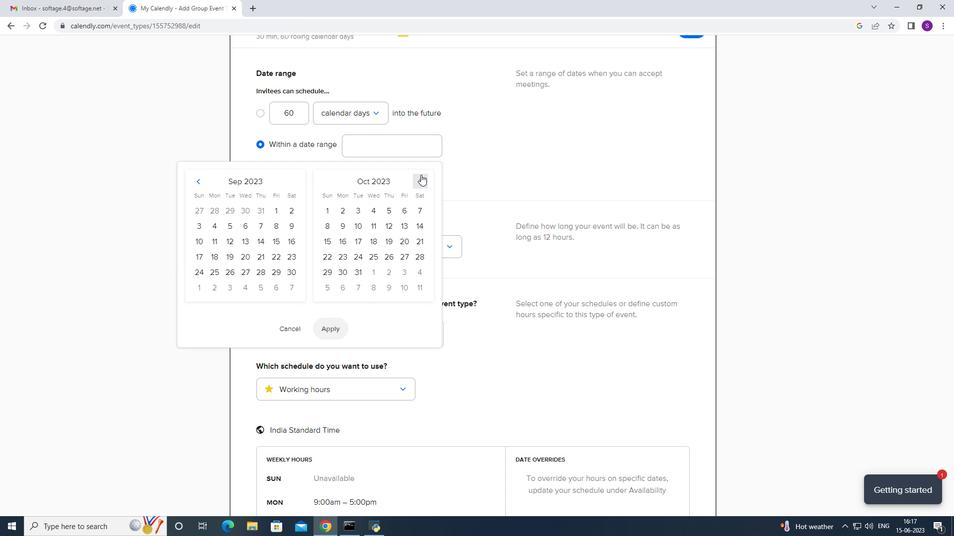 
Action: Mouse pressed left at (421, 175)
Screenshot: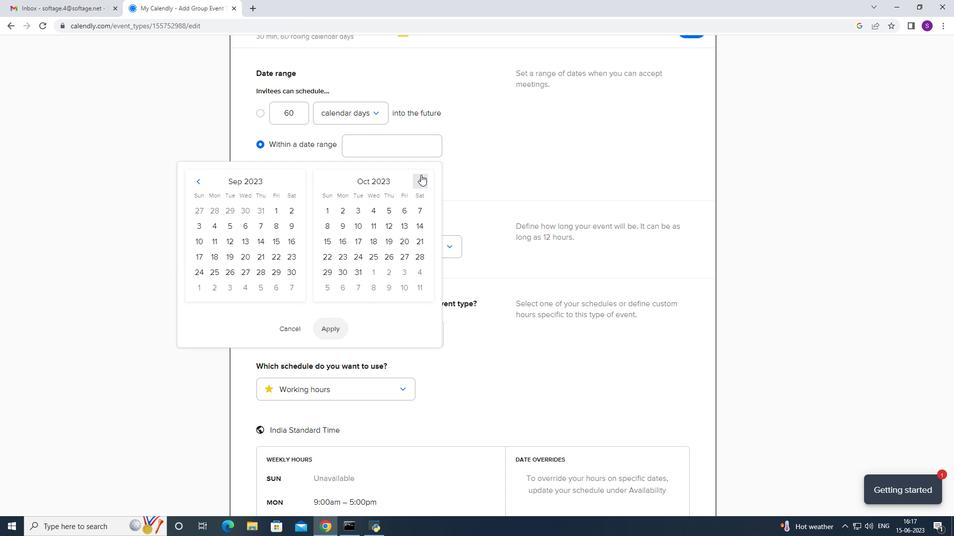 
Action: Mouse pressed left at (421, 175)
Screenshot: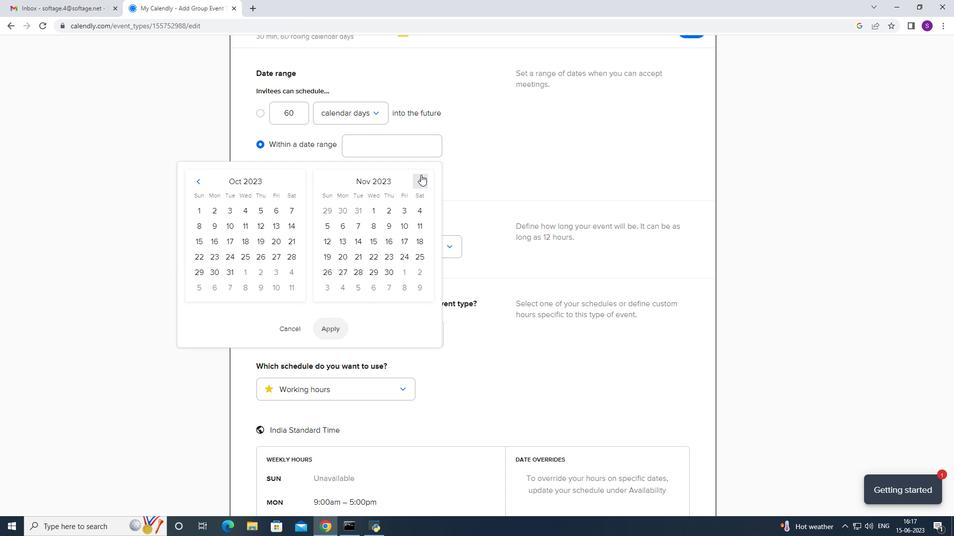 
Action: Mouse pressed left at (421, 175)
Screenshot: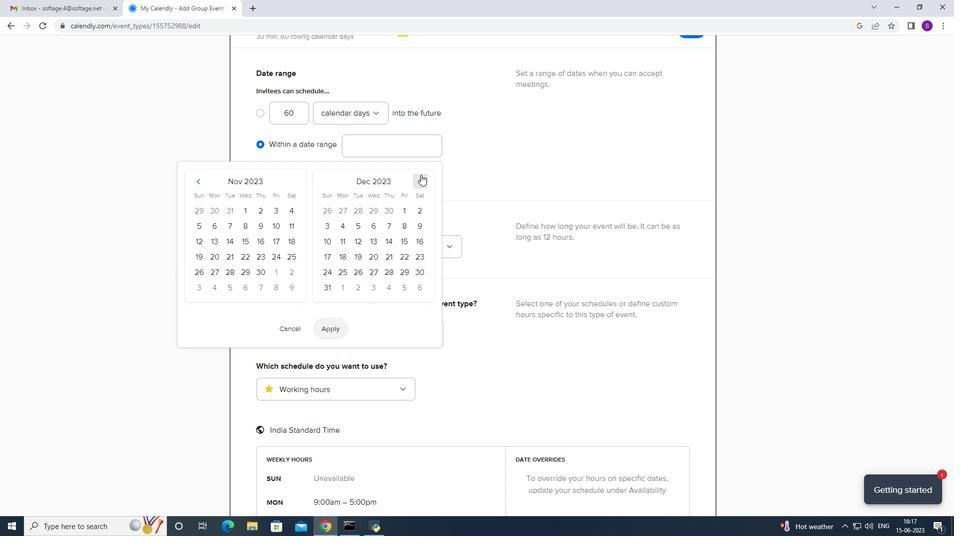 
Action: Mouse pressed left at (421, 175)
Screenshot: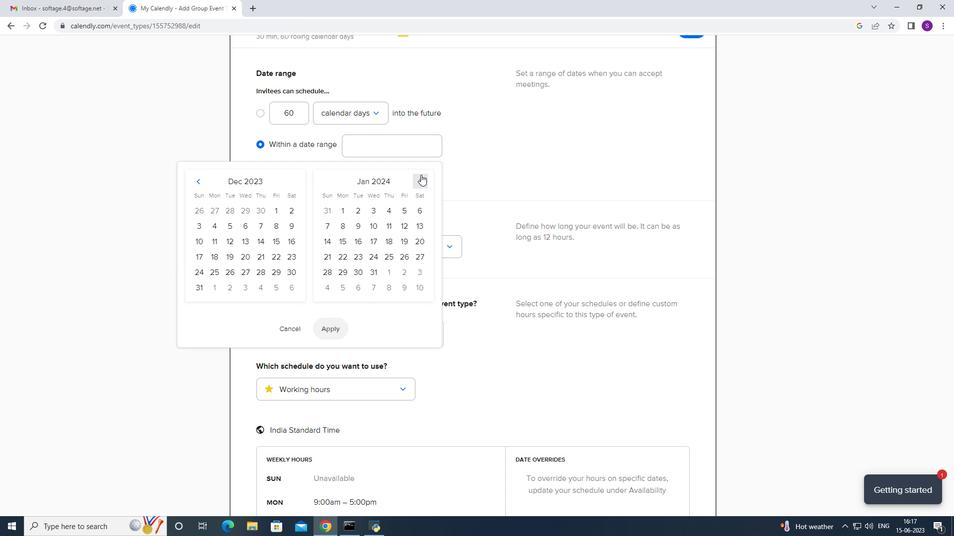 
Action: Mouse pressed left at (421, 175)
Screenshot: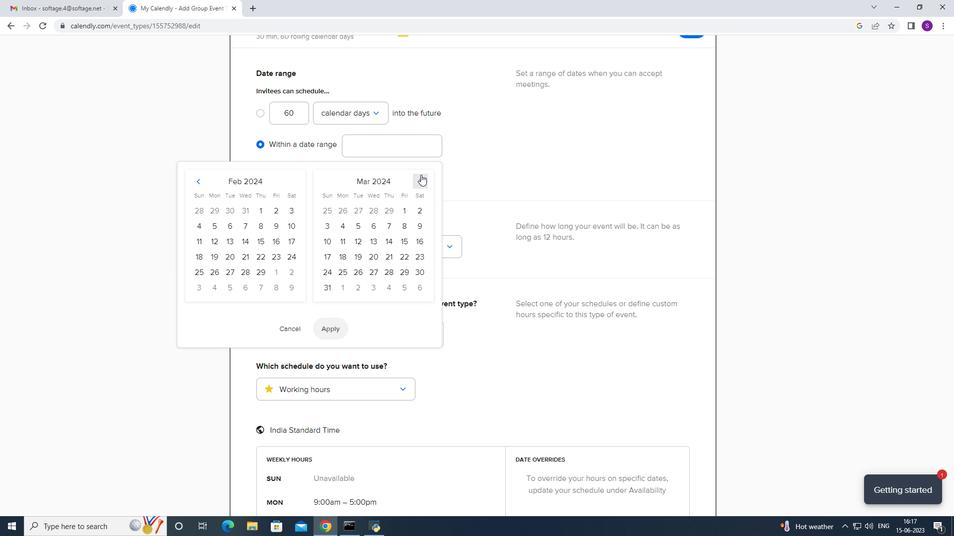 
Action: Mouse moved to (423, 179)
Screenshot: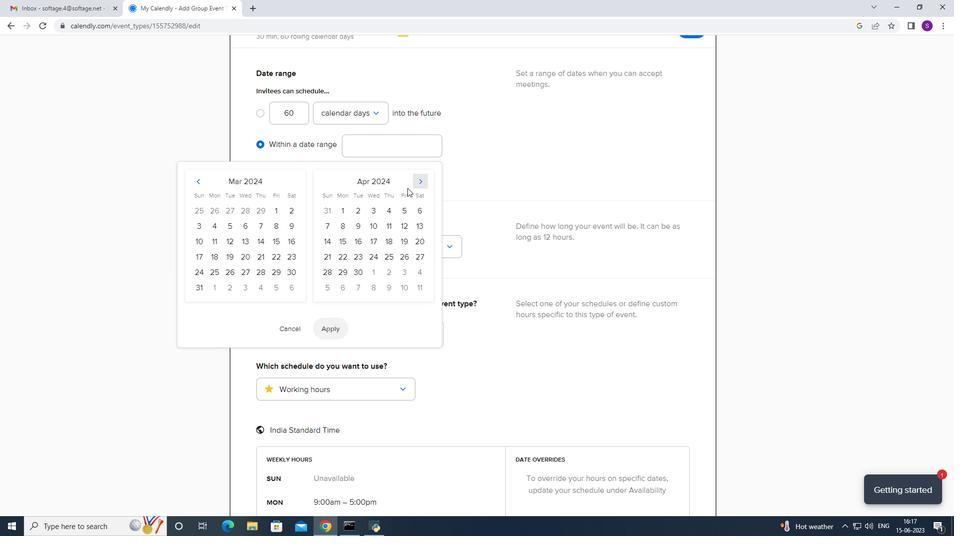 
Action: Mouse pressed left at (423, 179)
Screenshot: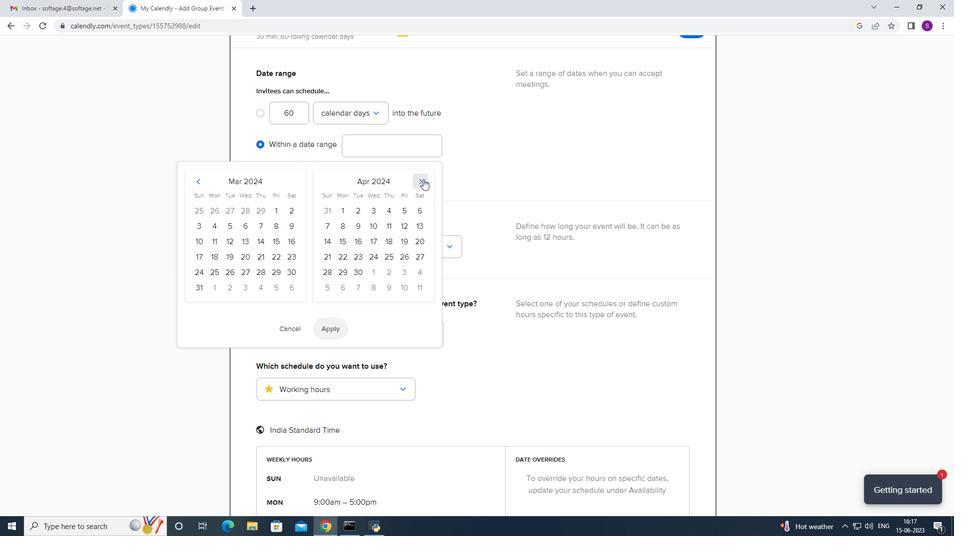 
Action: Mouse moved to (388, 212)
Screenshot: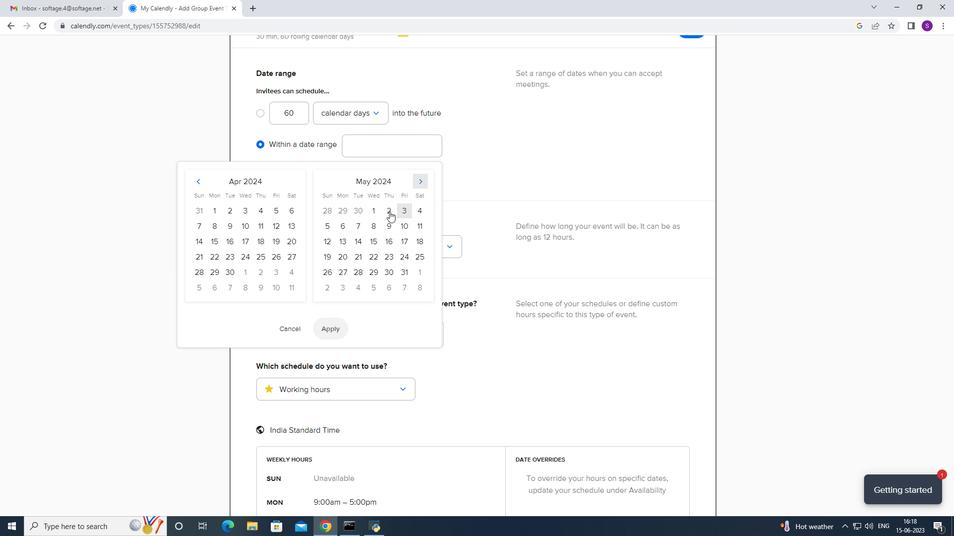 
Action: Mouse pressed left at (388, 212)
Screenshot: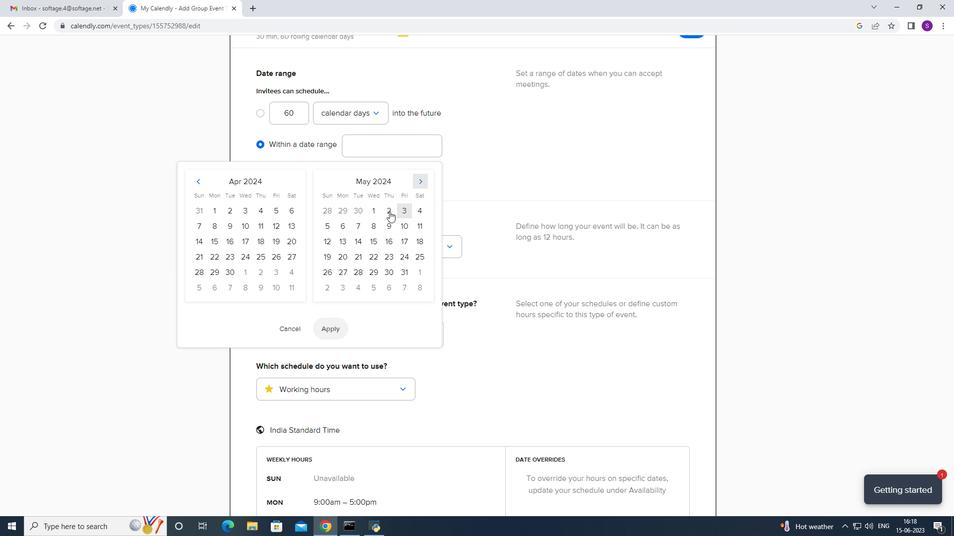 
Action: Mouse moved to (397, 210)
Screenshot: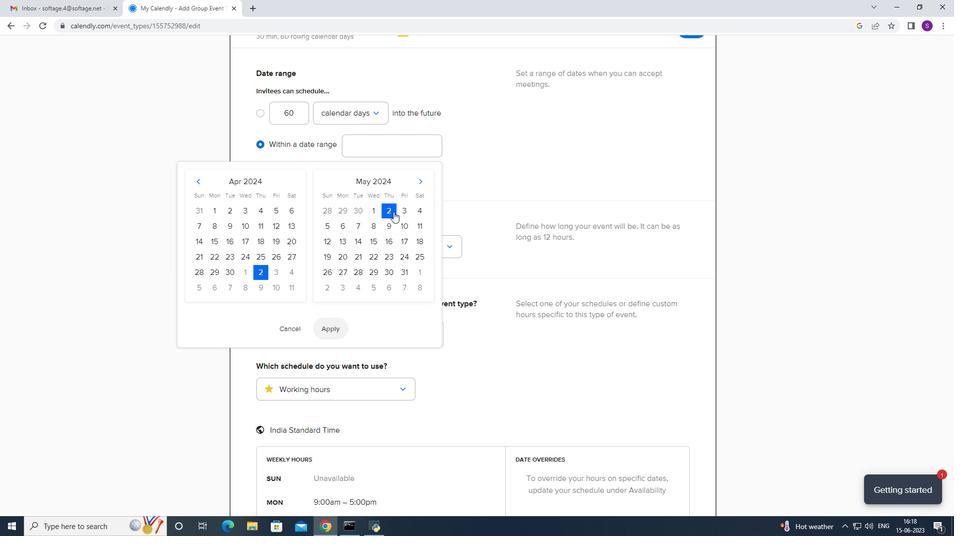 
Action: Mouse pressed left at (397, 210)
Screenshot: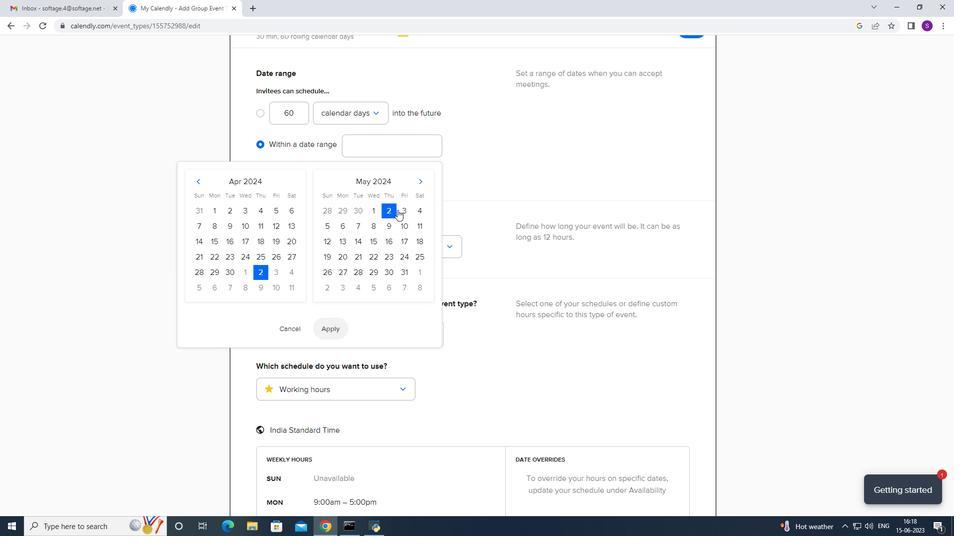 
Action: Mouse moved to (326, 321)
Screenshot: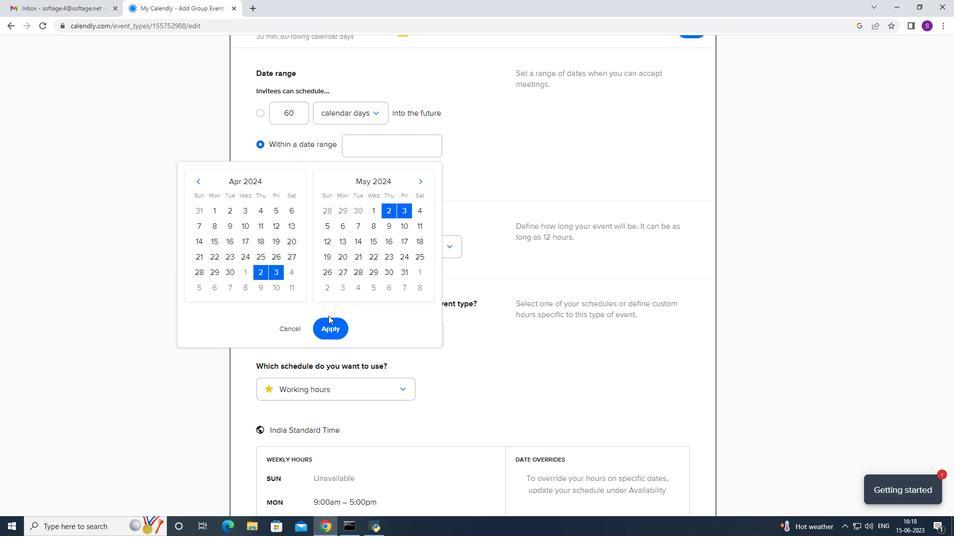 
Action: Mouse pressed left at (326, 321)
Screenshot: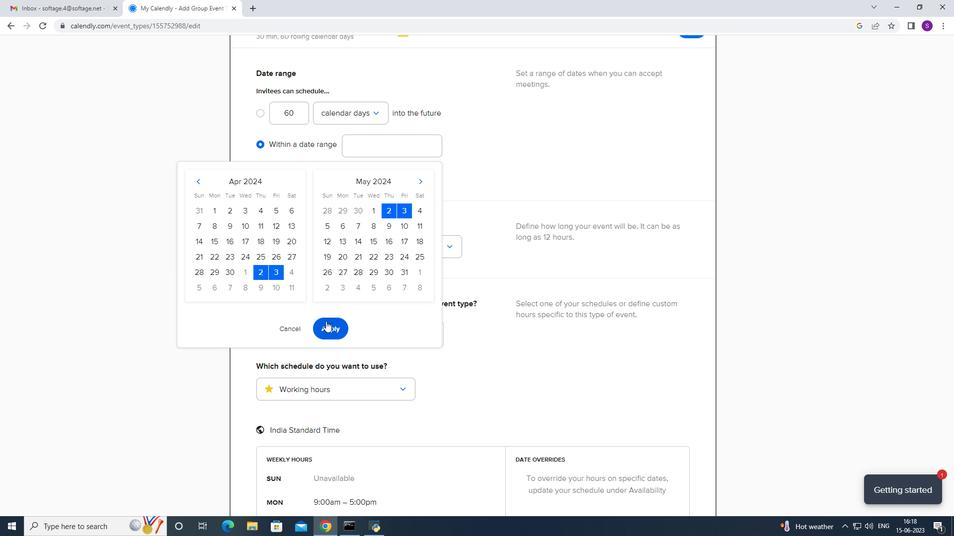 
Action: Mouse moved to (373, 302)
Screenshot: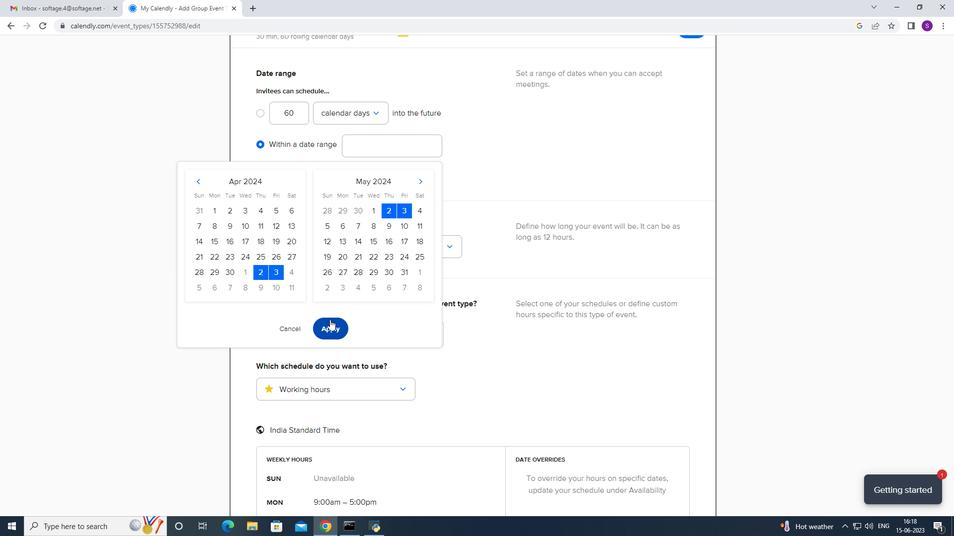 
Action: Mouse scrolled (373, 302) with delta (0, 0)
Screenshot: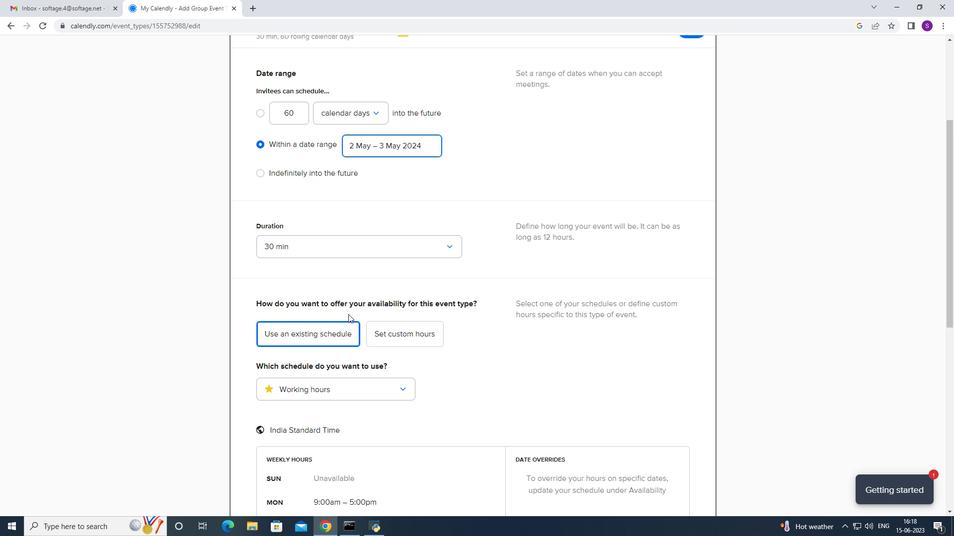 
Action: Mouse scrolled (373, 302) with delta (0, 0)
Screenshot: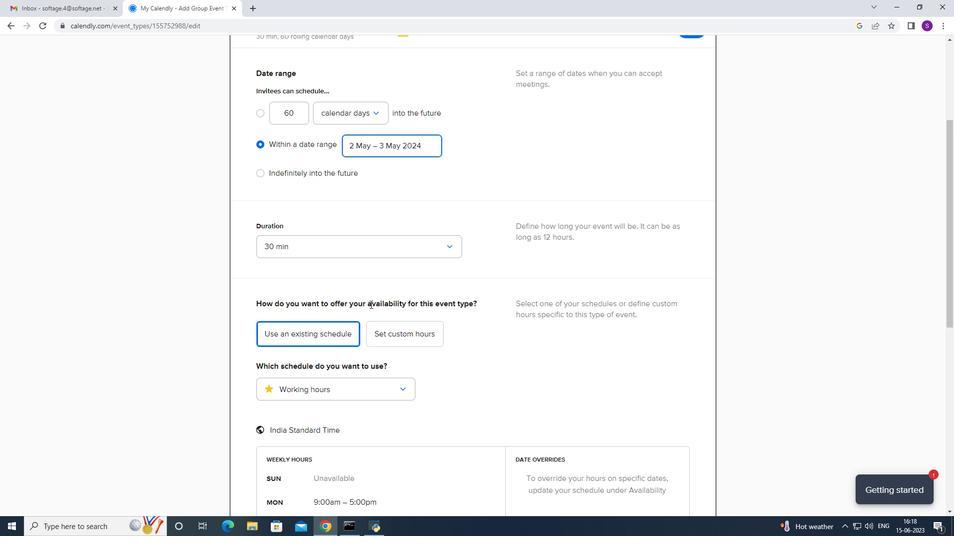 
Action: Mouse moved to (374, 302)
Screenshot: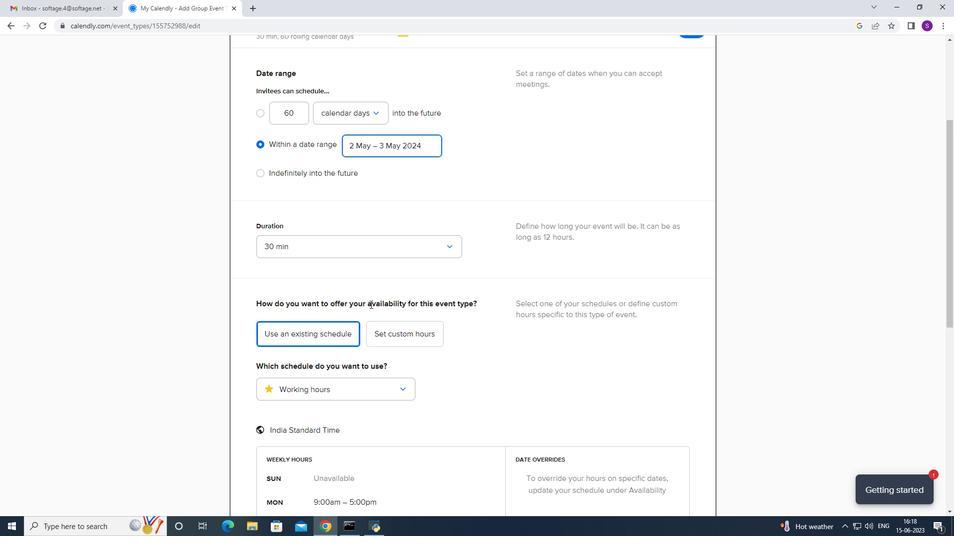 
Action: Mouse scrolled (374, 302) with delta (0, 0)
Screenshot: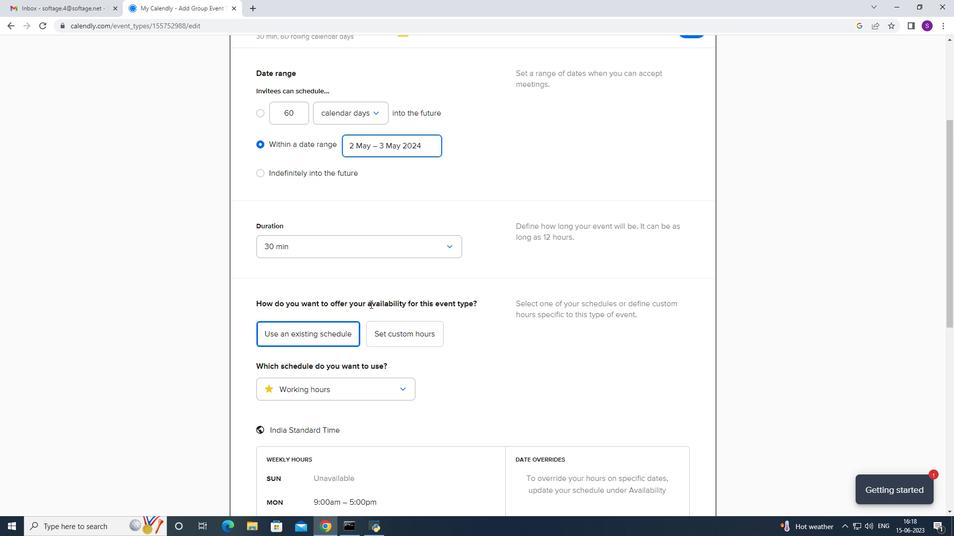 
Action: Mouse moved to (374, 304)
Screenshot: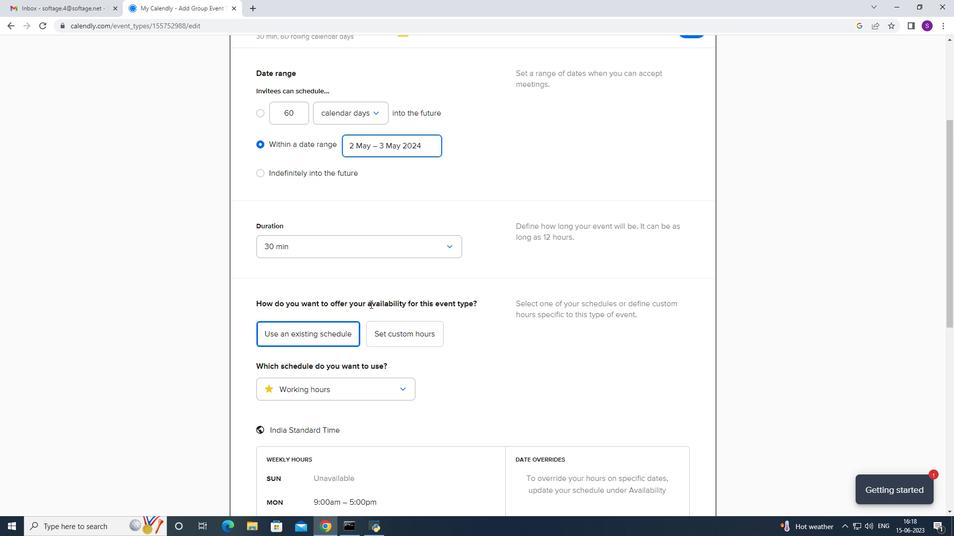 
Action: Mouse scrolled (374, 303) with delta (0, 0)
Screenshot: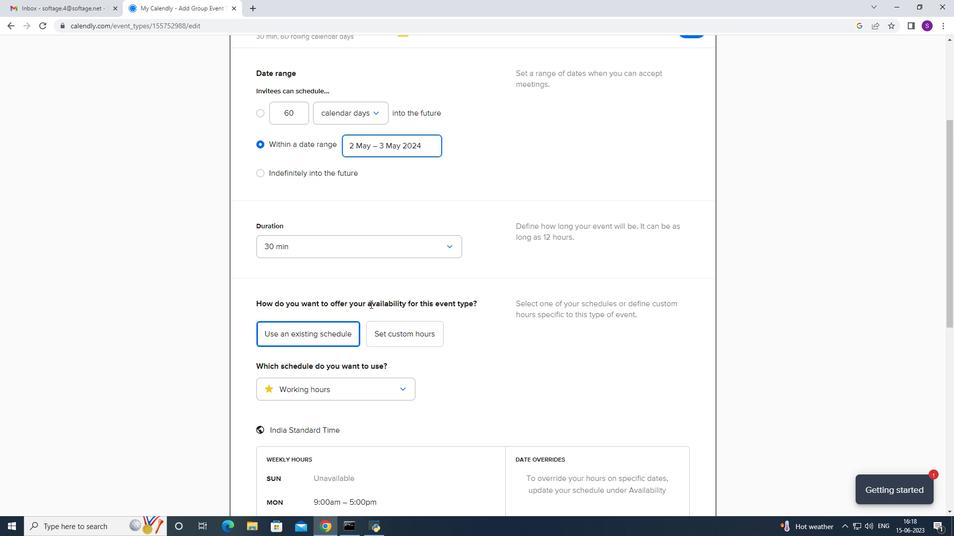 
Action: Mouse moved to (374, 305)
Screenshot: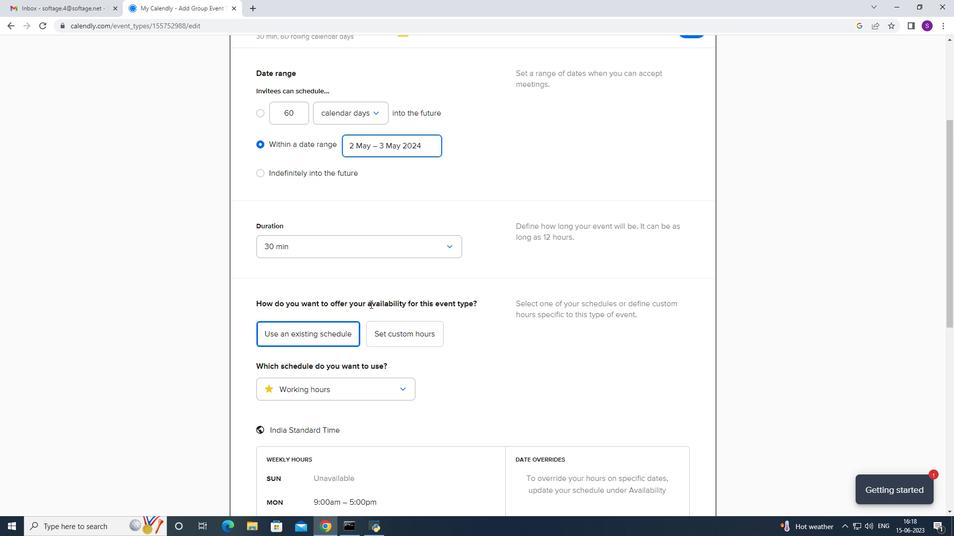 
Action: Mouse scrolled (374, 304) with delta (0, 0)
Screenshot: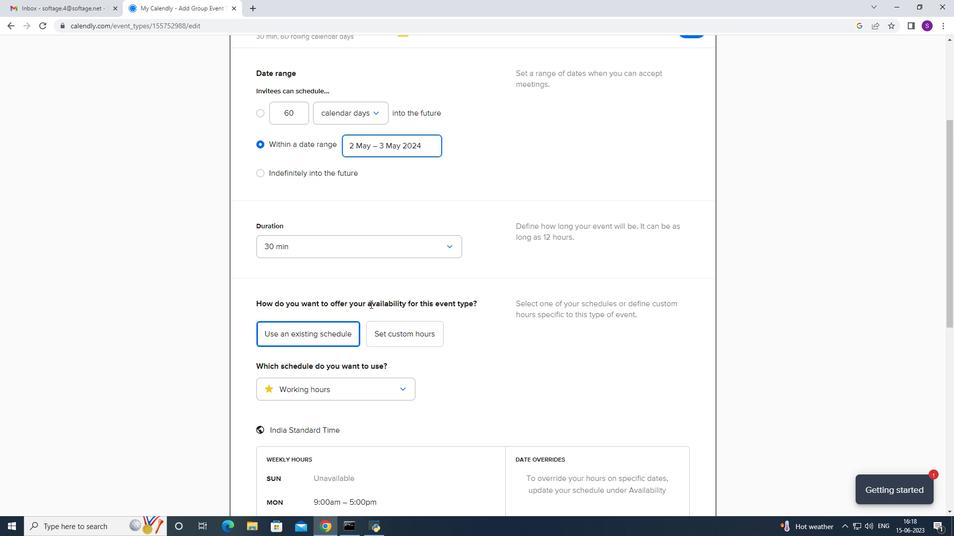 
Action: Mouse moved to (374, 314)
Screenshot: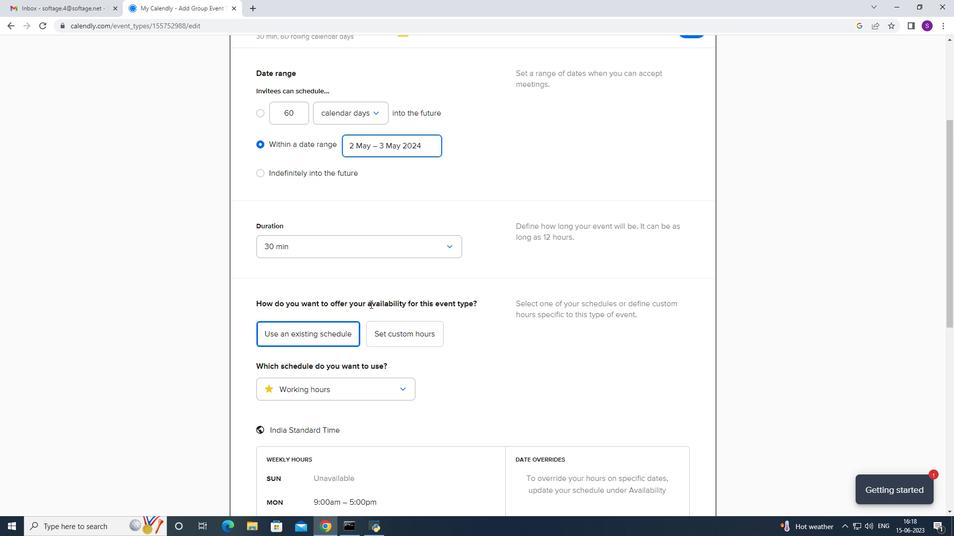 
Action: Mouse scrolled (374, 305) with delta (0, 0)
Screenshot: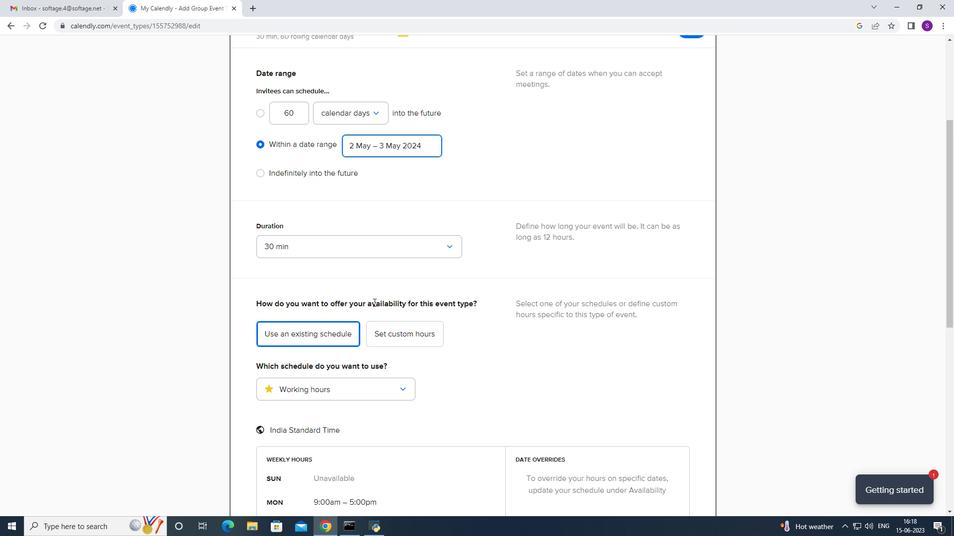 
Action: Mouse moved to (374, 307)
Screenshot: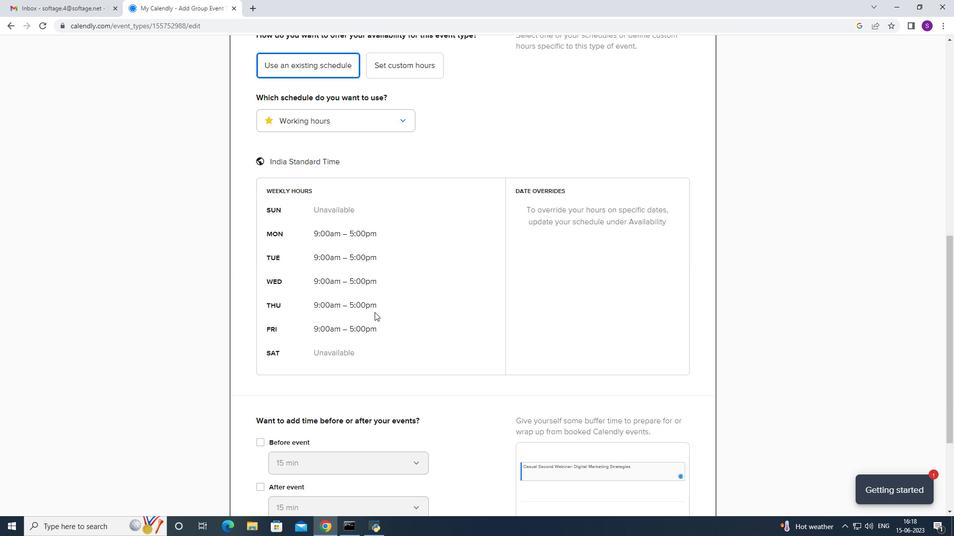 
Action: Mouse scrolled (374, 307) with delta (0, 0)
Screenshot: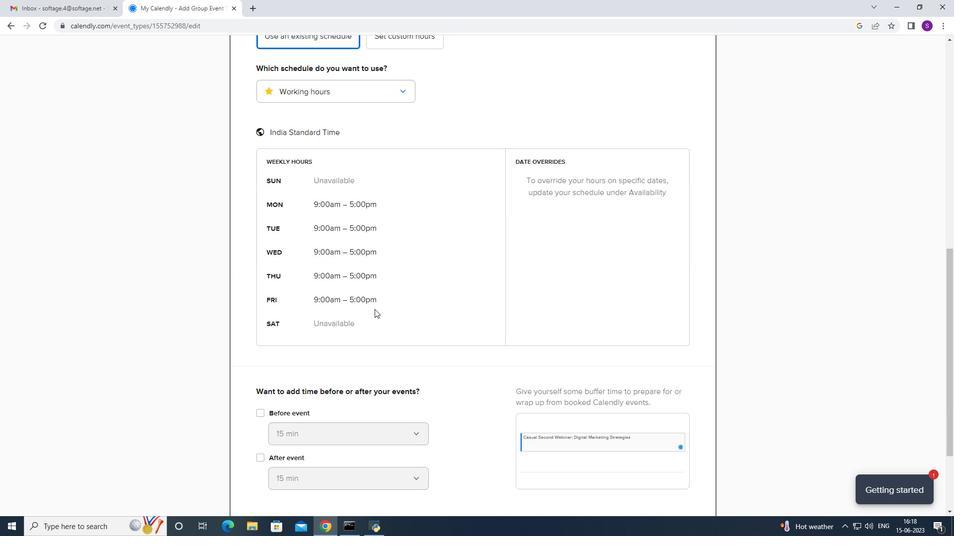 
Action: Mouse scrolled (374, 307) with delta (0, 0)
Screenshot: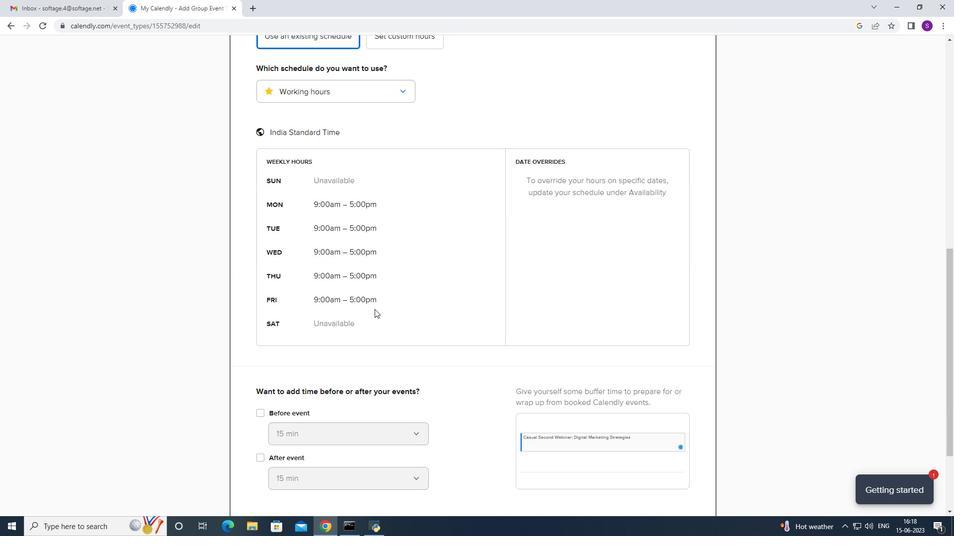 
Action: Mouse scrolled (374, 307) with delta (0, 0)
Screenshot: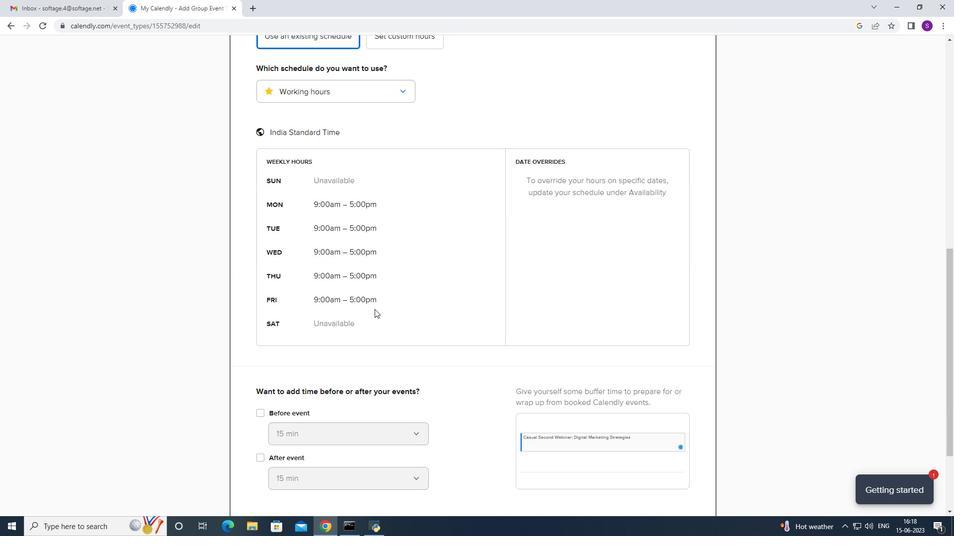 
Action: Mouse moved to (374, 309)
Screenshot: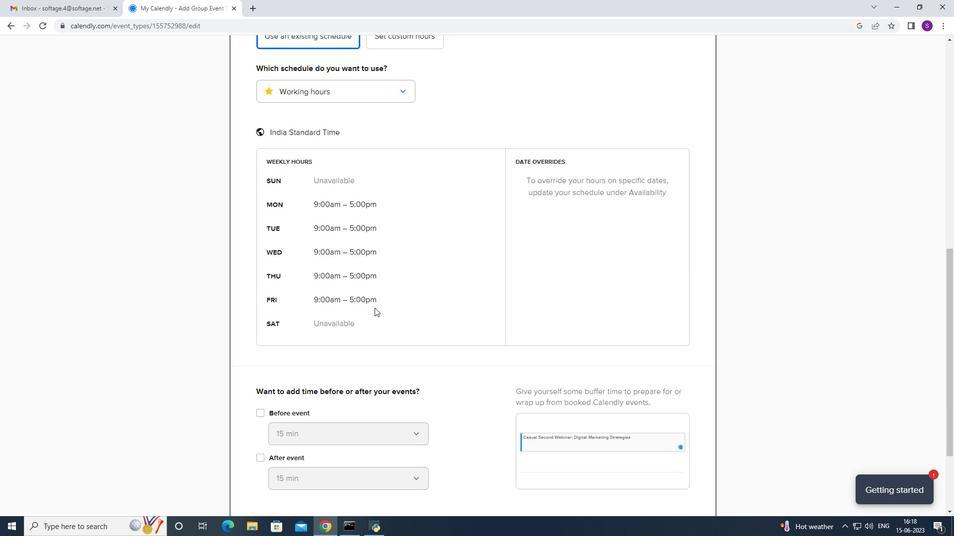 
Action: Mouse scrolled (374, 309) with delta (0, 0)
Screenshot: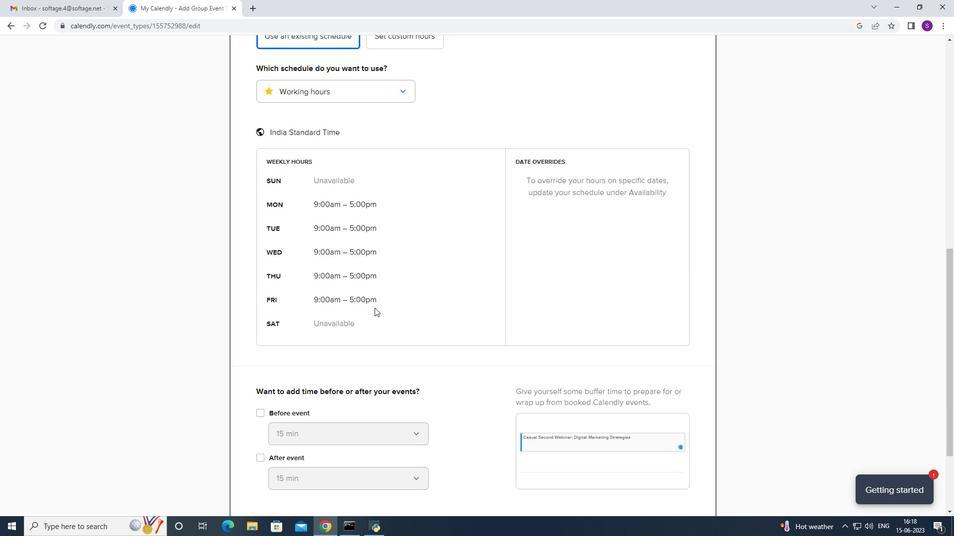 
Action: Mouse moved to (688, 455)
Screenshot: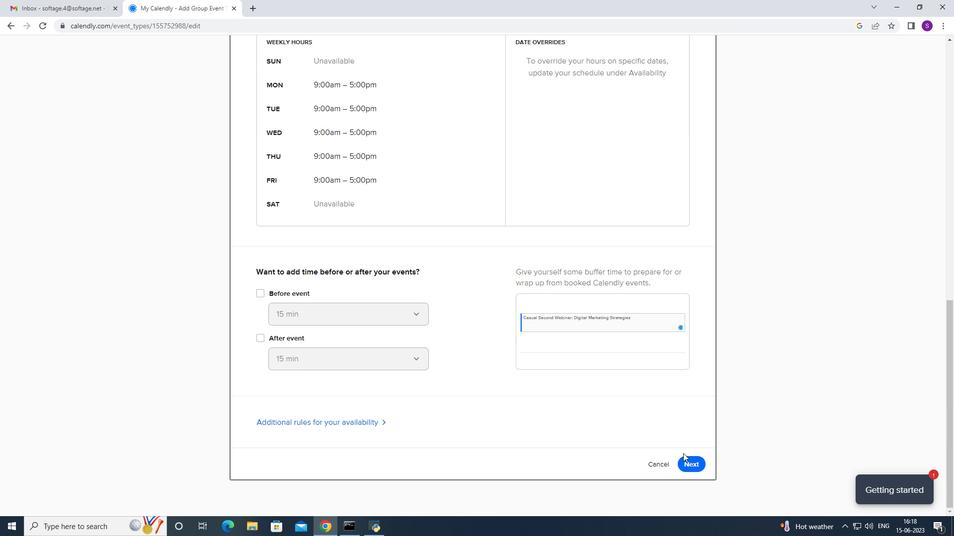 
Action: Mouse pressed left at (688, 455)
Screenshot: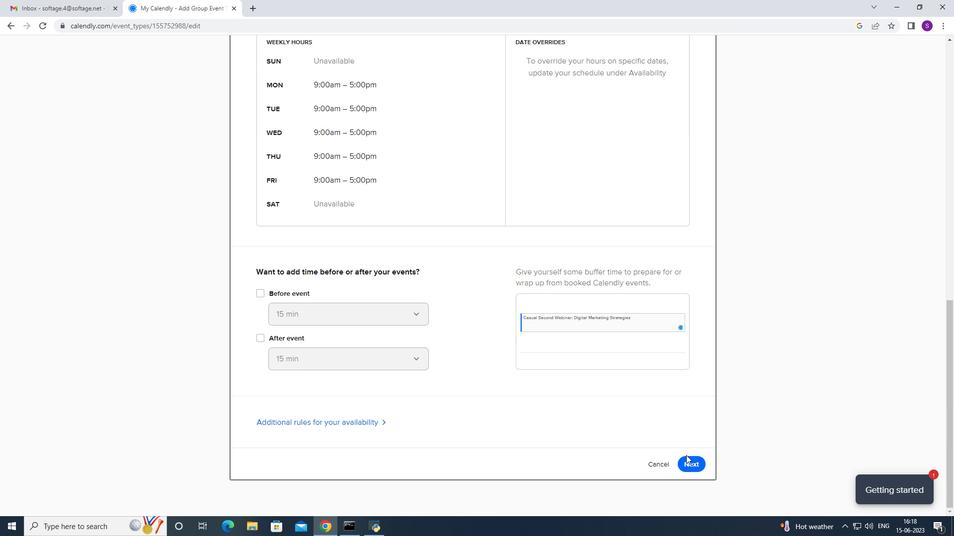 
Action: Mouse moved to (688, 457)
Screenshot: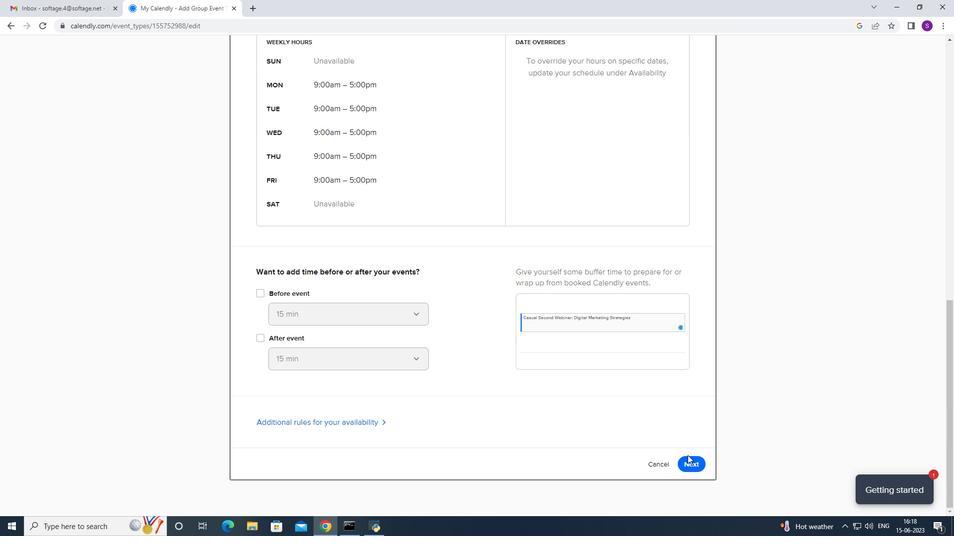 
Action: Mouse pressed left at (688, 457)
Screenshot: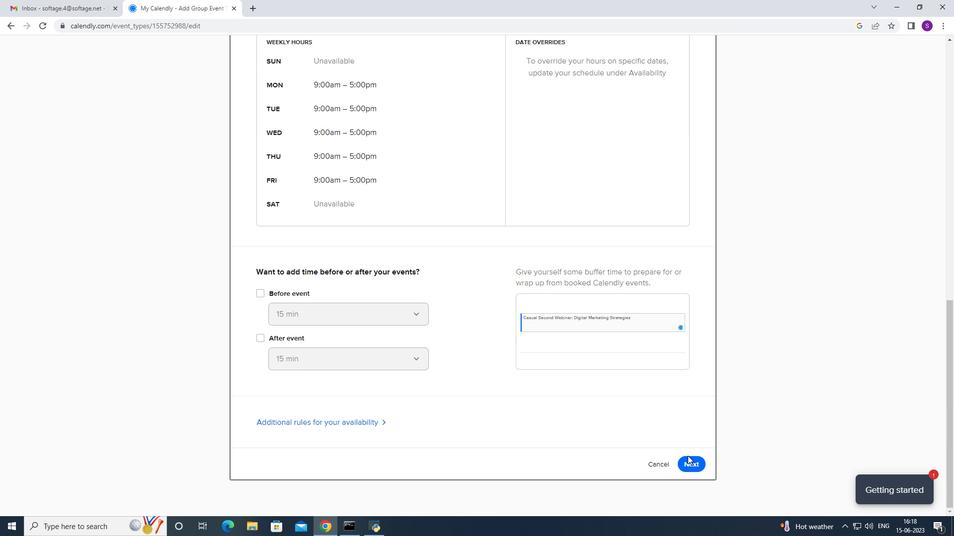 
Action: Mouse moved to (696, 98)
Screenshot: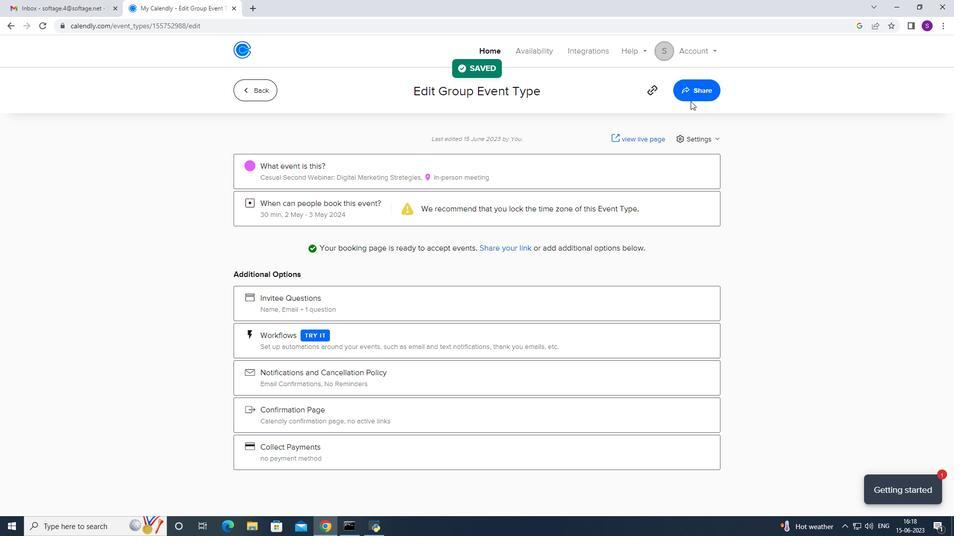 
Action: Mouse pressed left at (696, 98)
Screenshot: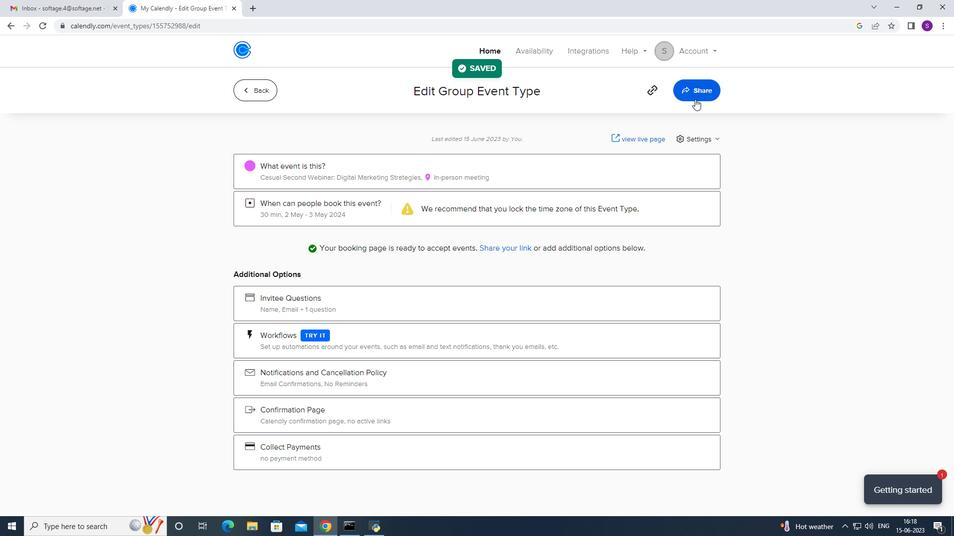 
Action: Mouse moved to (602, 183)
Screenshot: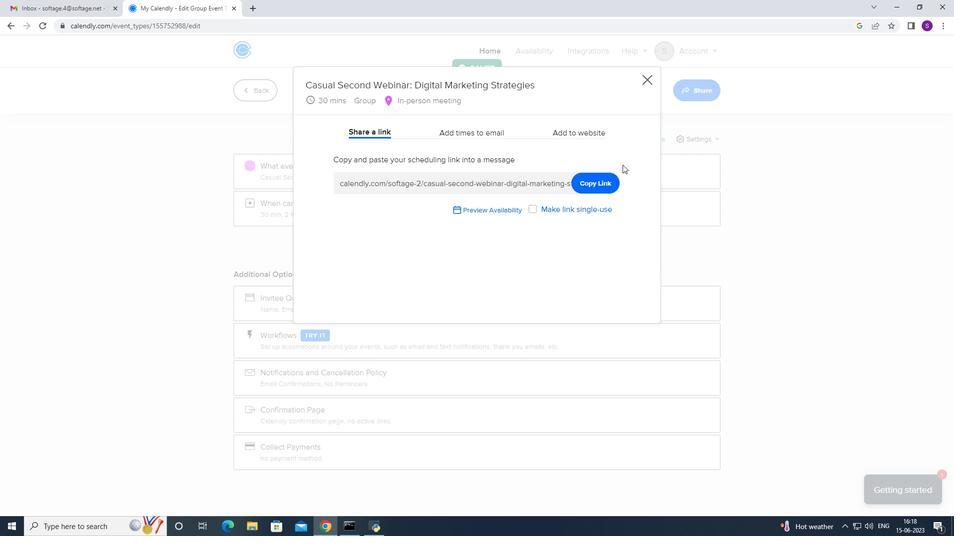 
Action: Mouse pressed left at (602, 183)
Screenshot: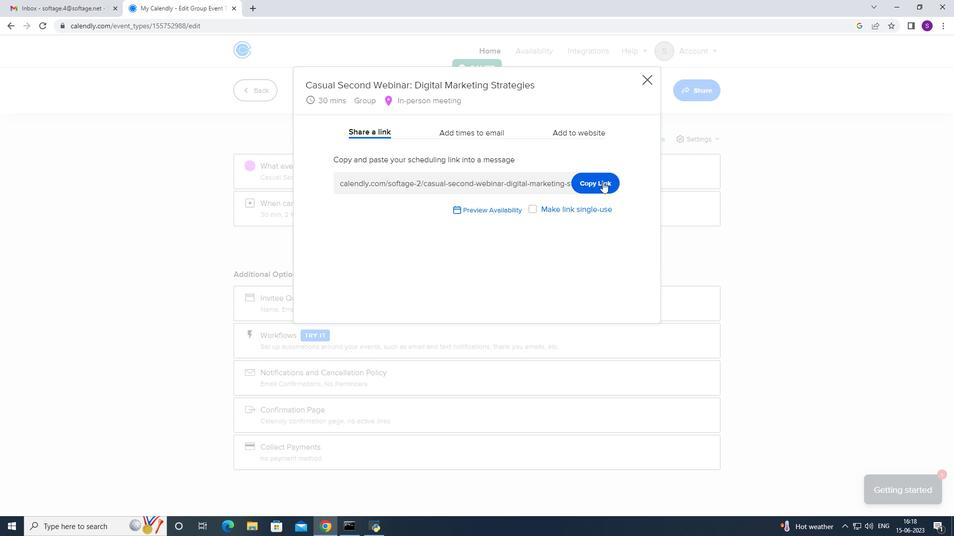 
Action: Mouse moved to (79, 13)
Screenshot: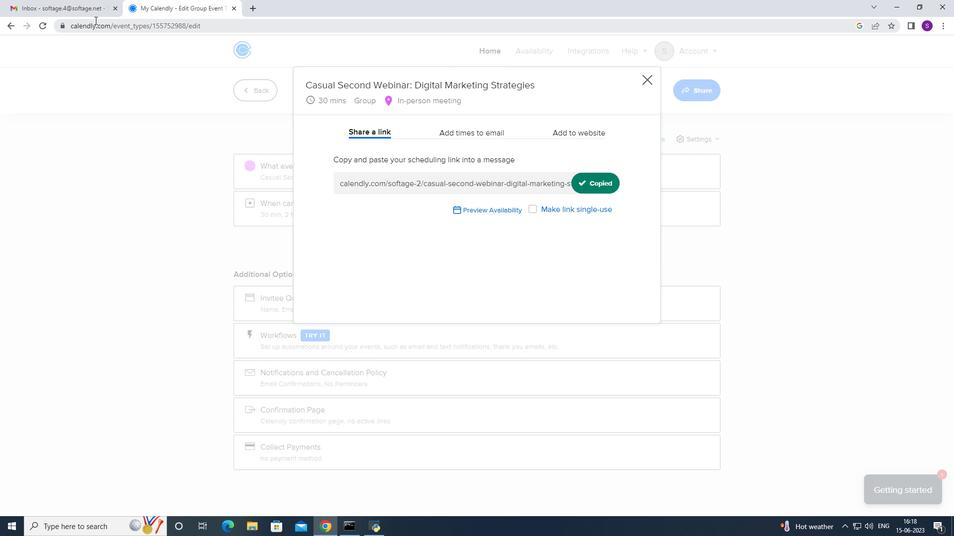 
Action: Mouse pressed left at (79, 13)
Screenshot: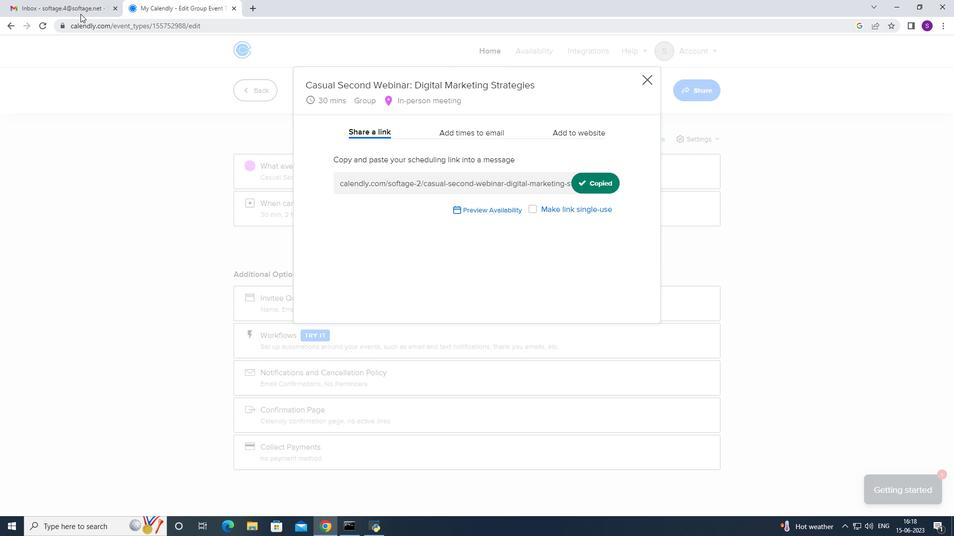 
Action: Mouse moved to (57, 82)
Screenshot: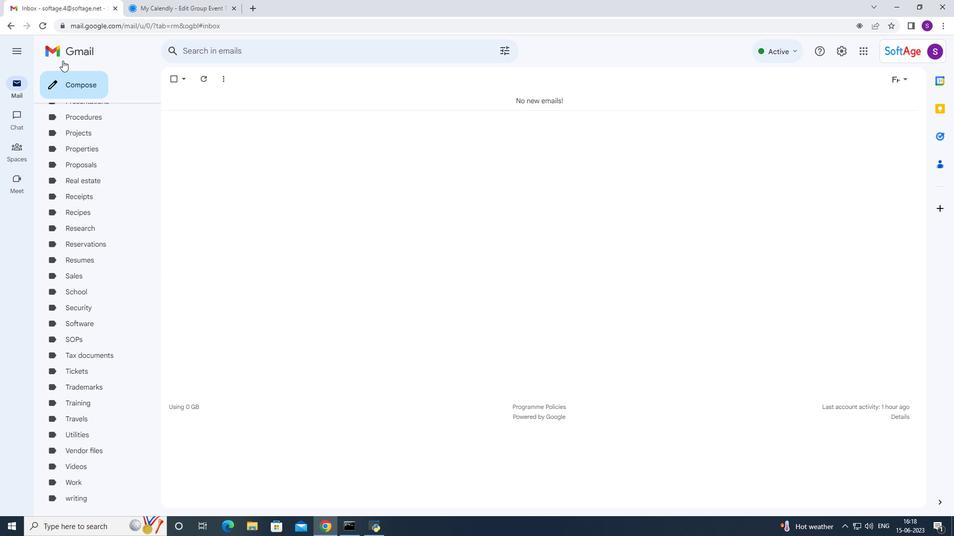 
Action: Mouse pressed left at (57, 82)
Screenshot: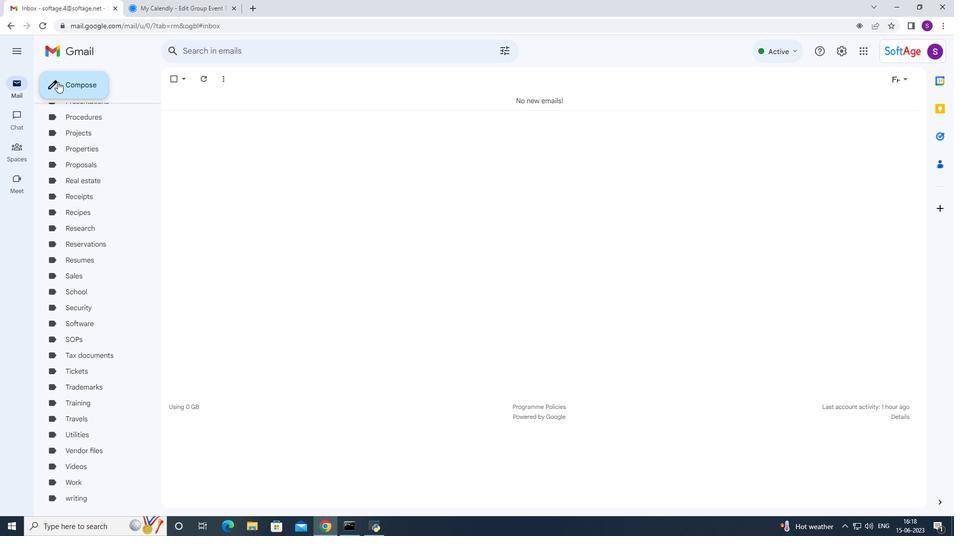
Action: Mouse moved to (682, 261)
Screenshot: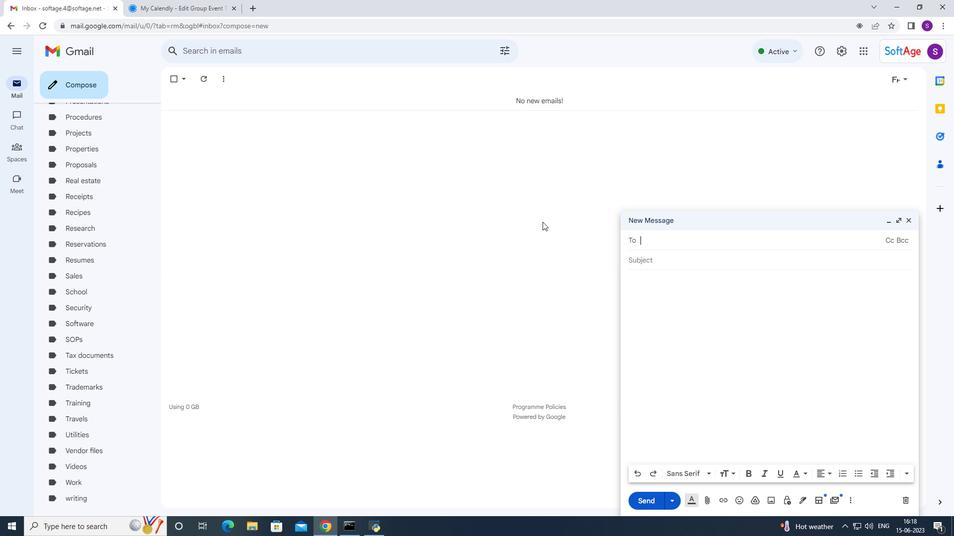 
Action: Mouse pressed left at (682, 261)
Screenshot: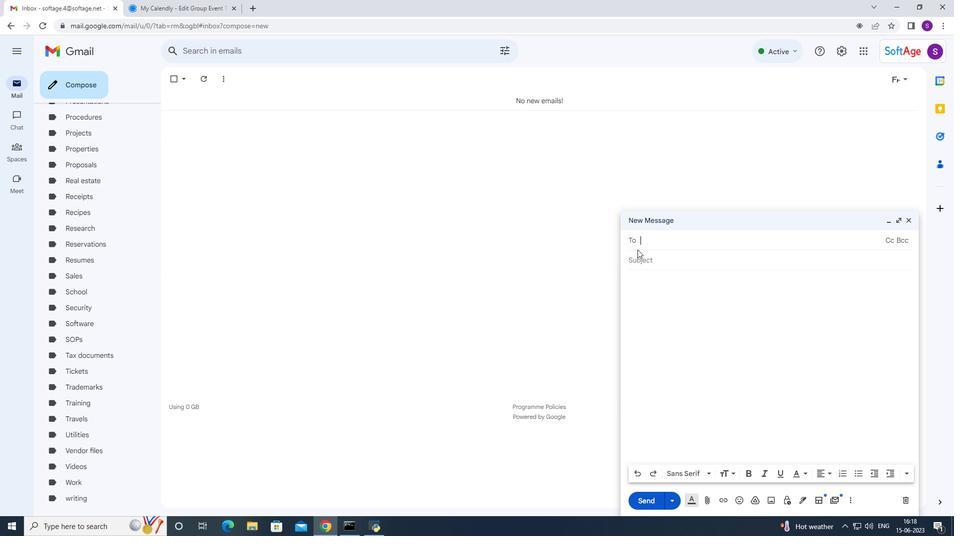
Action: Mouse moved to (664, 284)
Screenshot: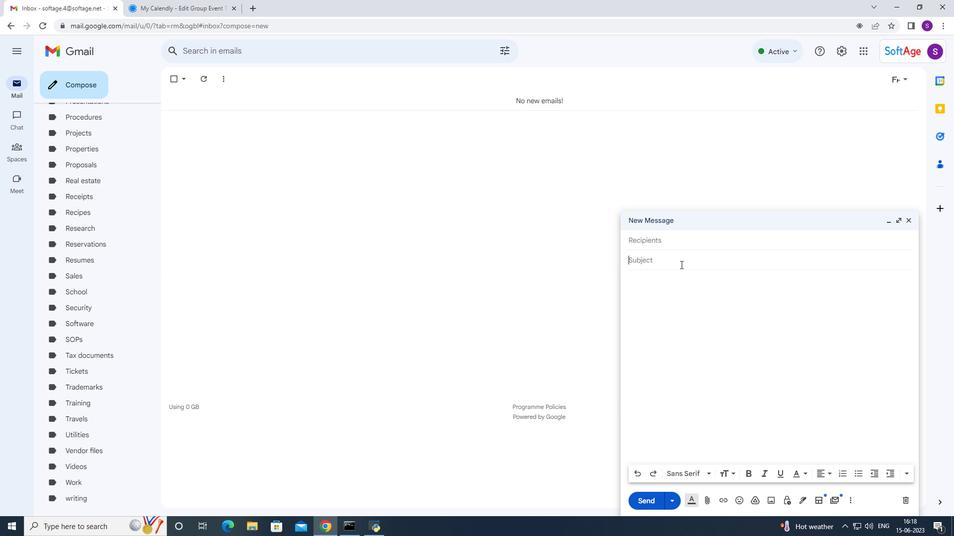 
Action: Mouse pressed left at (664, 284)
Screenshot: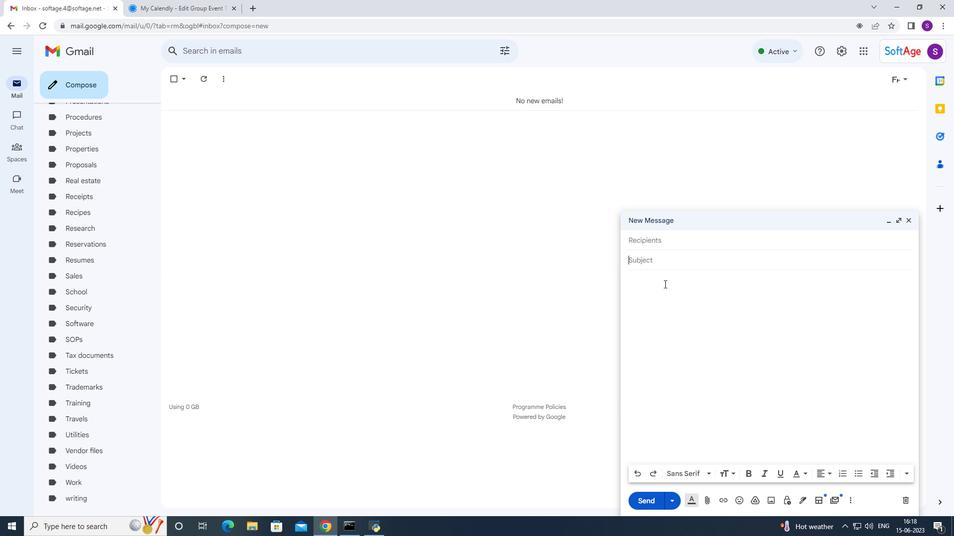 
Action: Mouse pressed right at (664, 284)
Screenshot: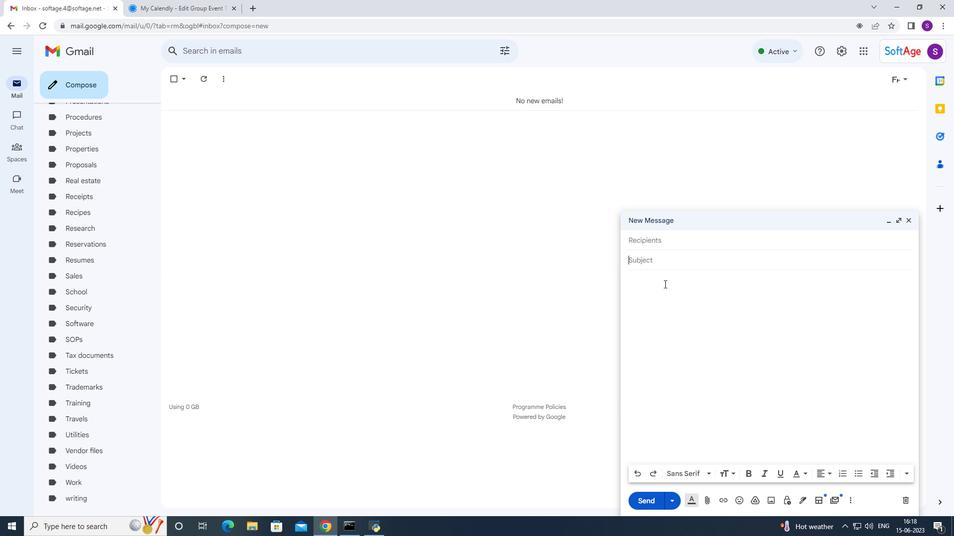 
Action: Mouse moved to (706, 366)
Screenshot: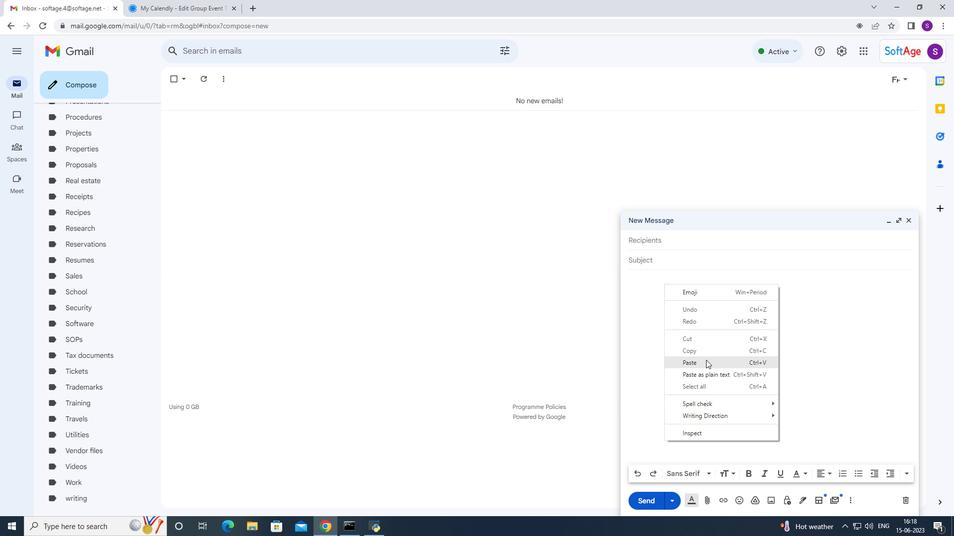 
Action: Mouse pressed left at (706, 366)
Screenshot: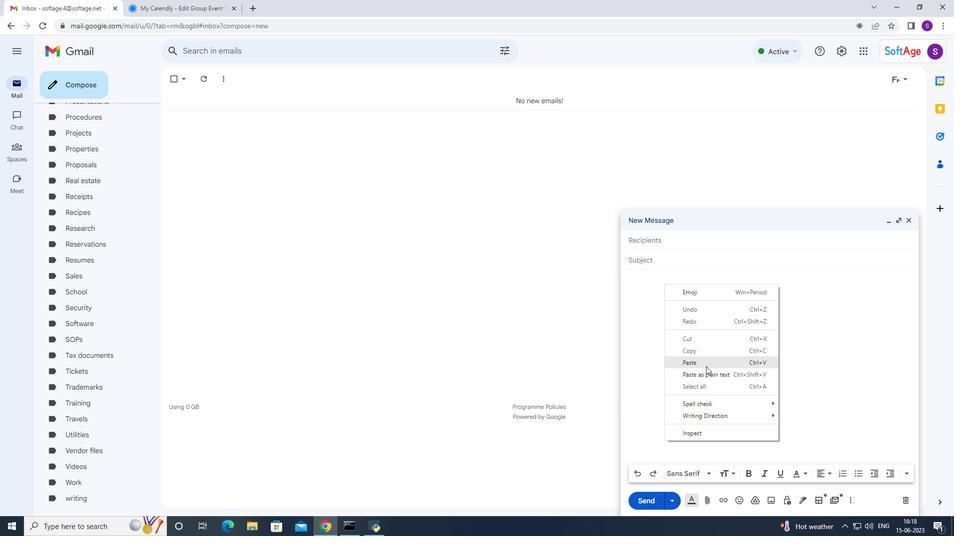 
Action: Mouse moved to (690, 225)
Screenshot: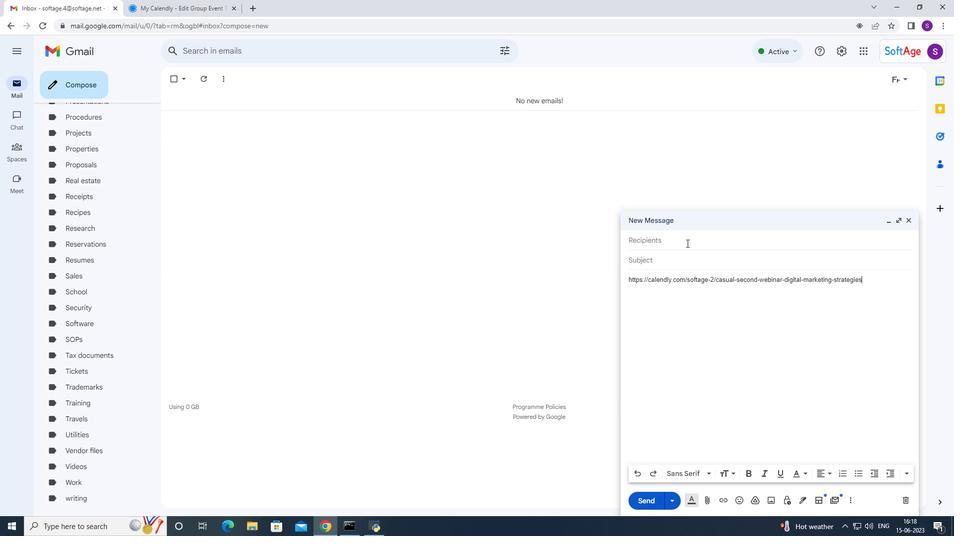
Action: Mouse pressed left at (690, 225)
Screenshot: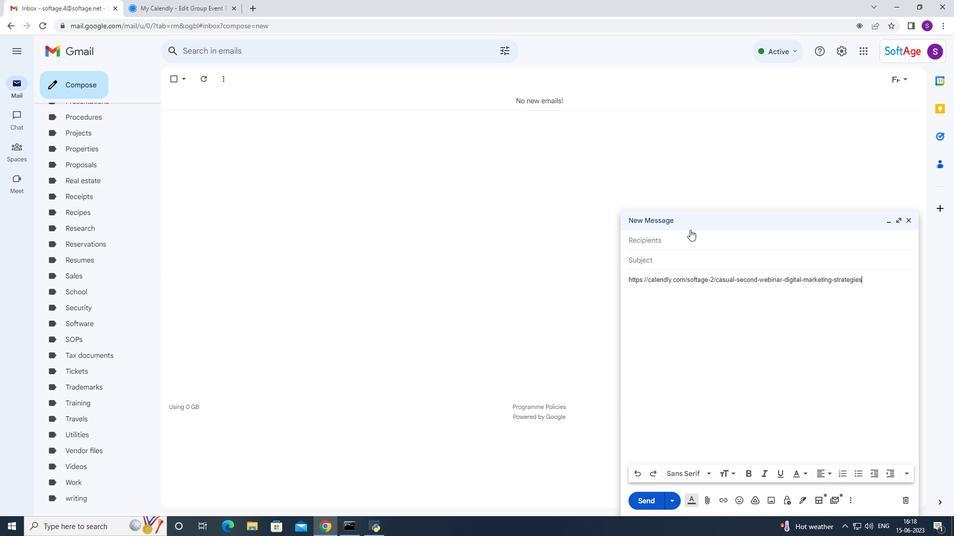 
Action: Mouse moved to (679, 238)
Screenshot: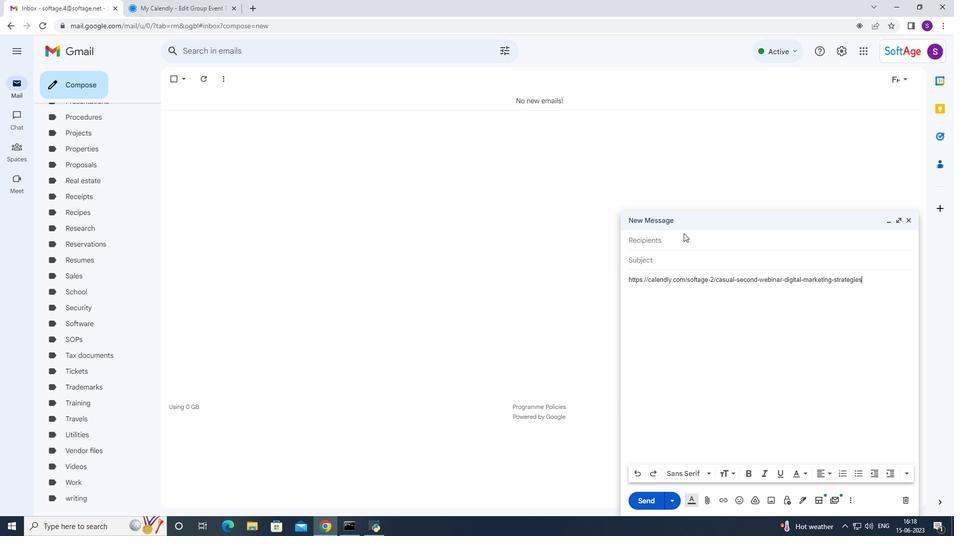 
Action: Mouse pressed left at (679, 238)
Screenshot: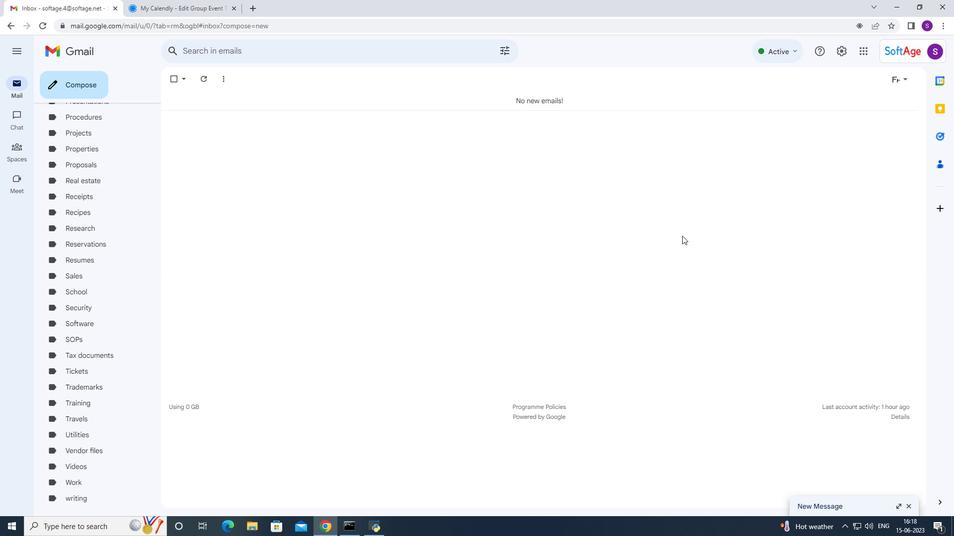 
Action: Mouse moved to (898, 504)
Screenshot: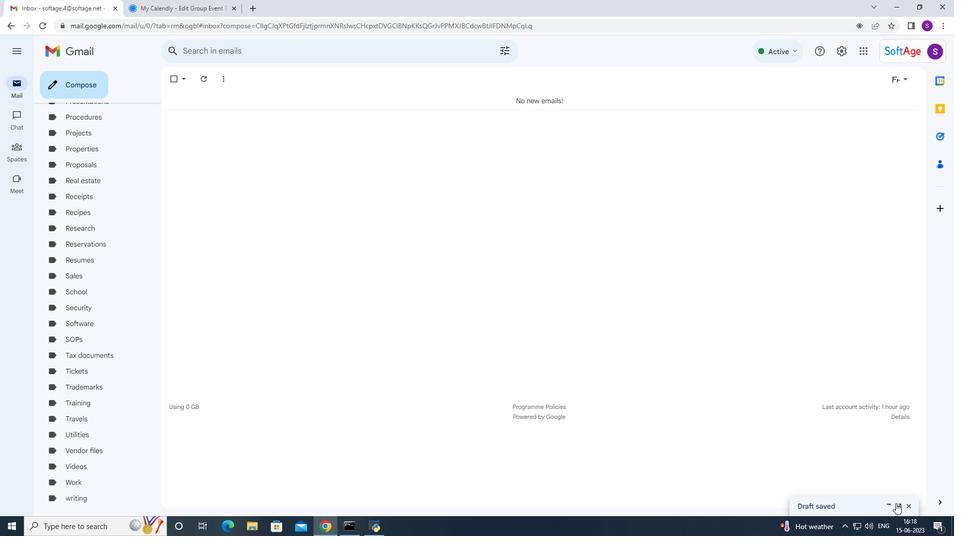 
Action: Mouse pressed left at (898, 504)
Screenshot: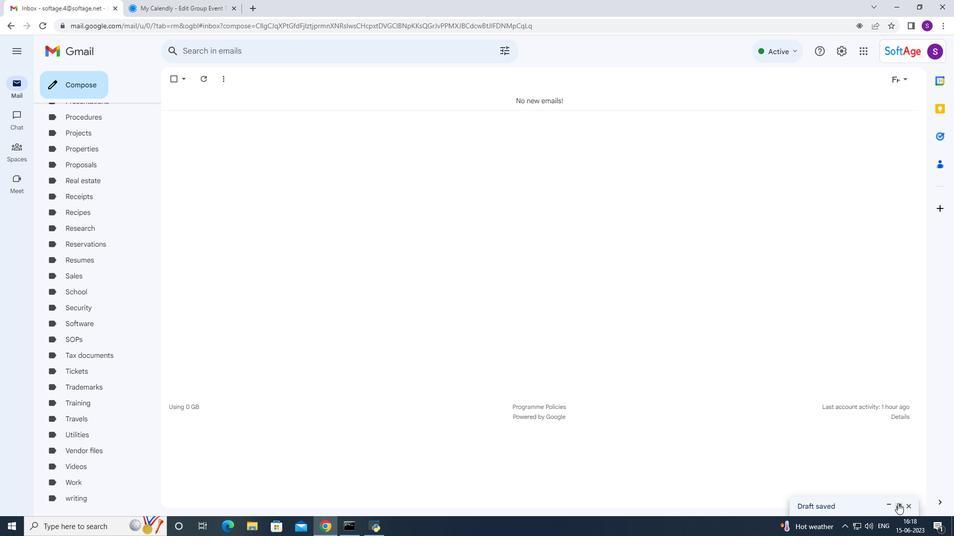 
Action: Mouse moved to (166, 80)
Screenshot: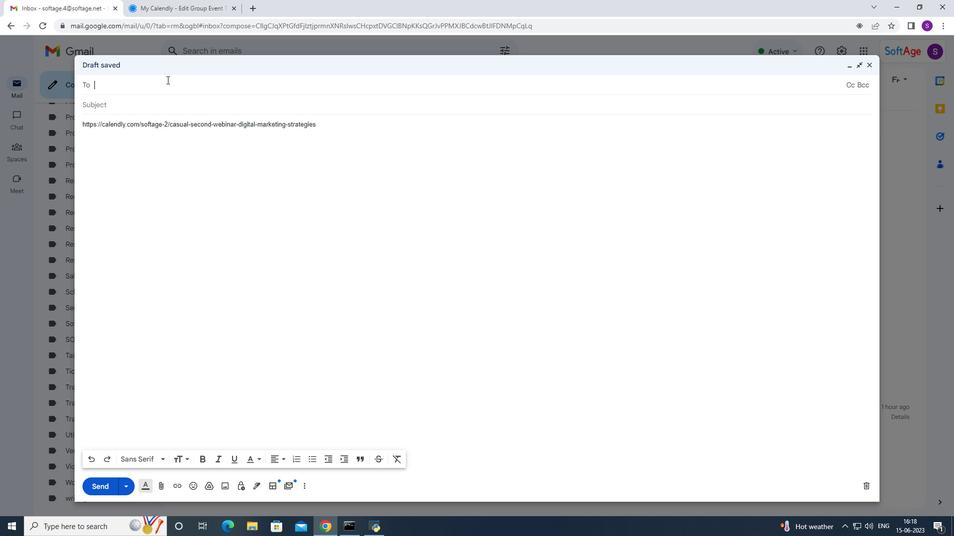 
Action: Key pressed dsoft<Key.backspace><Key.backspace><Key.backspace><Key.backspace><Key.backspace><Key.backspace><Key.backspace><Key.backspace><Key.backspace><Key.backspace><Key.backspace><Key.backspace>softage
Screenshot: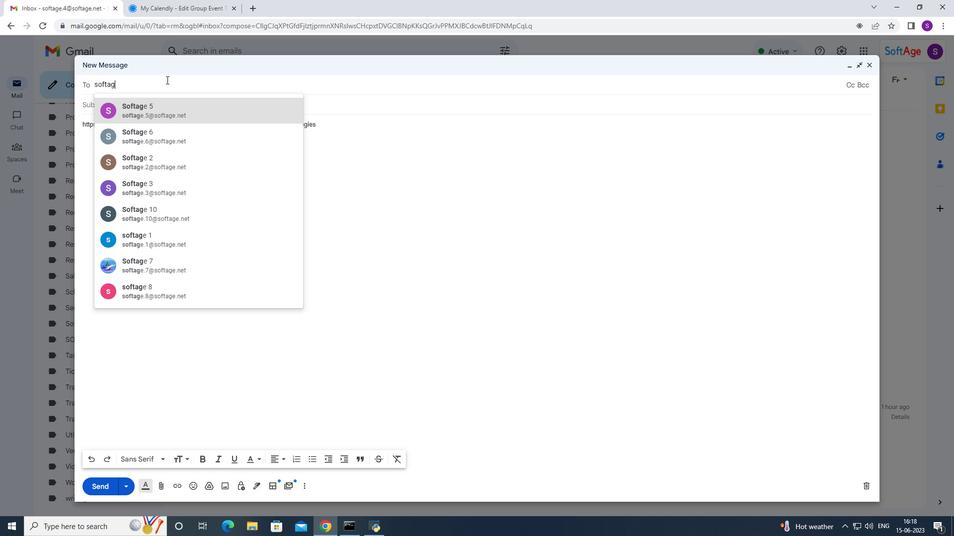 
Action: Mouse moved to (112, 263)
Screenshot: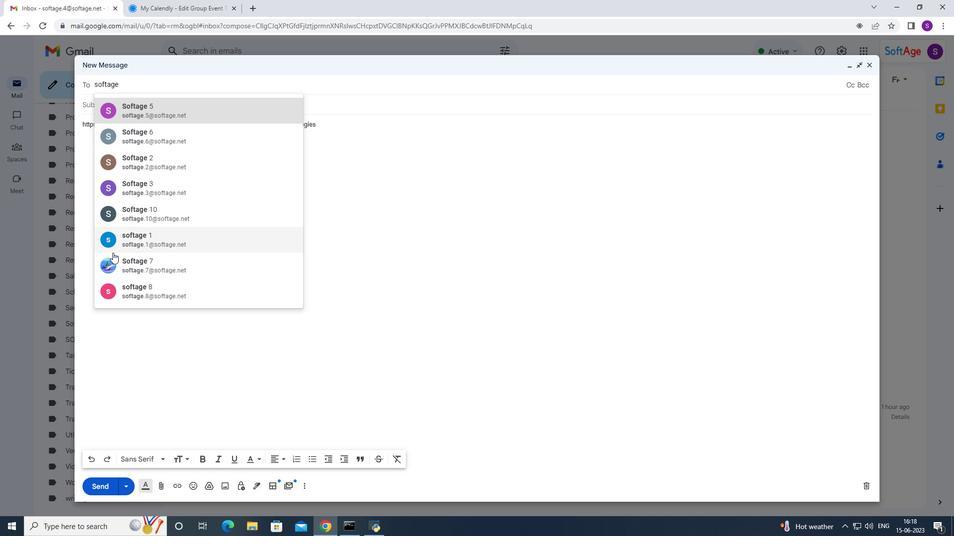 
Action: Mouse pressed left at (112, 263)
Screenshot: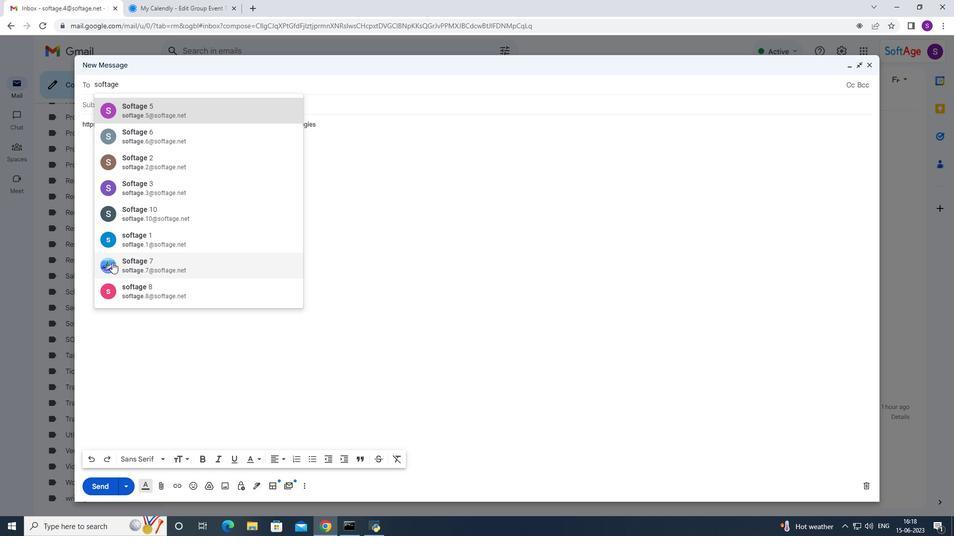 
Action: Mouse moved to (133, 256)
Screenshot: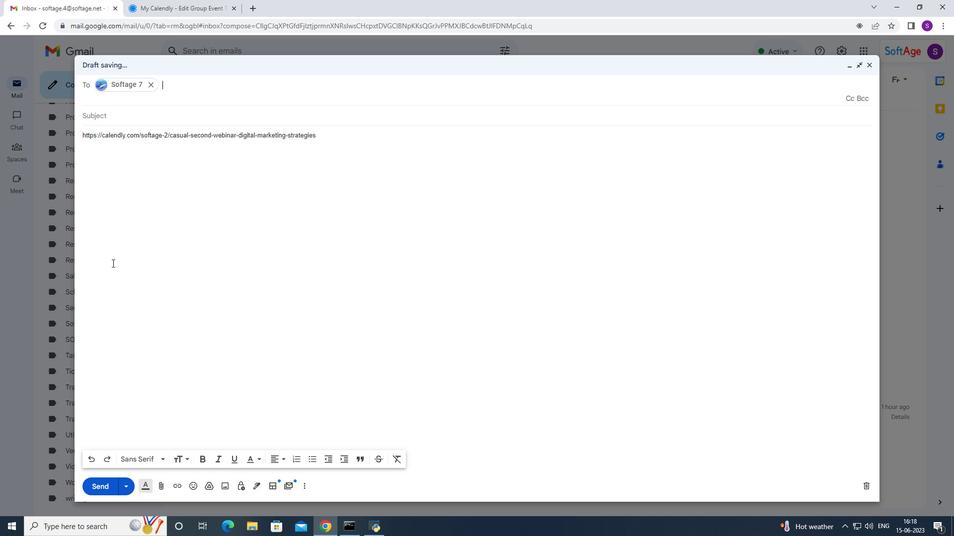 
Action: Key pressed dsoftage.9
Screenshot: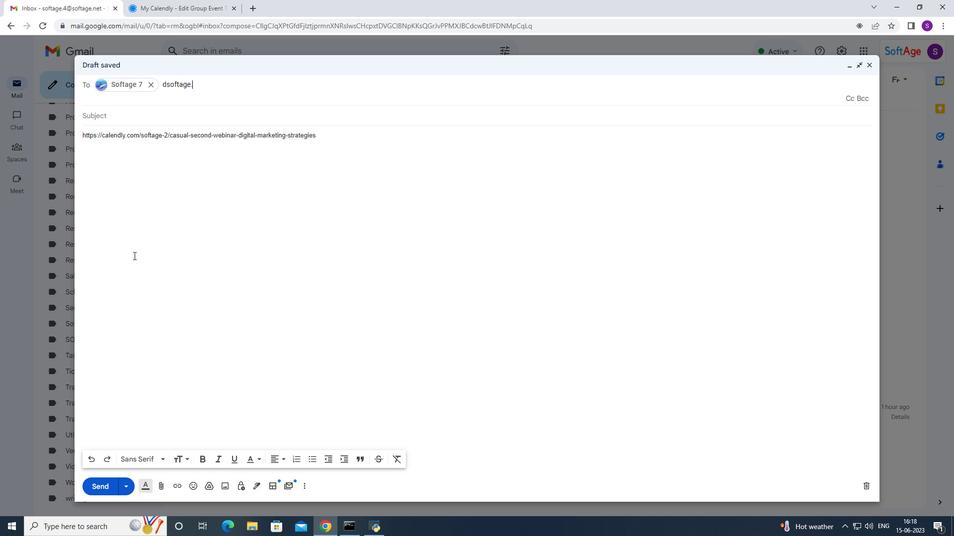 
Action: Mouse moved to (171, 85)
Screenshot: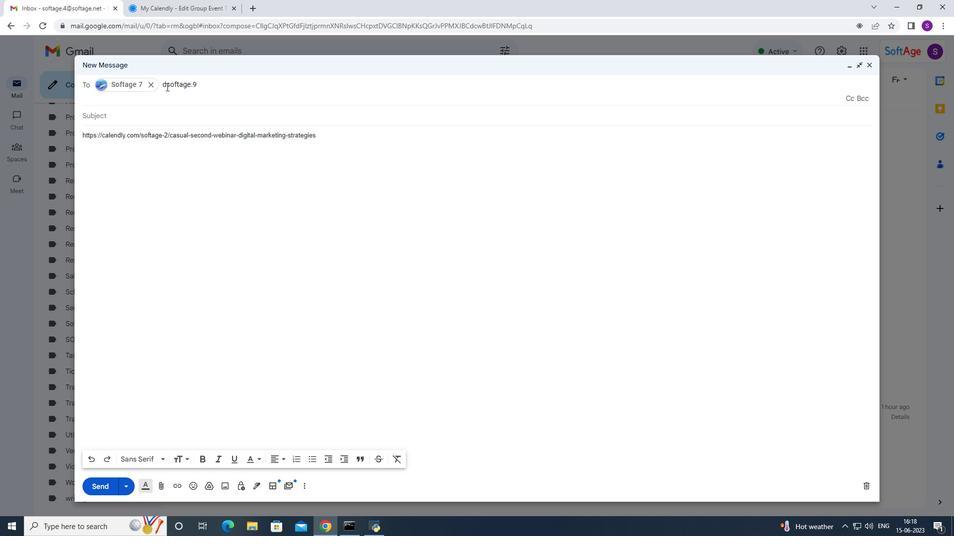 
Action: Mouse pressed left at (171, 85)
Screenshot: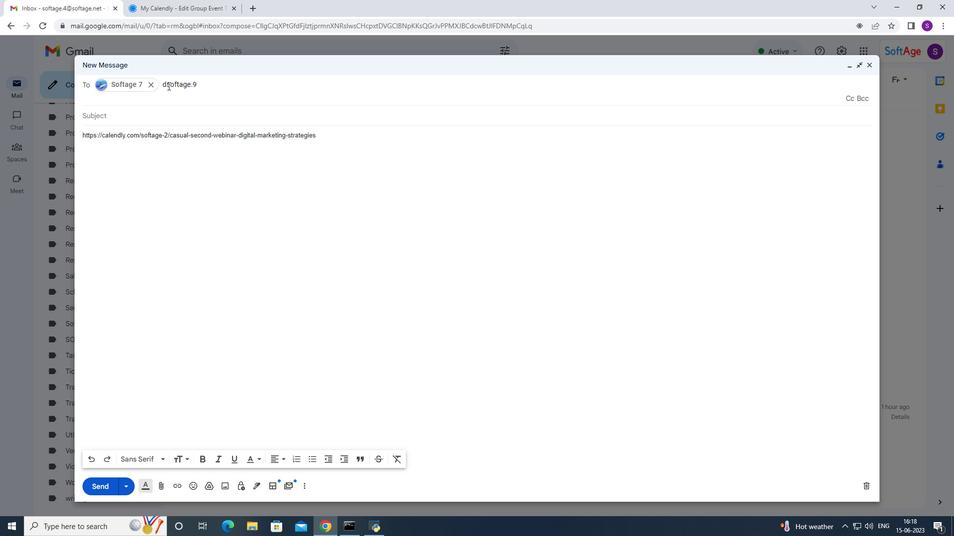 
Action: Mouse moved to (166, 85)
Screenshot: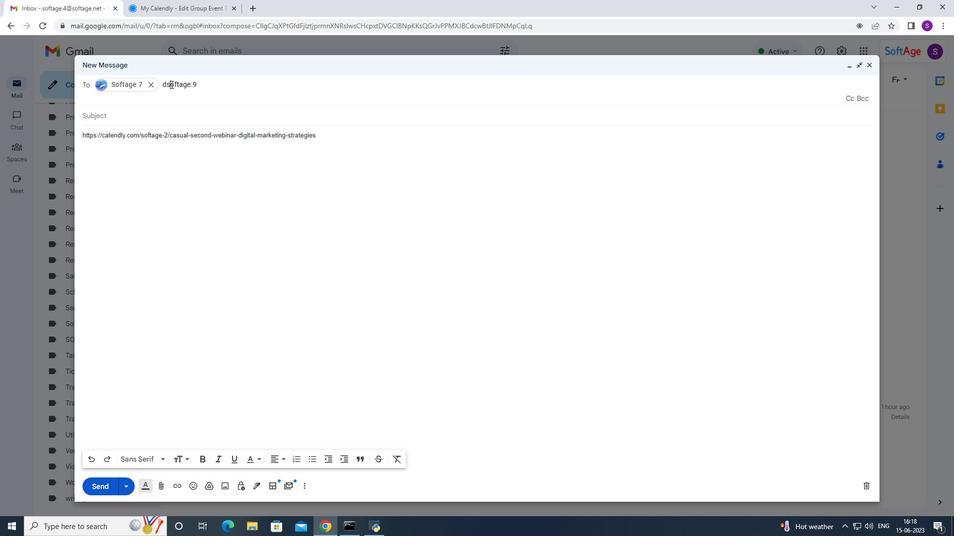 
Action: Mouse pressed left at (166, 85)
Screenshot: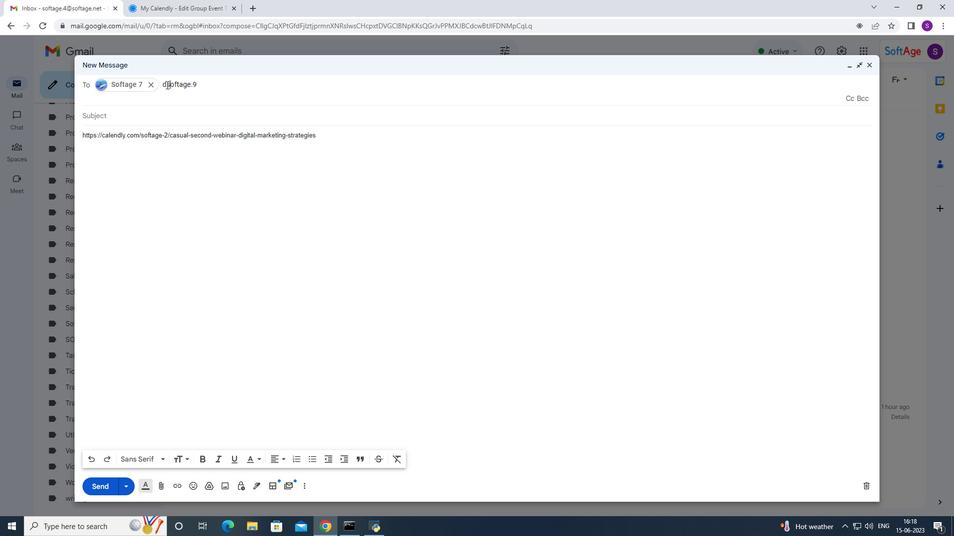 
Action: Key pressed <Key.backspace>
Screenshot: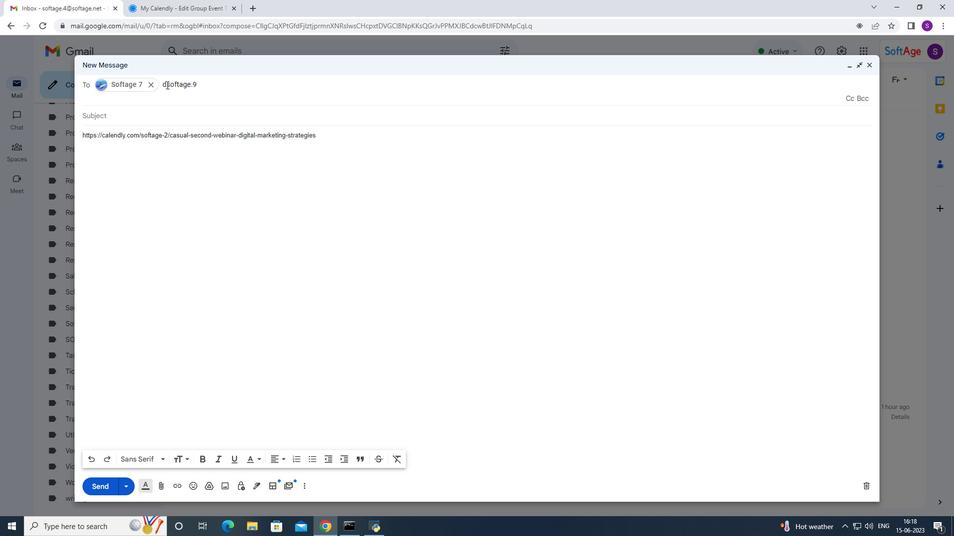 
Action: Mouse moved to (202, 107)
Screenshot: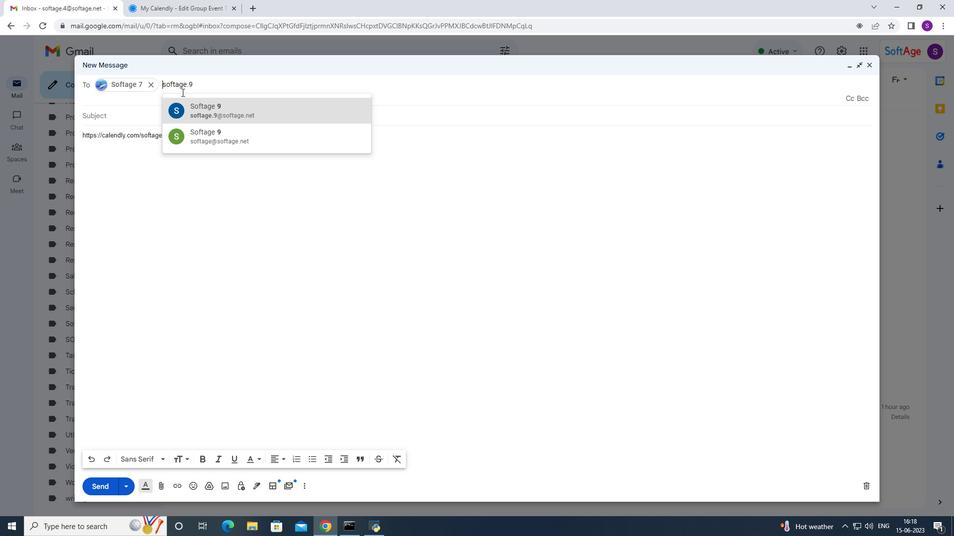 
Action: Mouse pressed left at (202, 107)
Screenshot: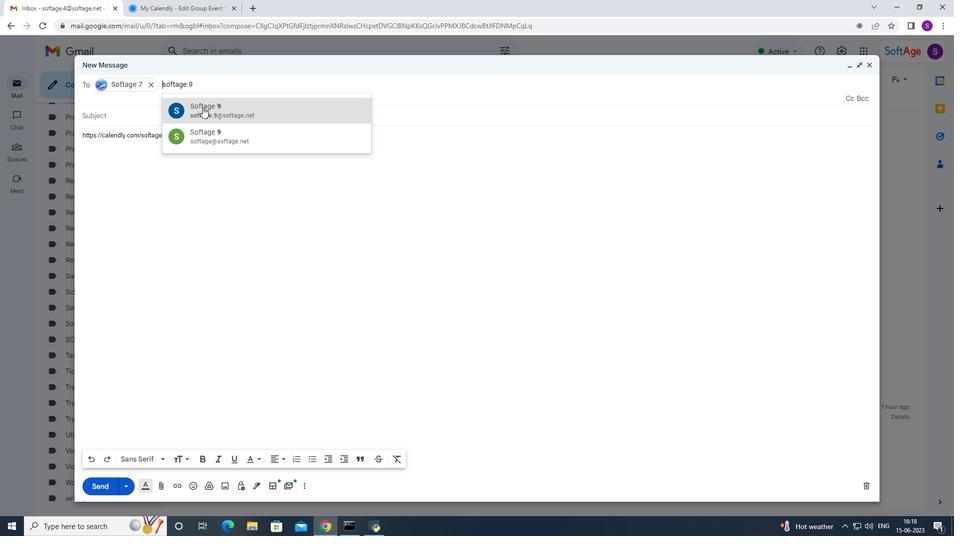 
Action: Mouse moved to (171, 137)
Screenshot: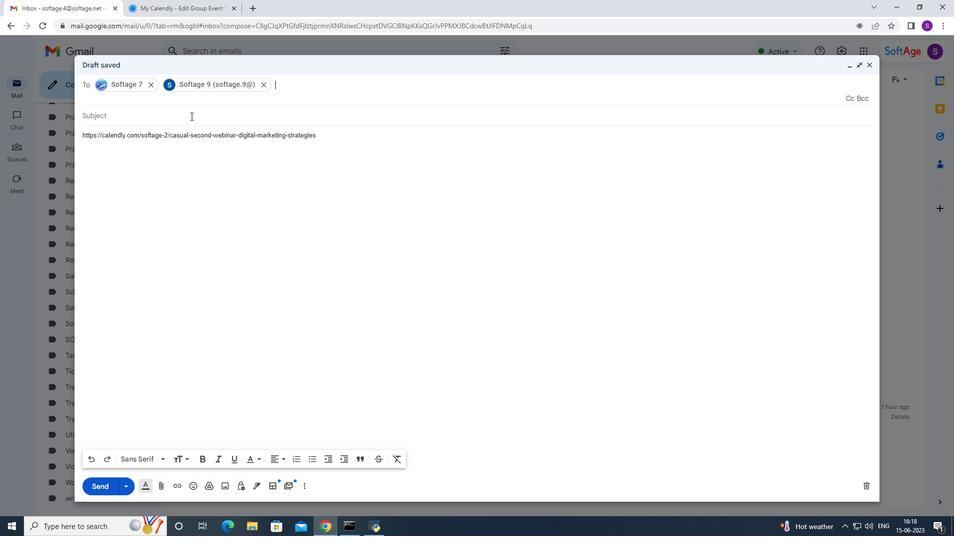 
Action: Mouse pressed left at (171, 137)
Screenshot: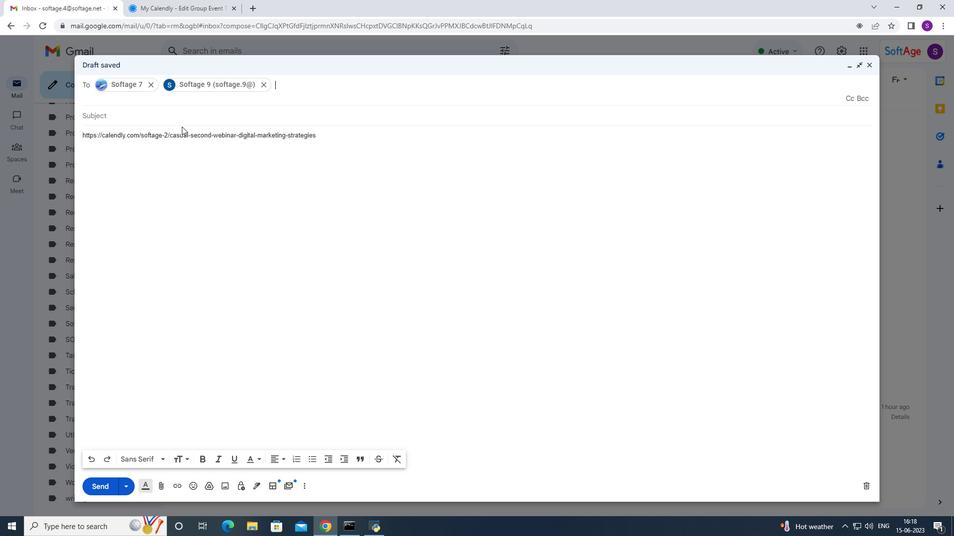 
Action: Mouse moved to (89, 489)
Screenshot: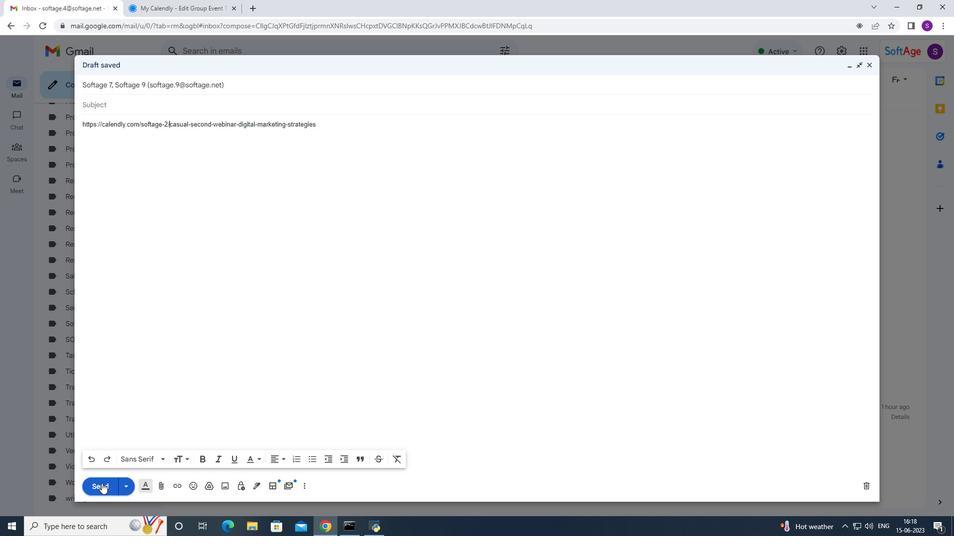 
Action: Mouse pressed left at (89, 489)
Screenshot: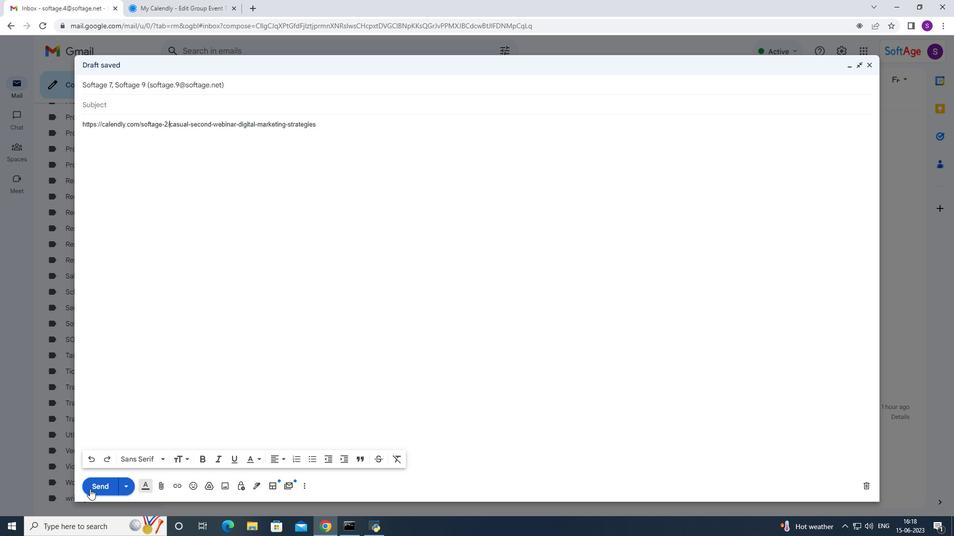 
Action: Mouse moved to (77, 469)
Screenshot: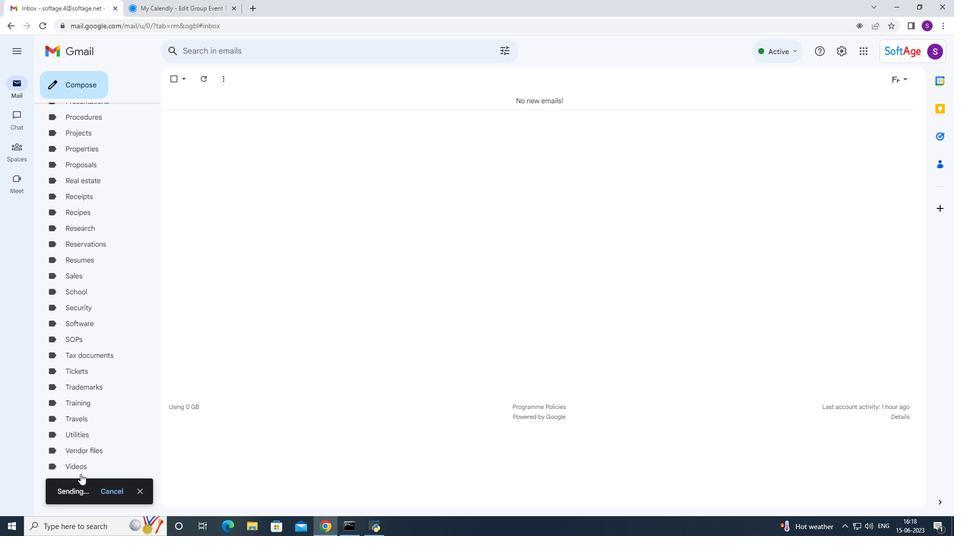 
